 Task: Look for space in Uitenhage, South Africa from 10th July, 2023 to 15th July, 2023 for 7 adults in price range Rs.10000 to Rs.15000. Place can be entire place or shared room with 4 bedrooms having 7 beds and 4 bathrooms. Property type can be house, flat, guest house. Amenities needed are: wifi, TV, free parkinig on premises, gym, breakfast. Booking option can be shelf check-in. Required host language is English.
Action: Mouse moved to (573, 143)
Screenshot: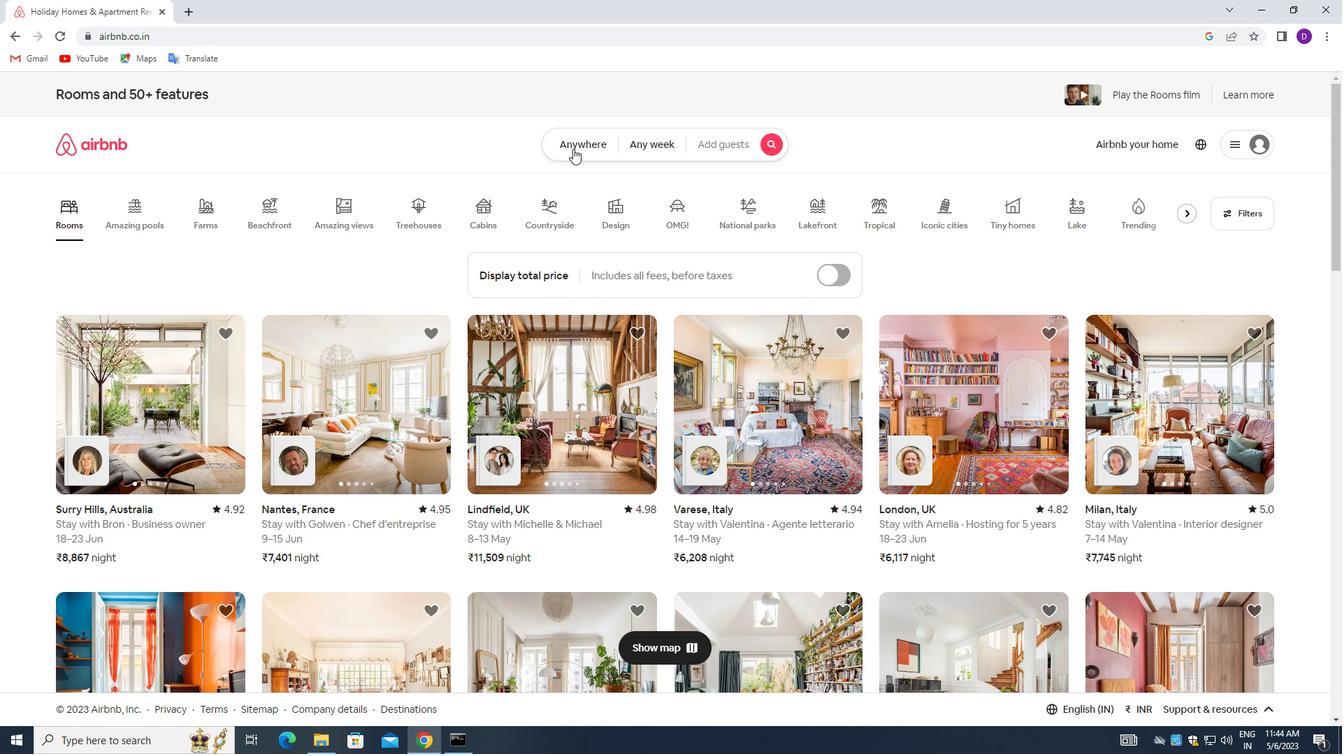 
Action: Mouse pressed left at (573, 143)
Screenshot: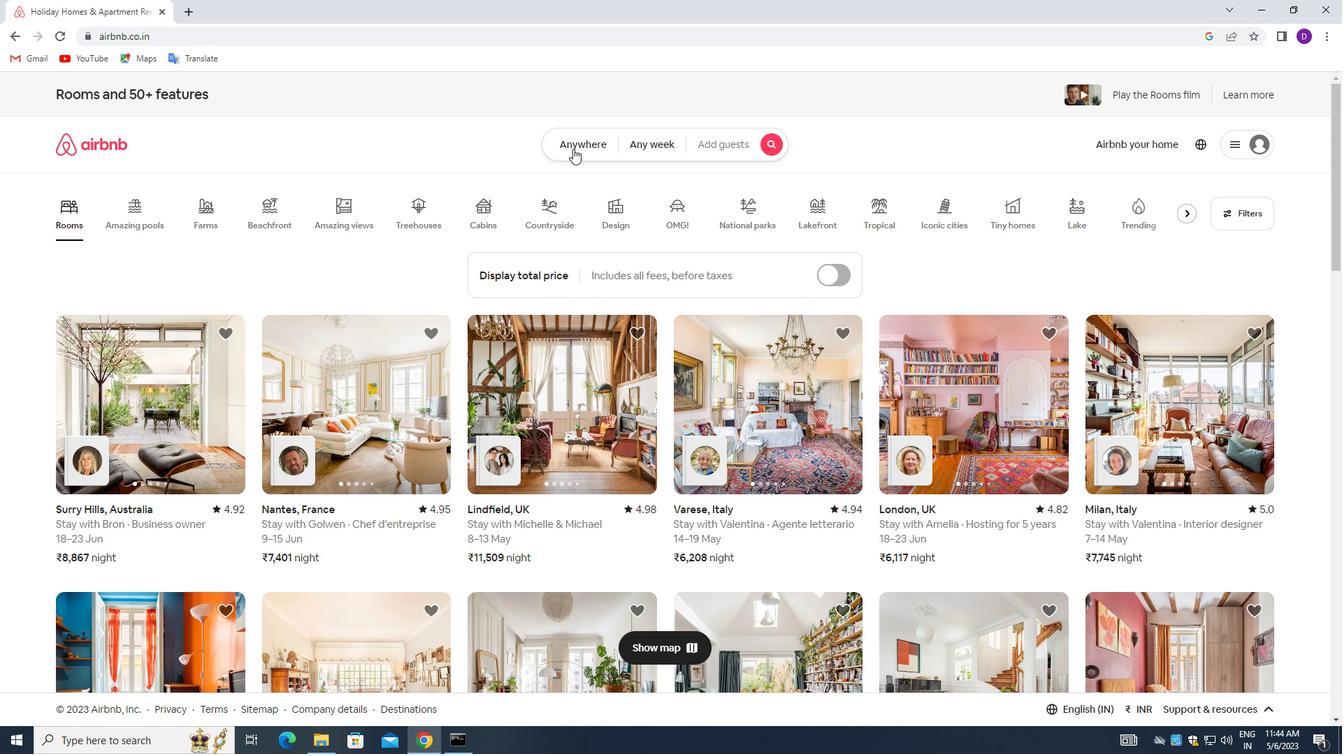
Action: Mouse moved to (555, 194)
Screenshot: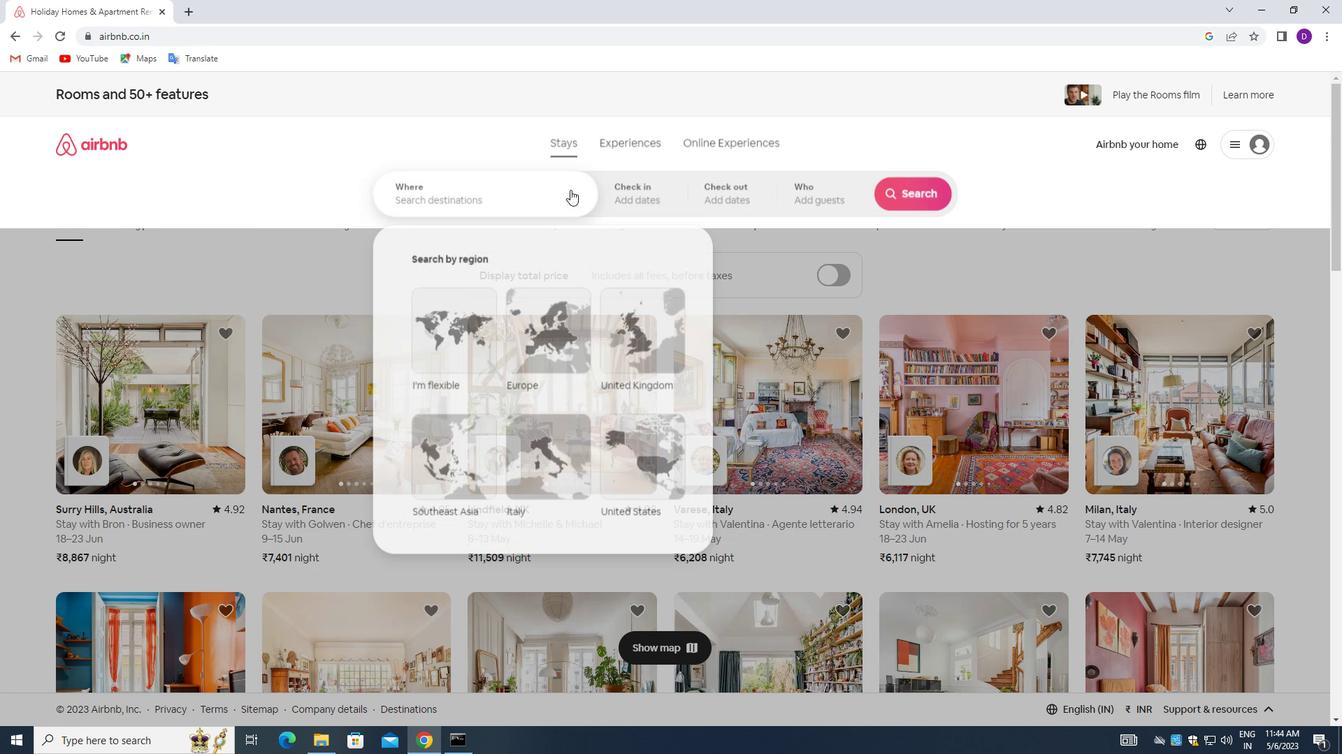 
Action: Mouse pressed left at (555, 194)
Screenshot: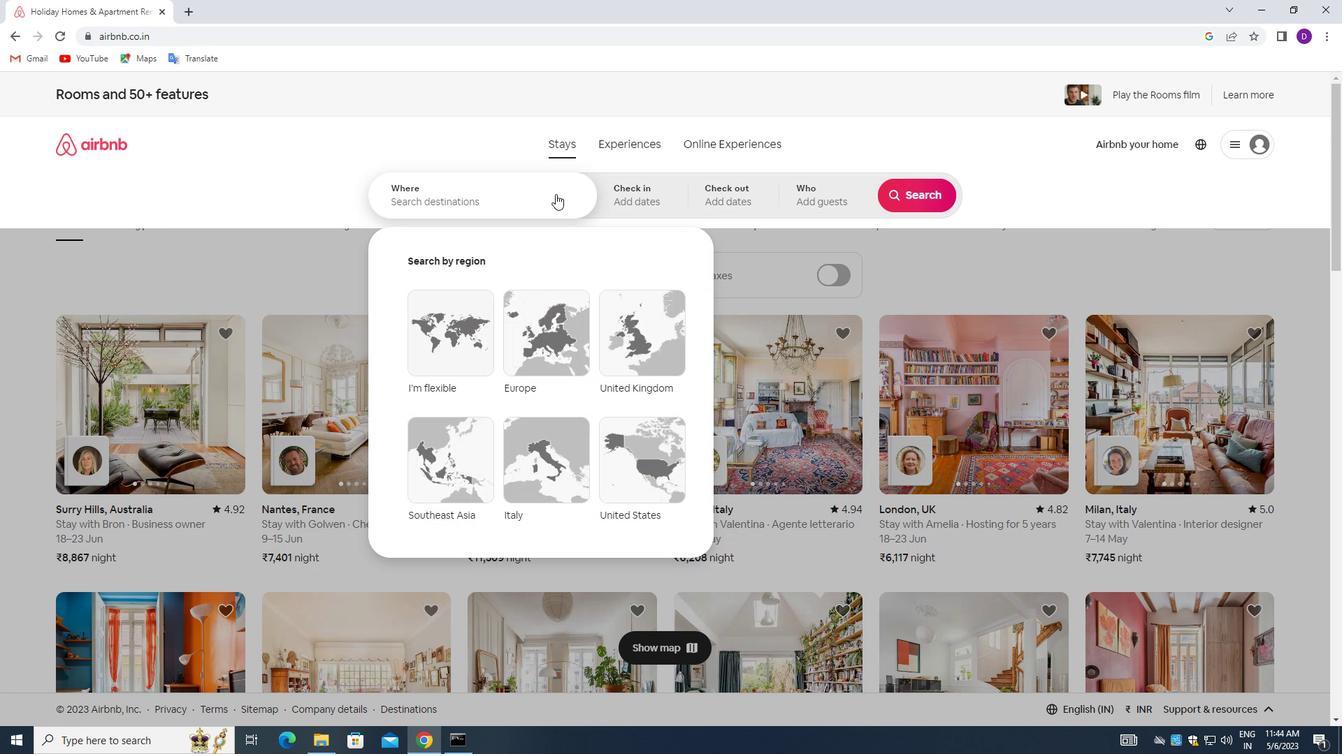 
Action: Mouse moved to (187, 308)
Screenshot: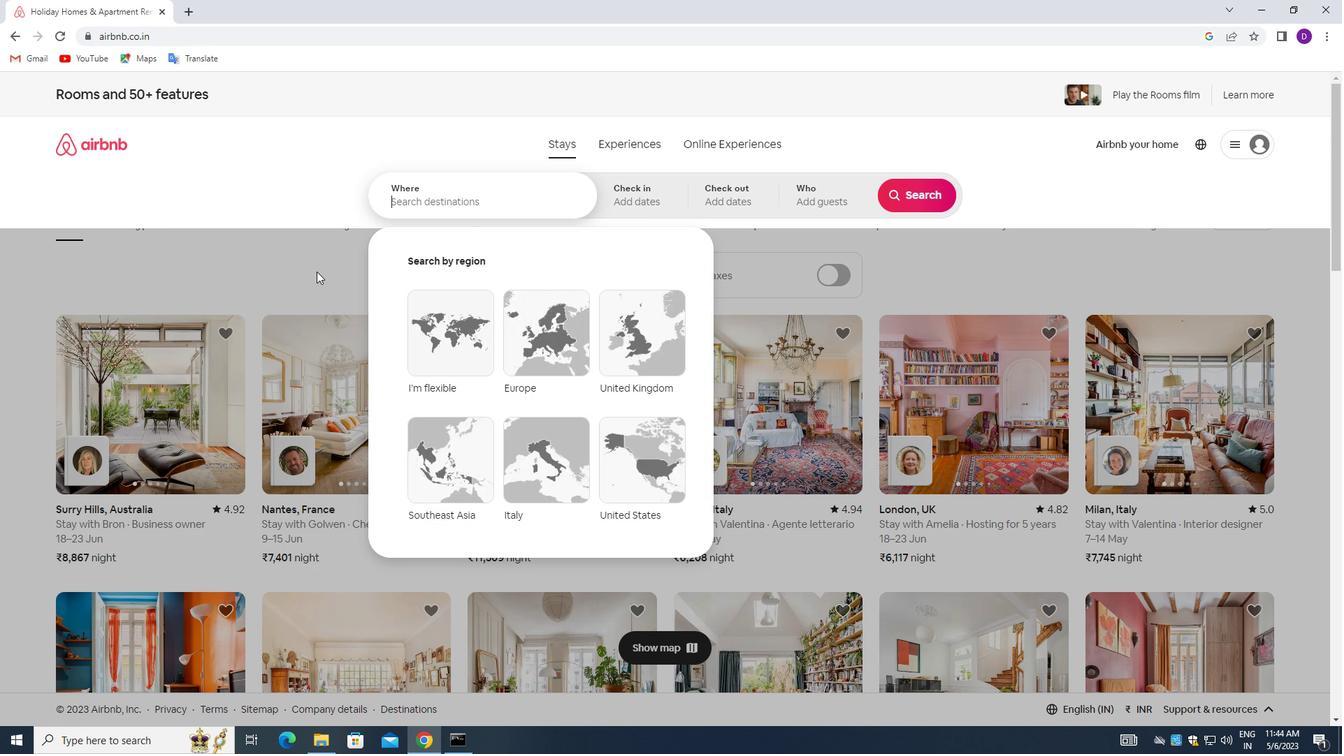 
Action: Key pressed <Key.shift>UITENHAGE,<Key.space><Key.shift><Key.shift><Key.shift><Key.shift><Key.shift_r>SOUTH<Key.space><Key.shift_r>AFRICA<Key.enter>
Screenshot: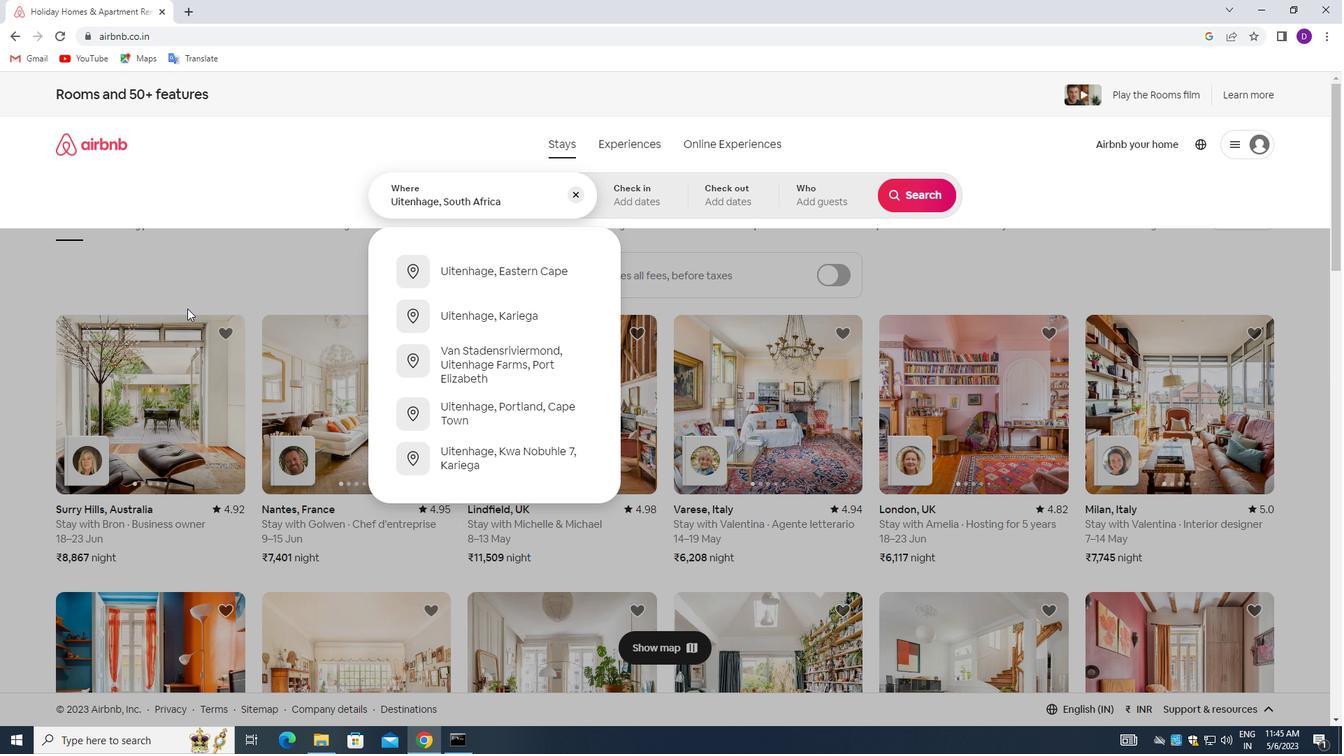 
Action: Mouse moved to (909, 310)
Screenshot: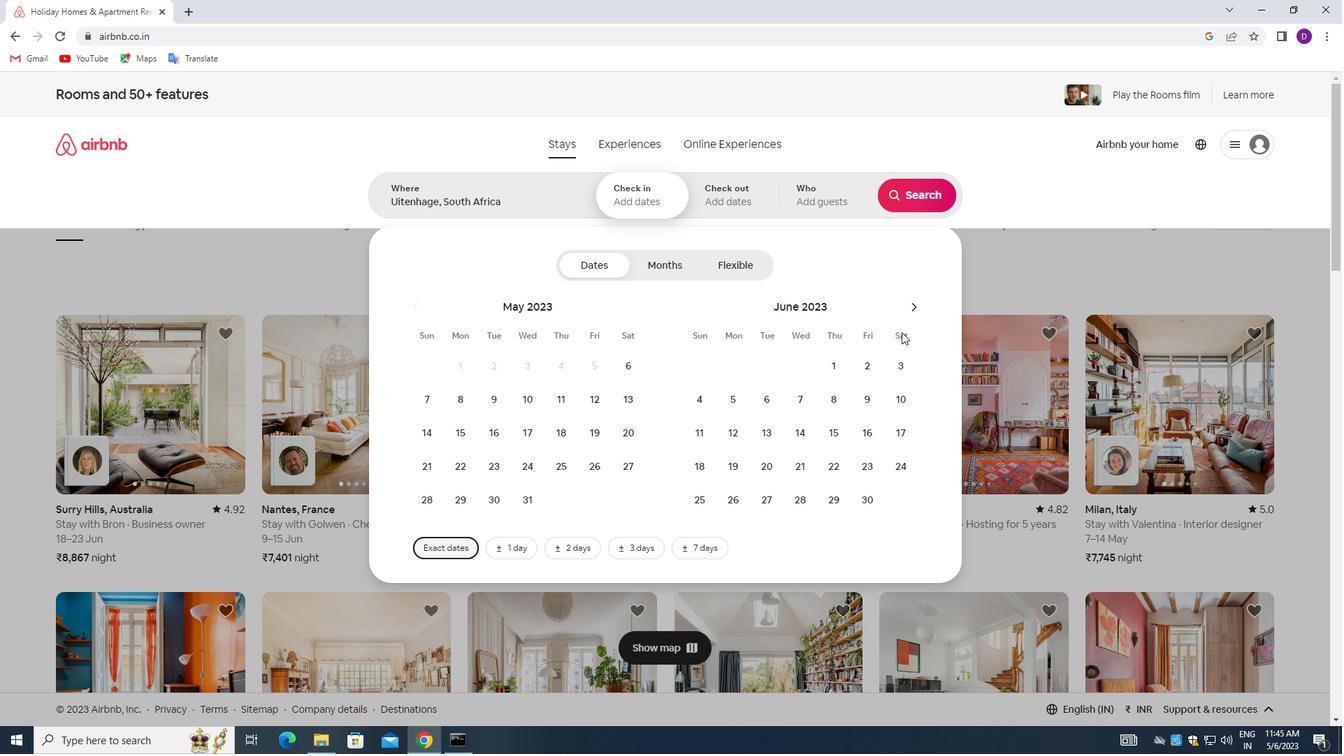 
Action: Mouse pressed left at (909, 310)
Screenshot: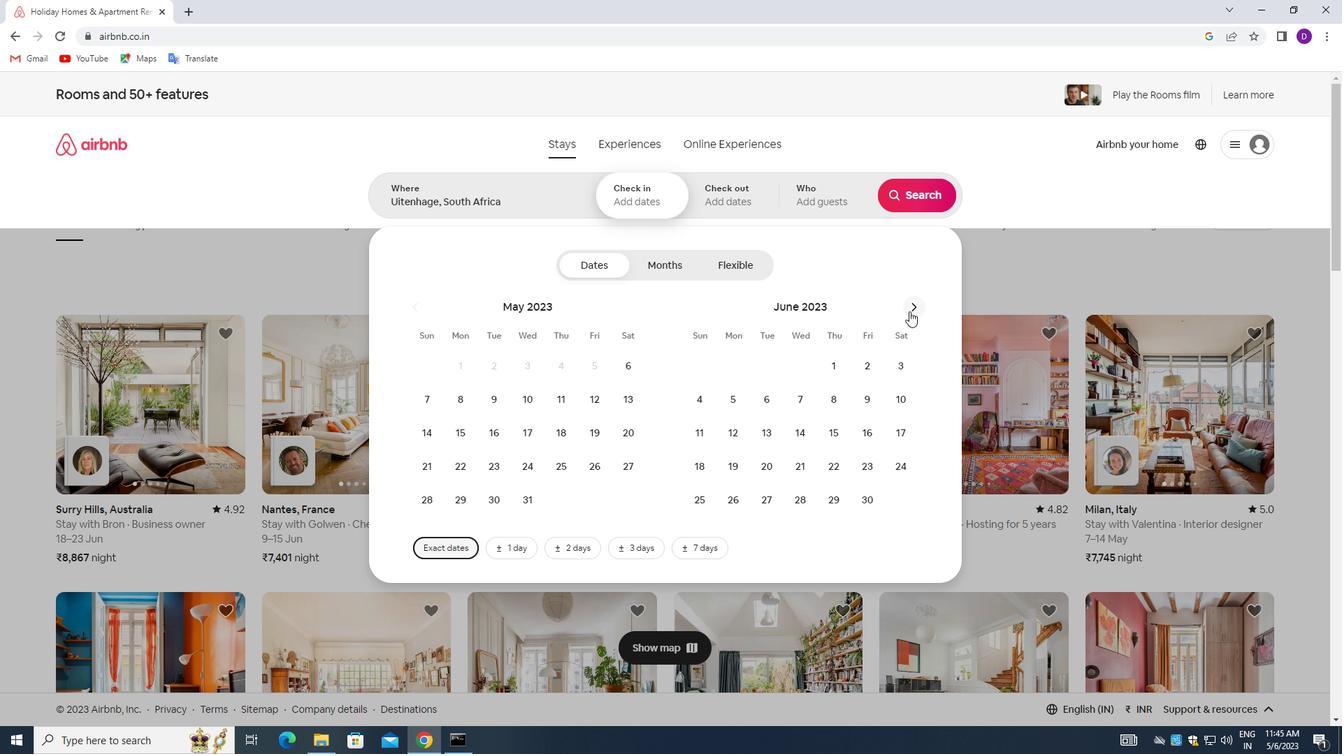 
Action: Mouse moved to (726, 439)
Screenshot: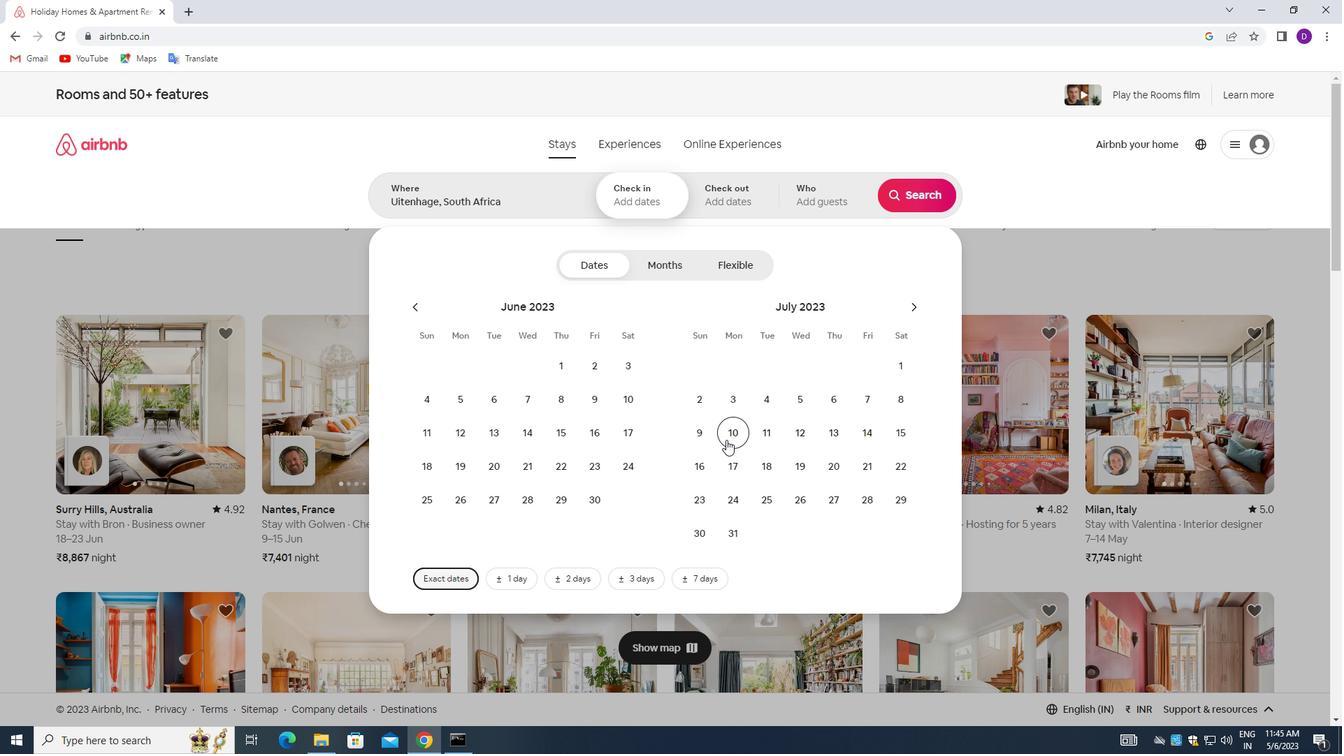 
Action: Mouse pressed left at (726, 439)
Screenshot: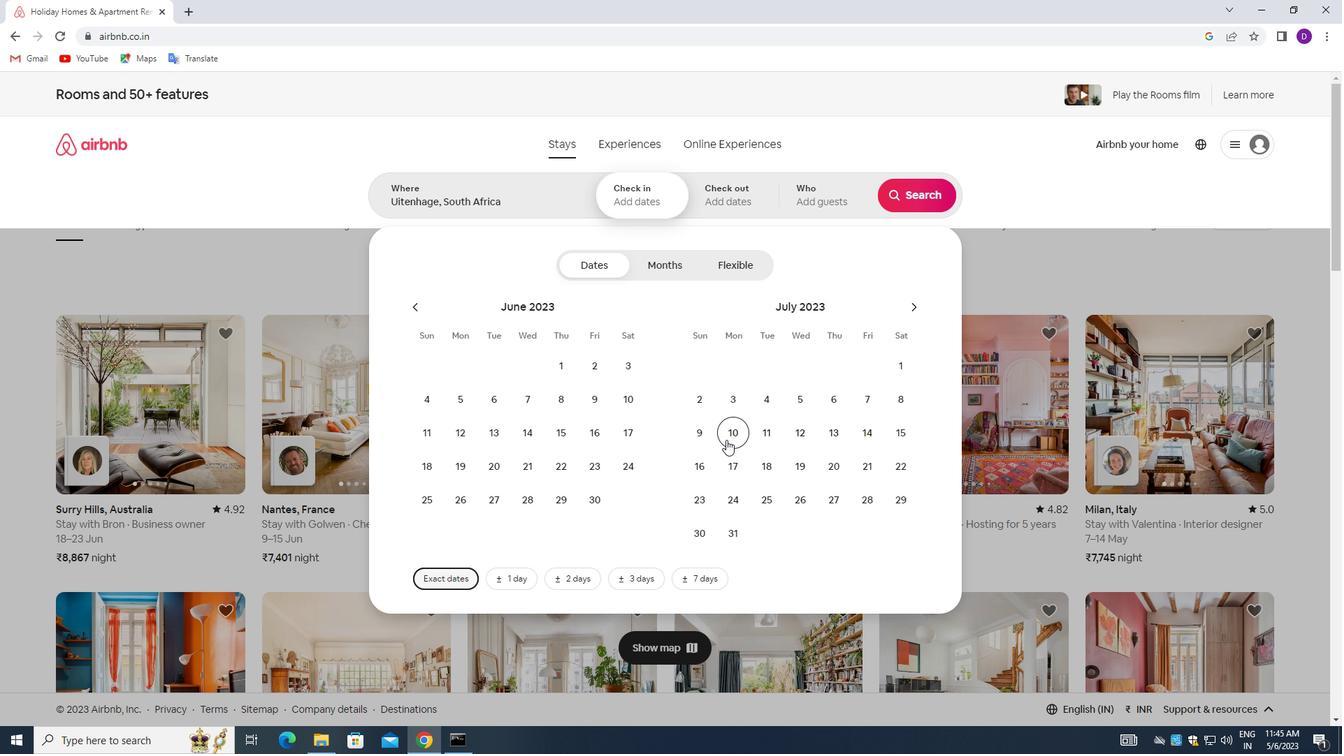 
Action: Mouse moved to (893, 436)
Screenshot: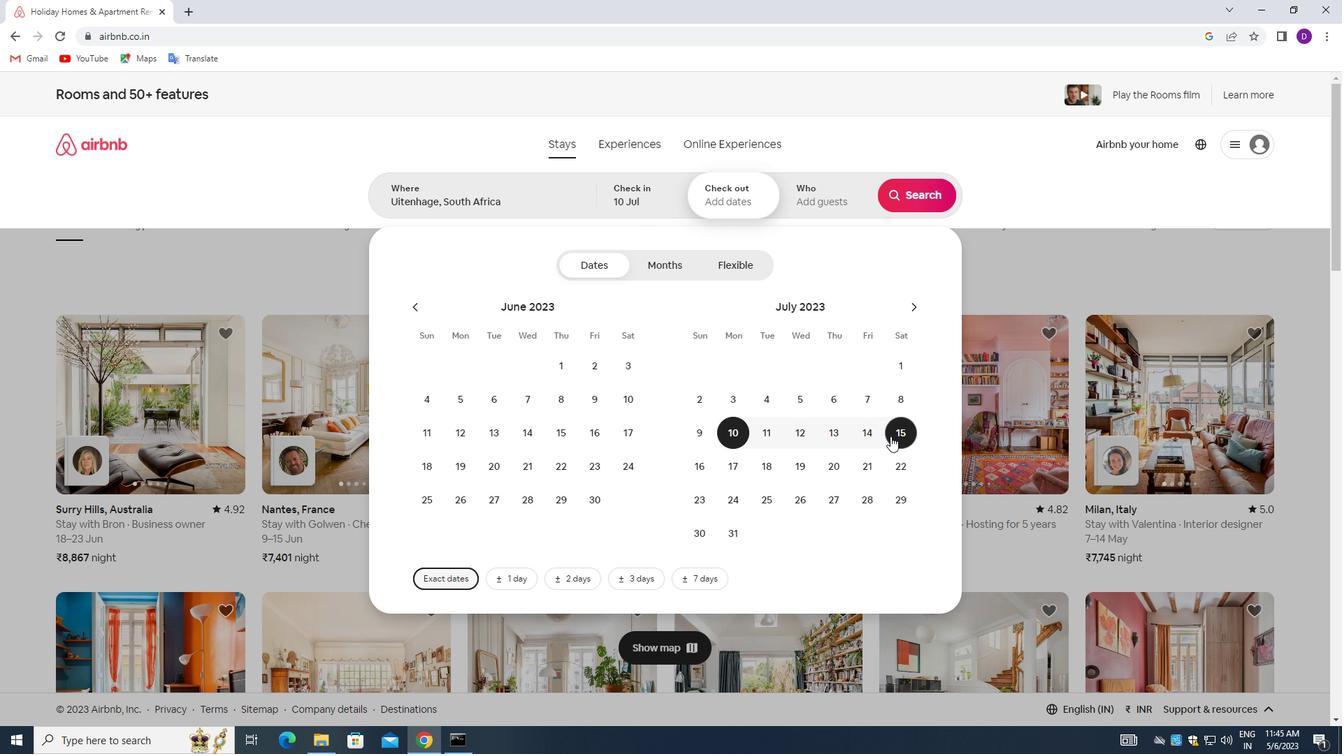 
Action: Mouse pressed left at (893, 436)
Screenshot: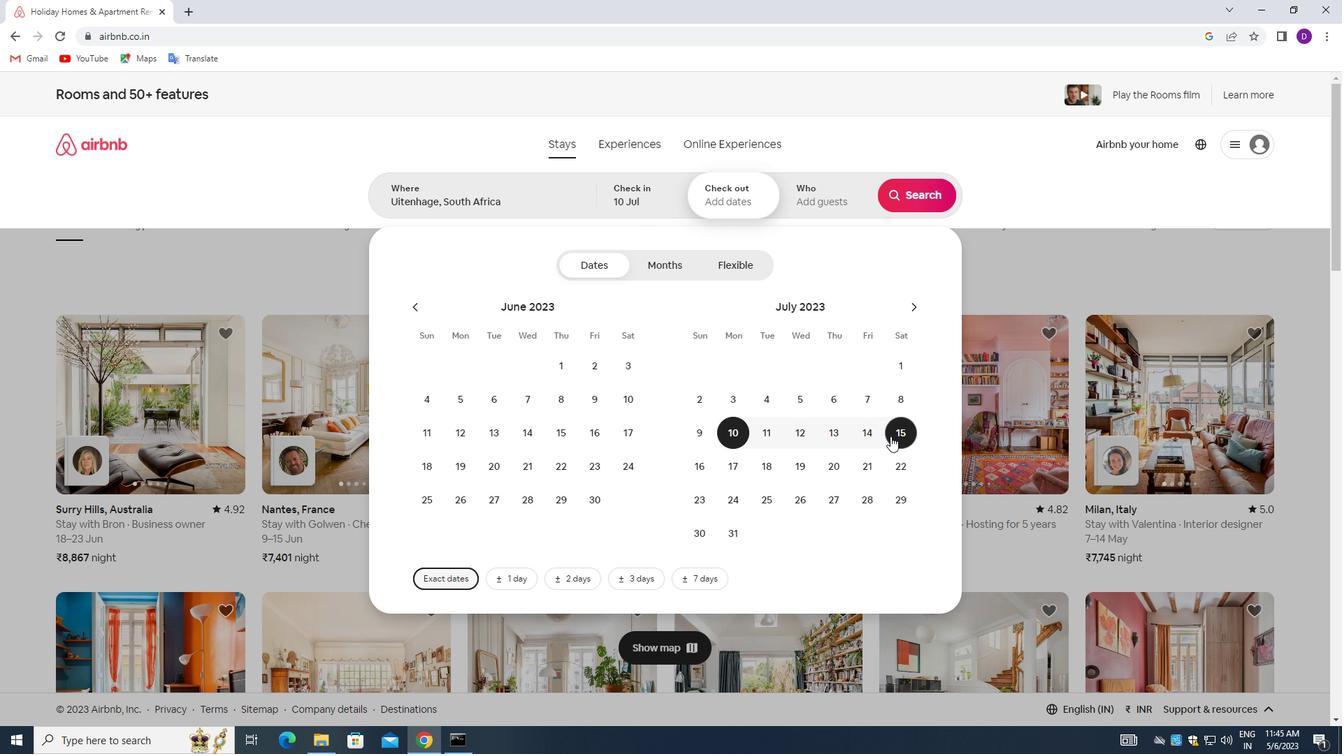 
Action: Mouse moved to (824, 195)
Screenshot: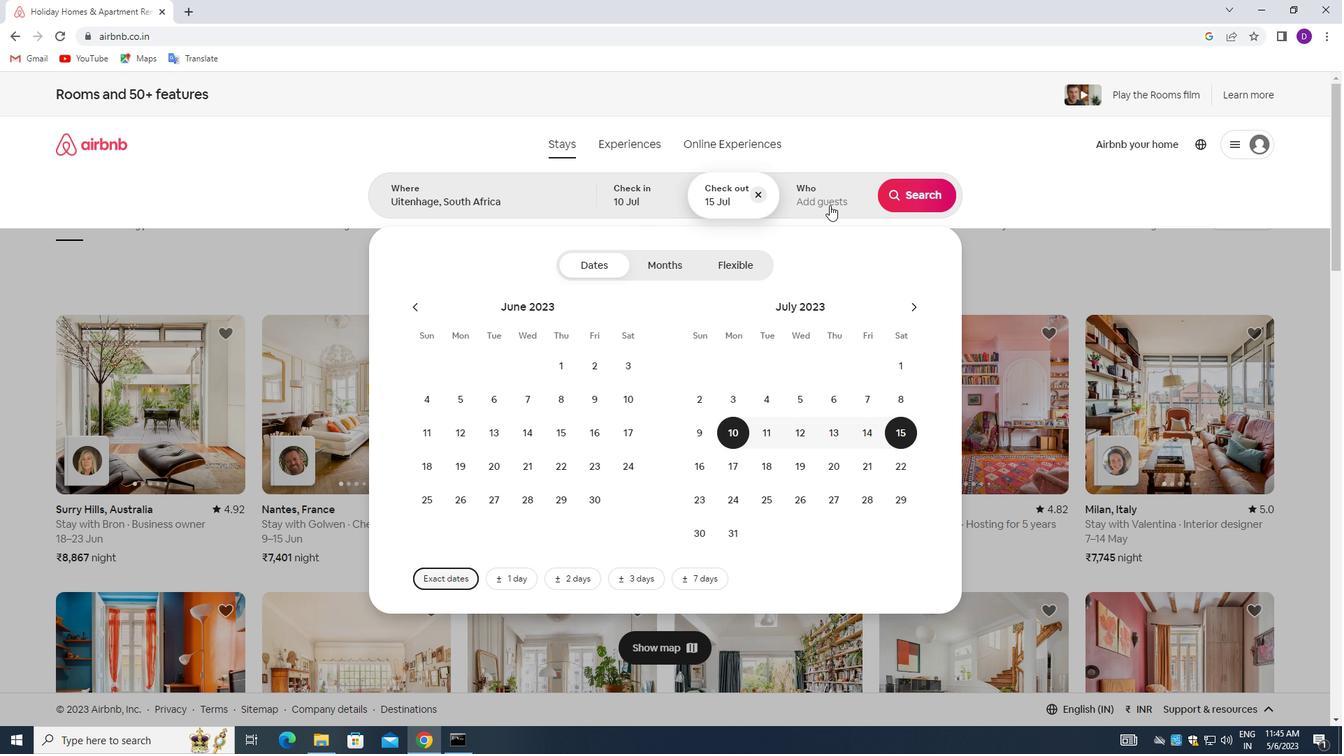 
Action: Mouse pressed left at (824, 195)
Screenshot: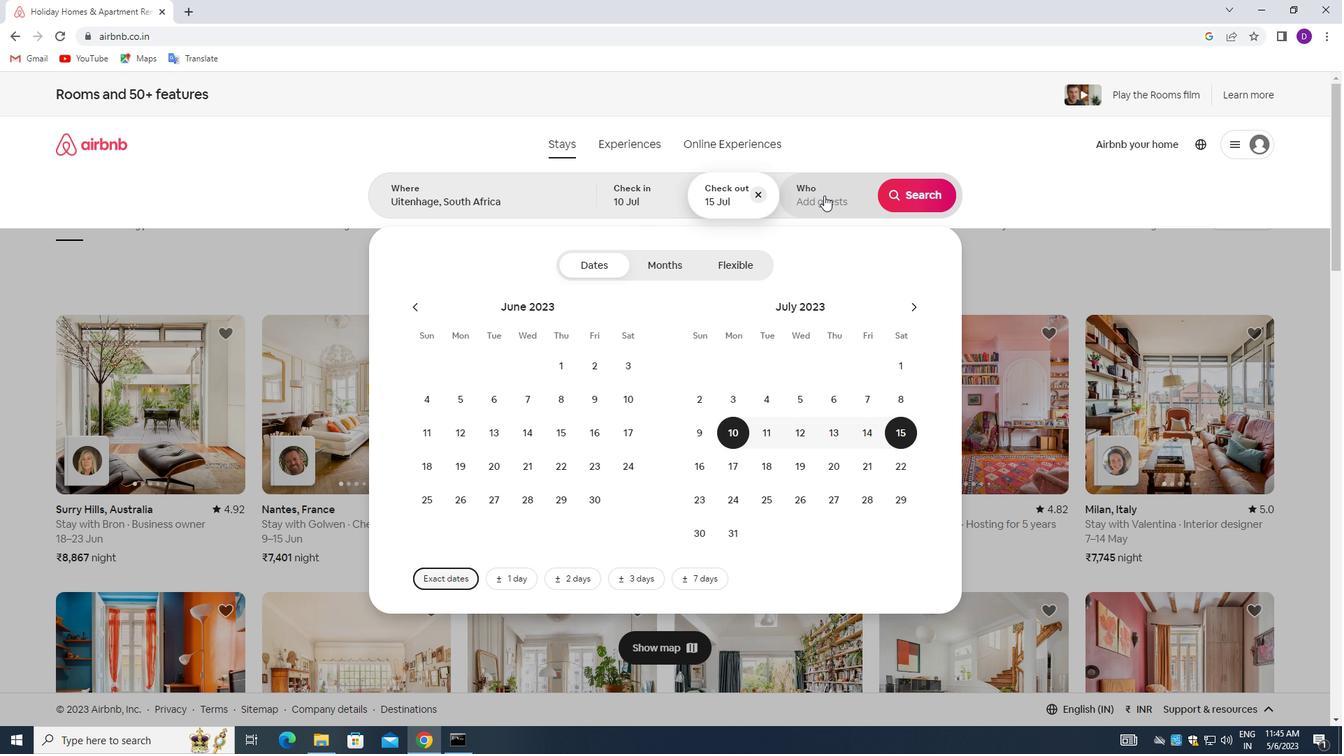 
Action: Mouse moved to (920, 267)
Screenshot: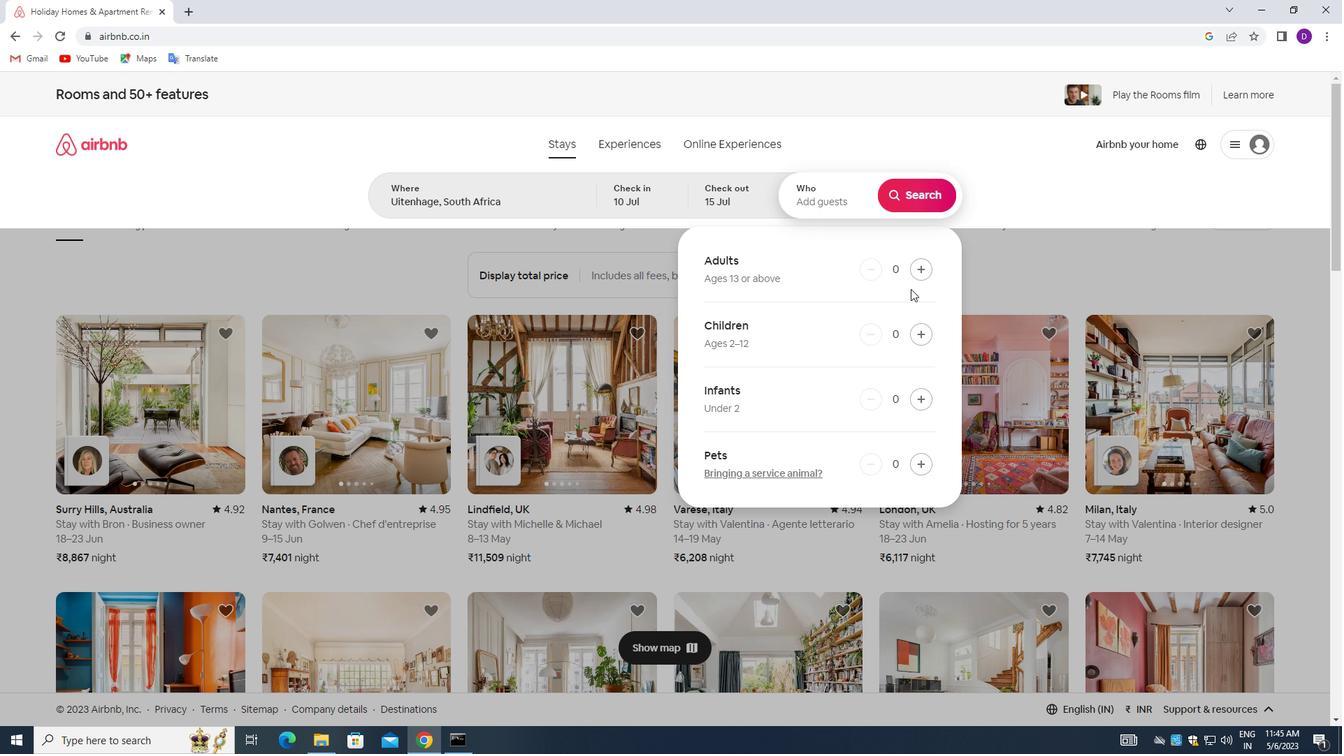 
Action: Mouse pressed left at (920, 267)
Screenshot: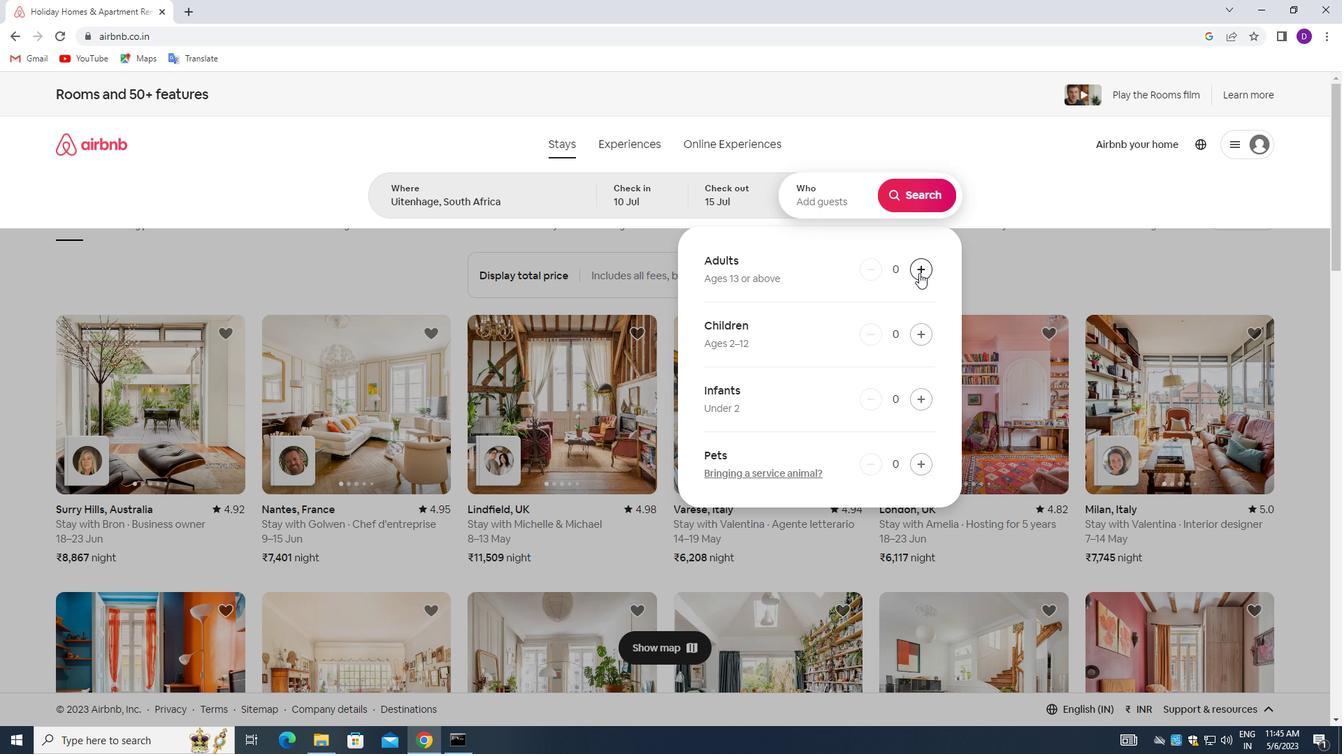 
Action: Mouse pressed left at (920, 267)
Screenshot: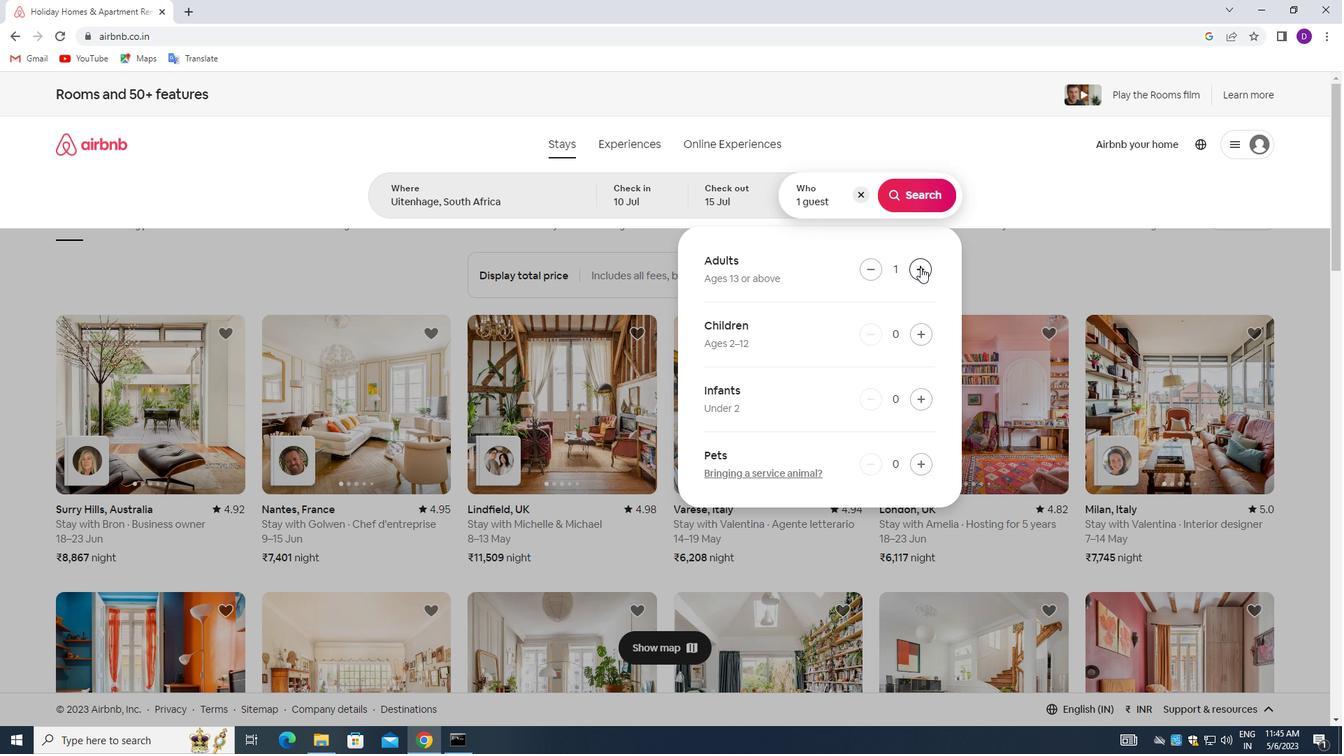 
Action: Mouse pressed left at (920, 267)
Screenshot: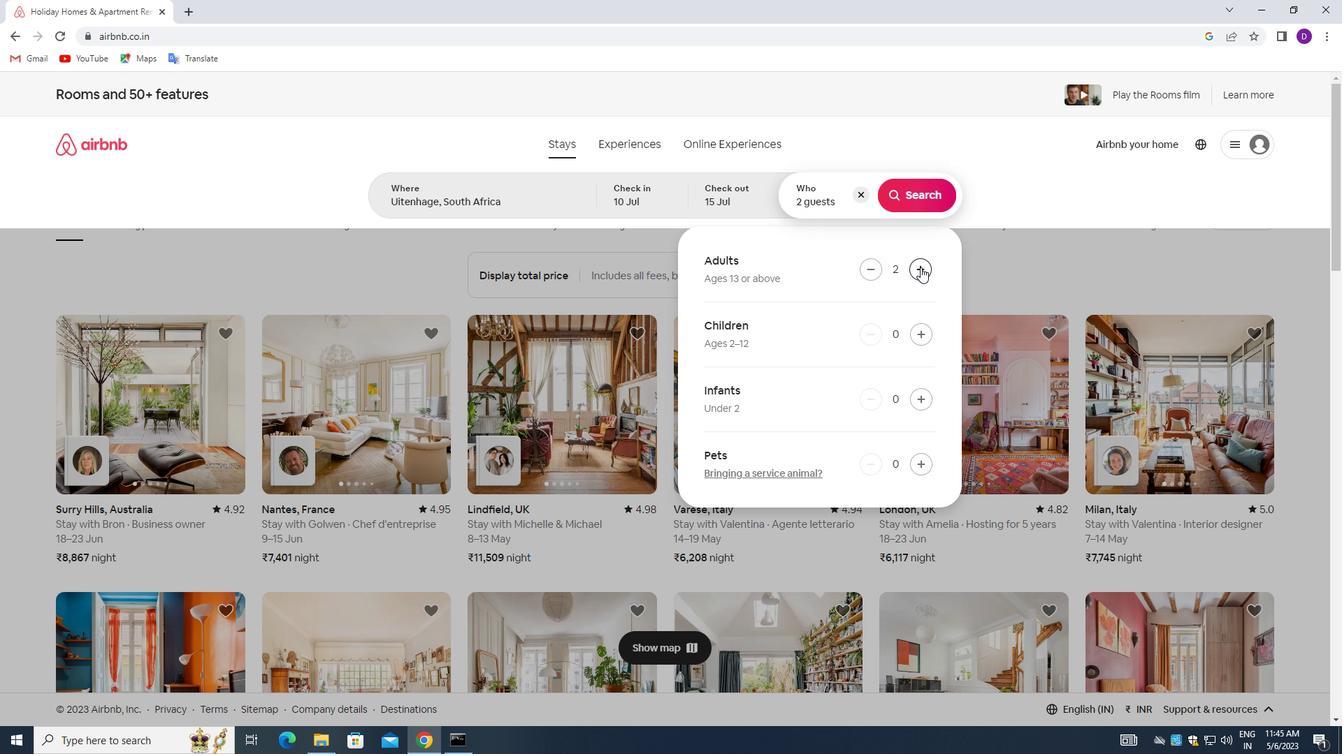 
Action: Mouse pressed left at (920, 267)
Screenshot: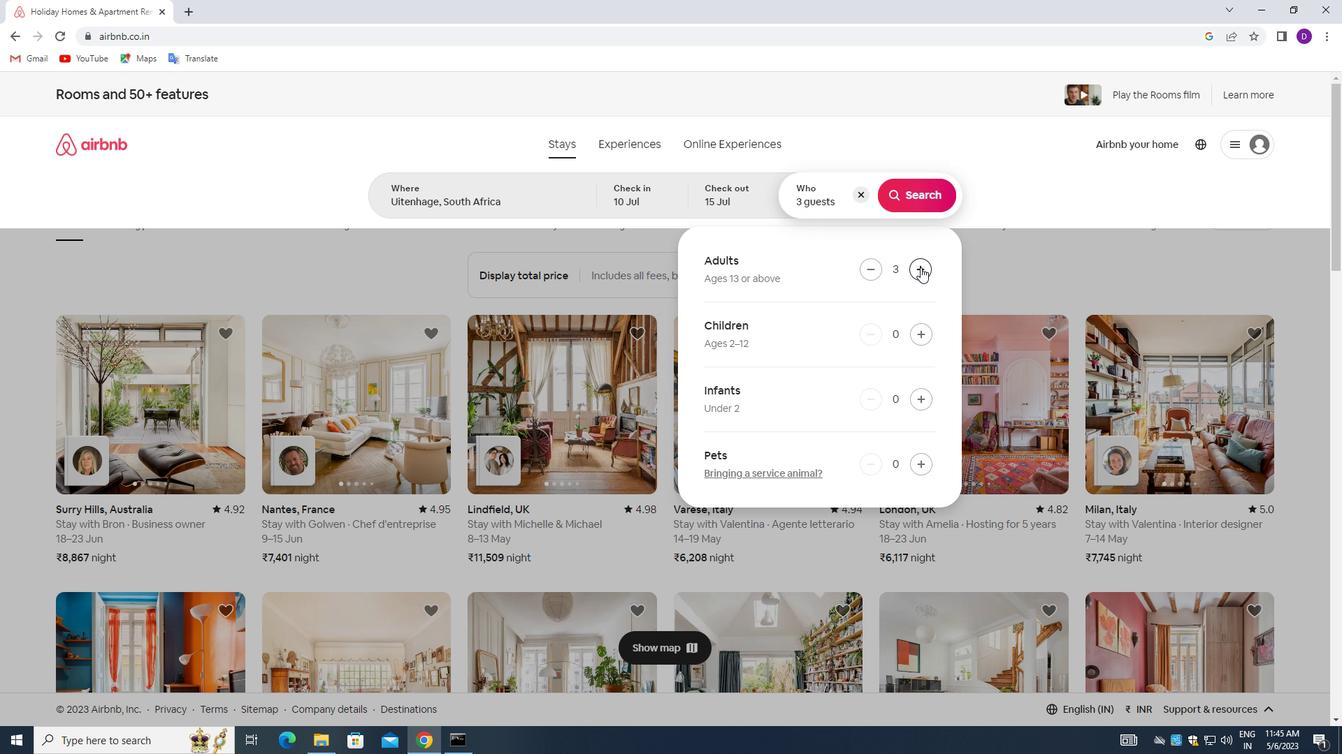 
Action: Mouse pressed left at (920, 267)
Screenshot: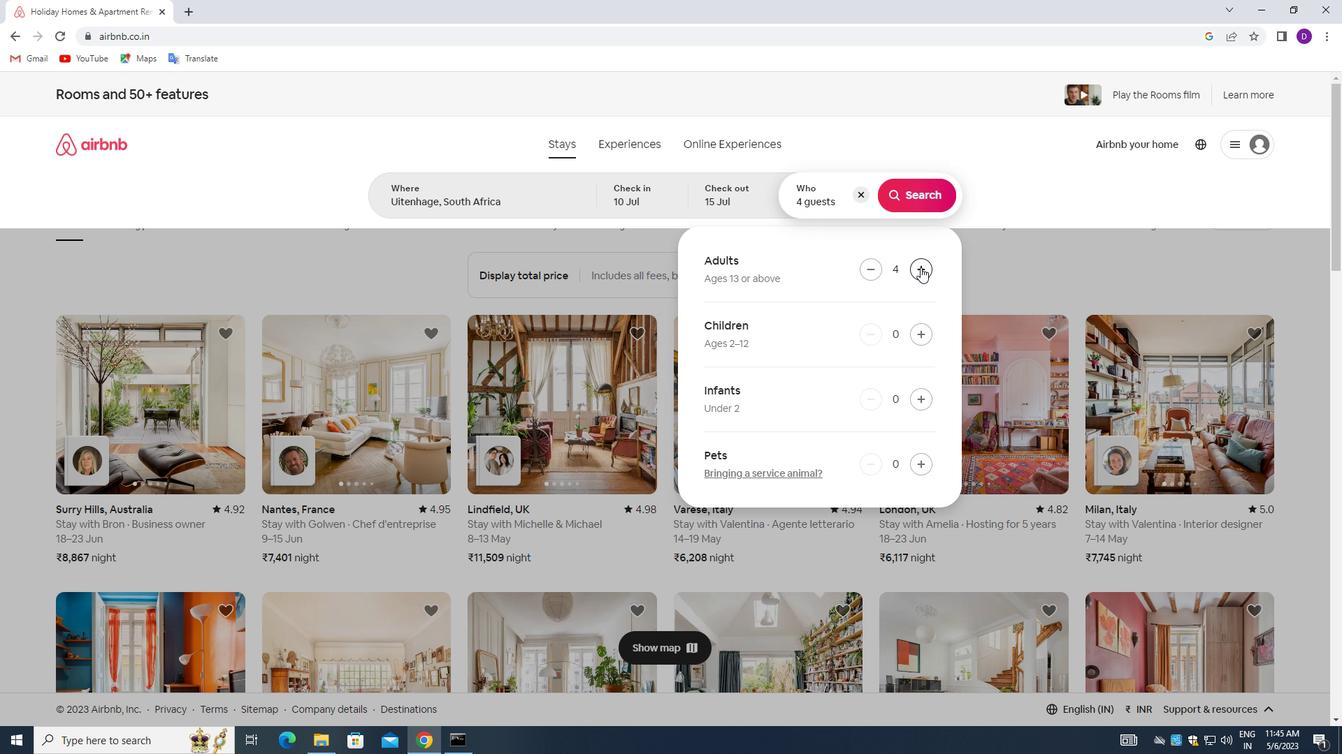 
Action: Mouse pressed left at (920, 267)
Screenshot: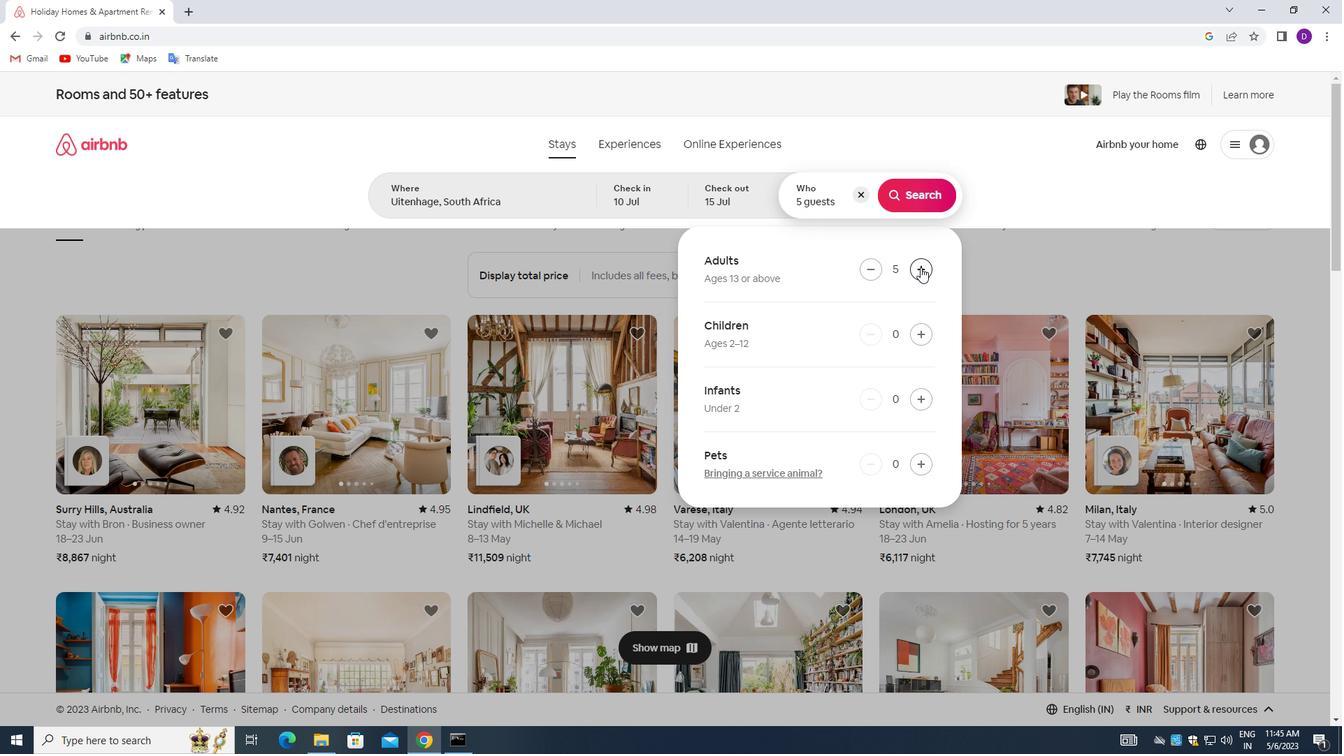 
Action: Mouse pressed left at (920, 267)
Screenshot: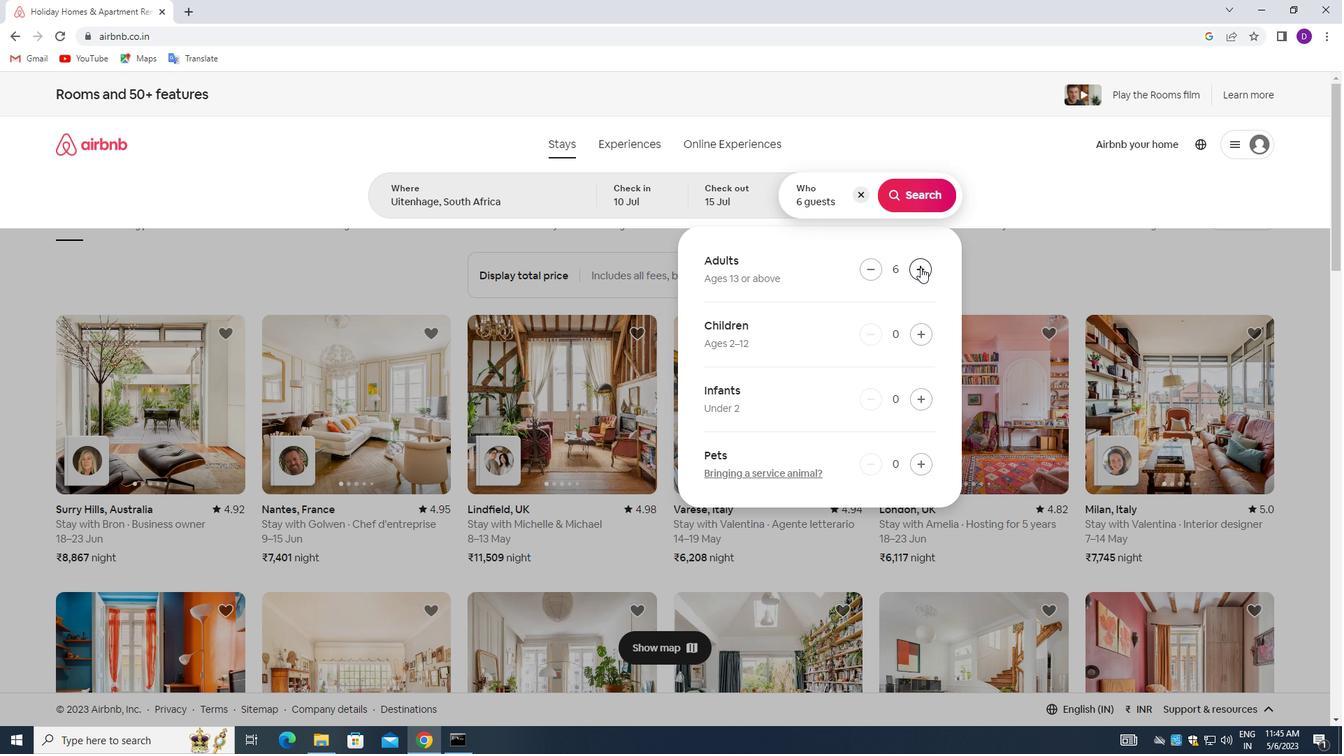 
Action: Mouse moved to (918, 192)
Screenshot: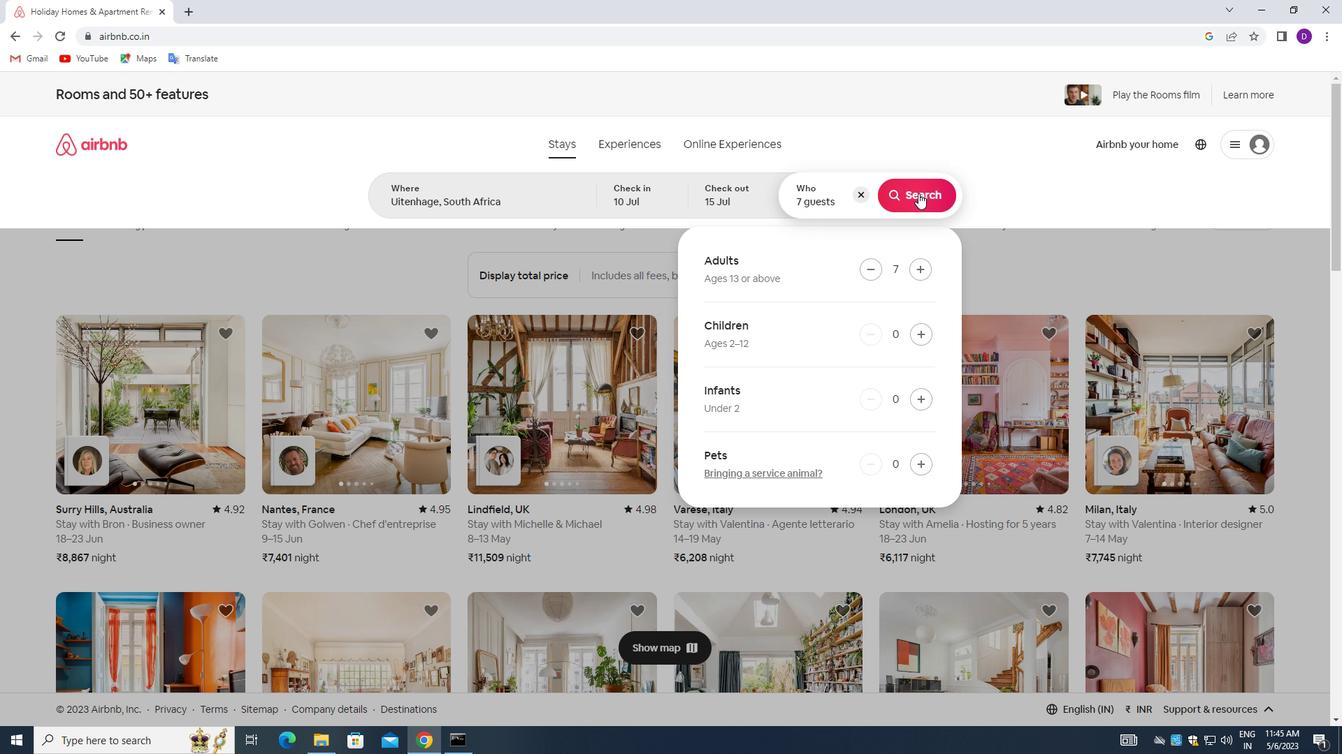 
Action: Mouse pressed left at (918, 192)
Screenshot: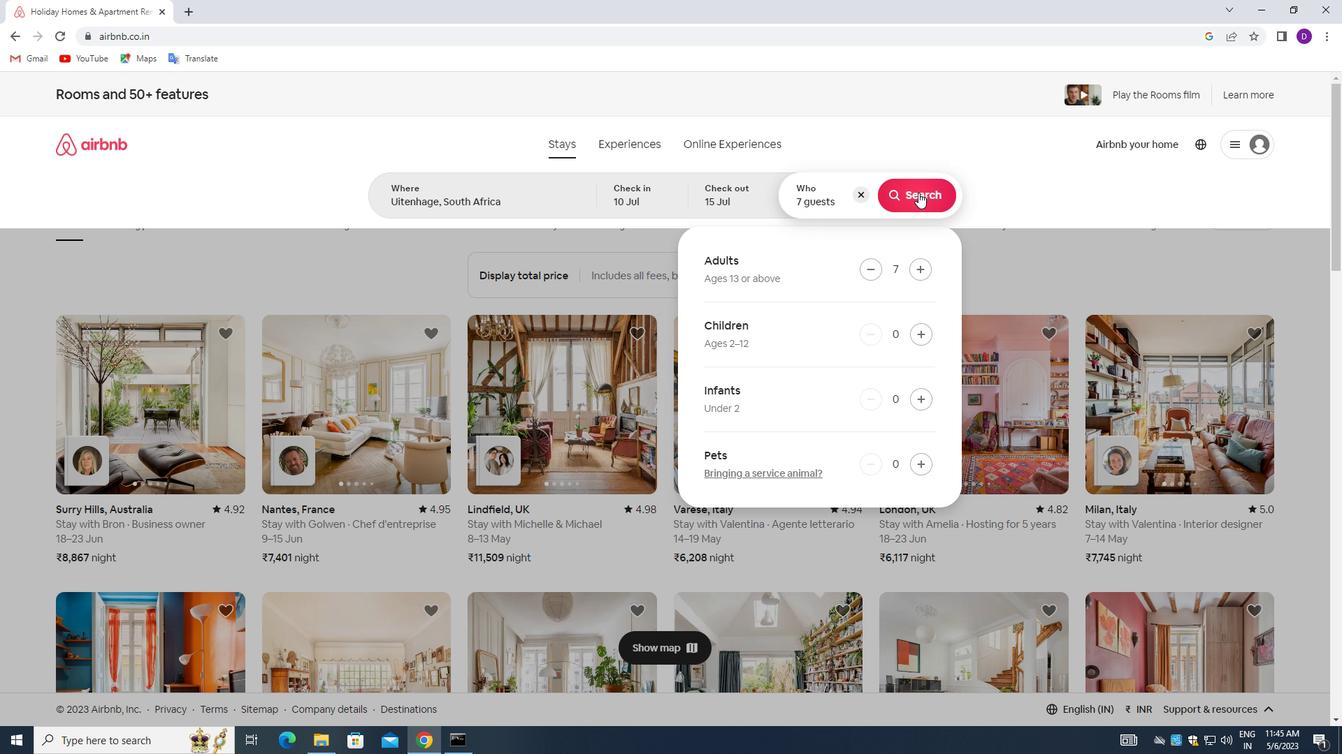 
Action: Mouse moved to (1263, 152)
Screenshot: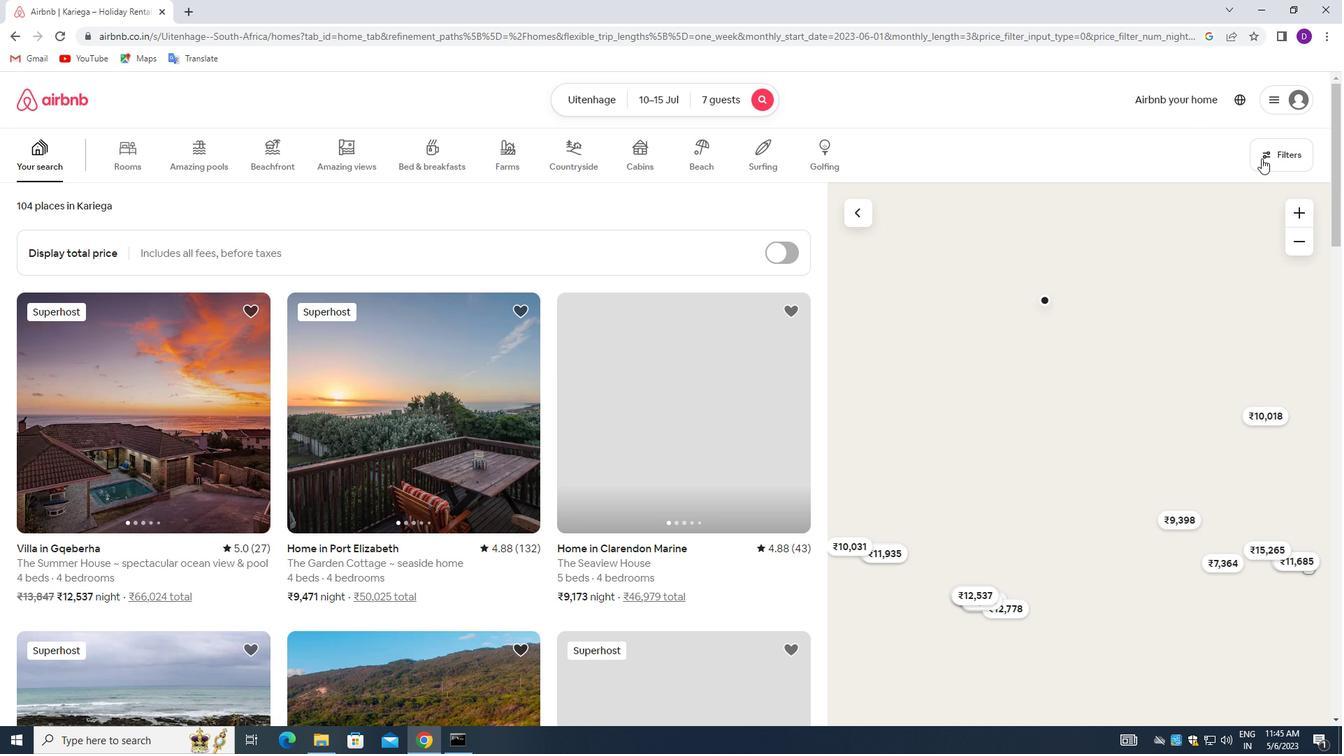 
Action: Mouse pressed left at (1263, 152)
Screenshot: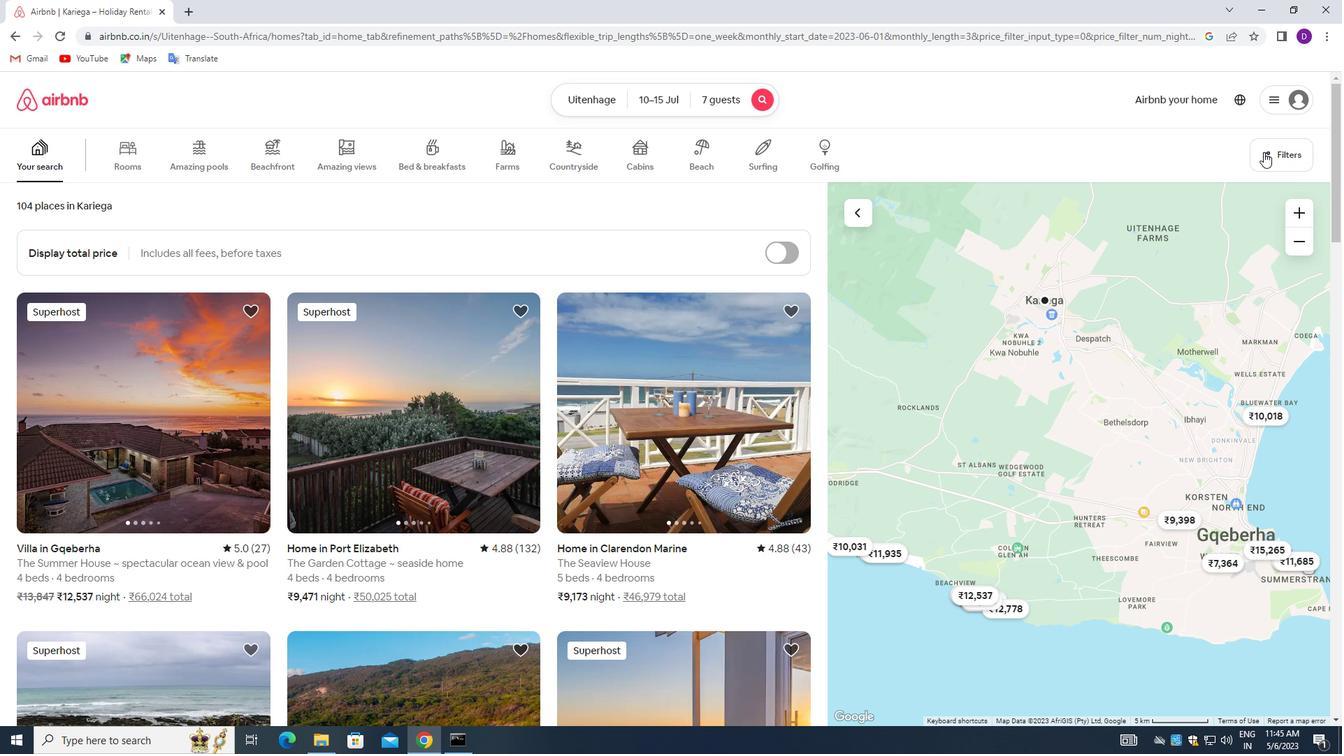 
Action: Mouse moved to (489, 503)
Screenshot: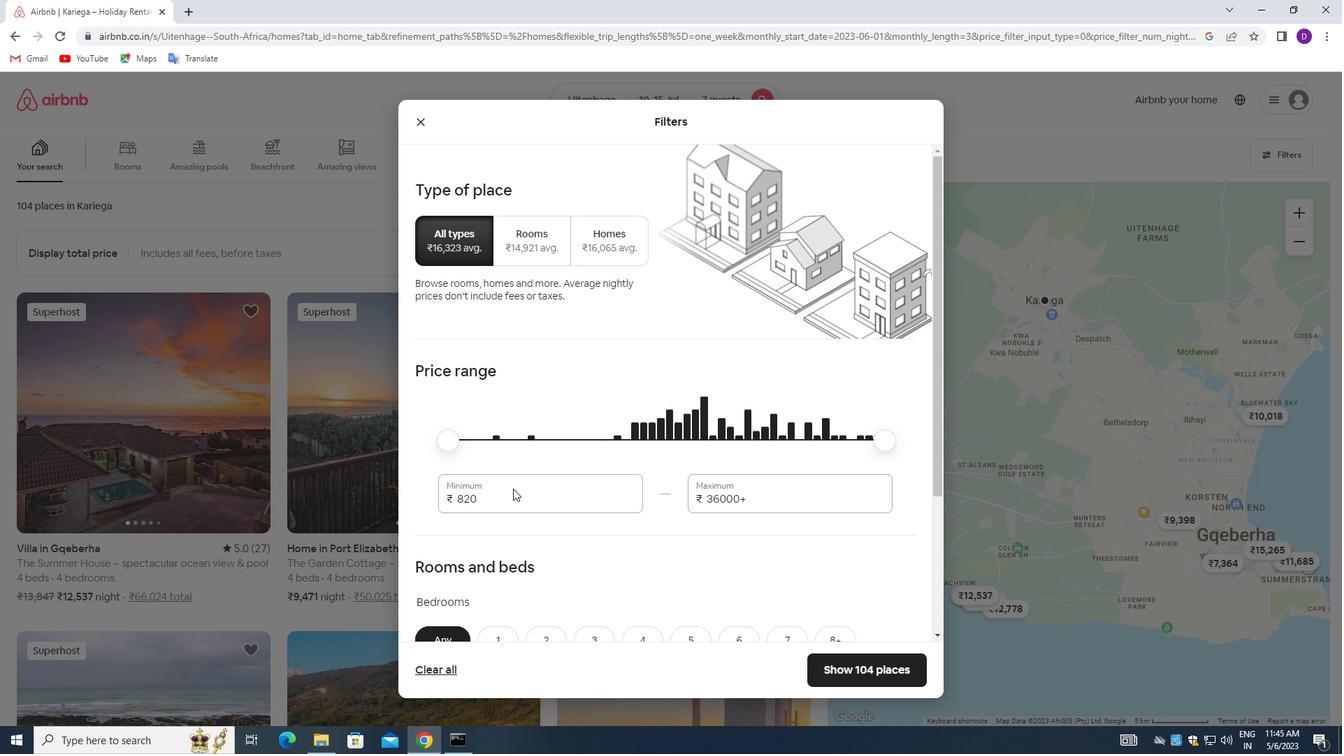
Action: Mouse pressed left at (489, 503)
Screenshot: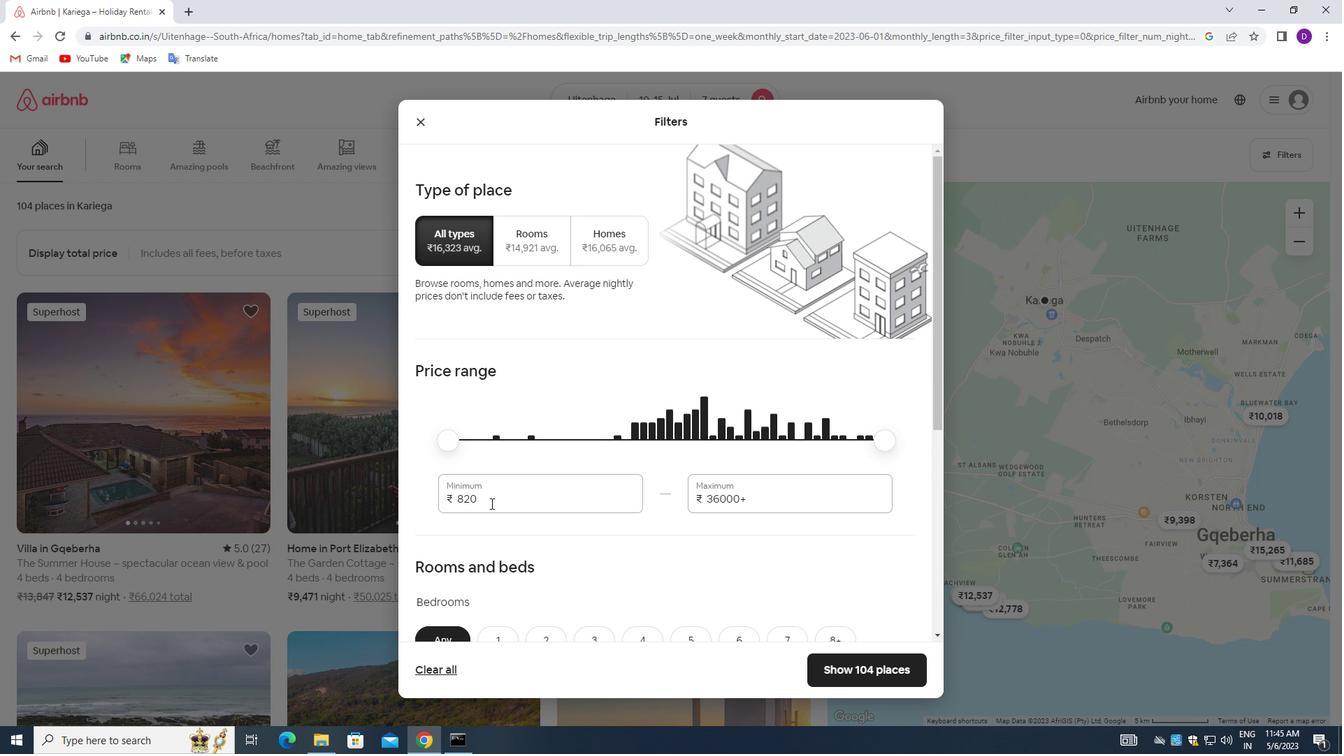 
Action: Mouse pressed left at (489, 503)
Screenshot: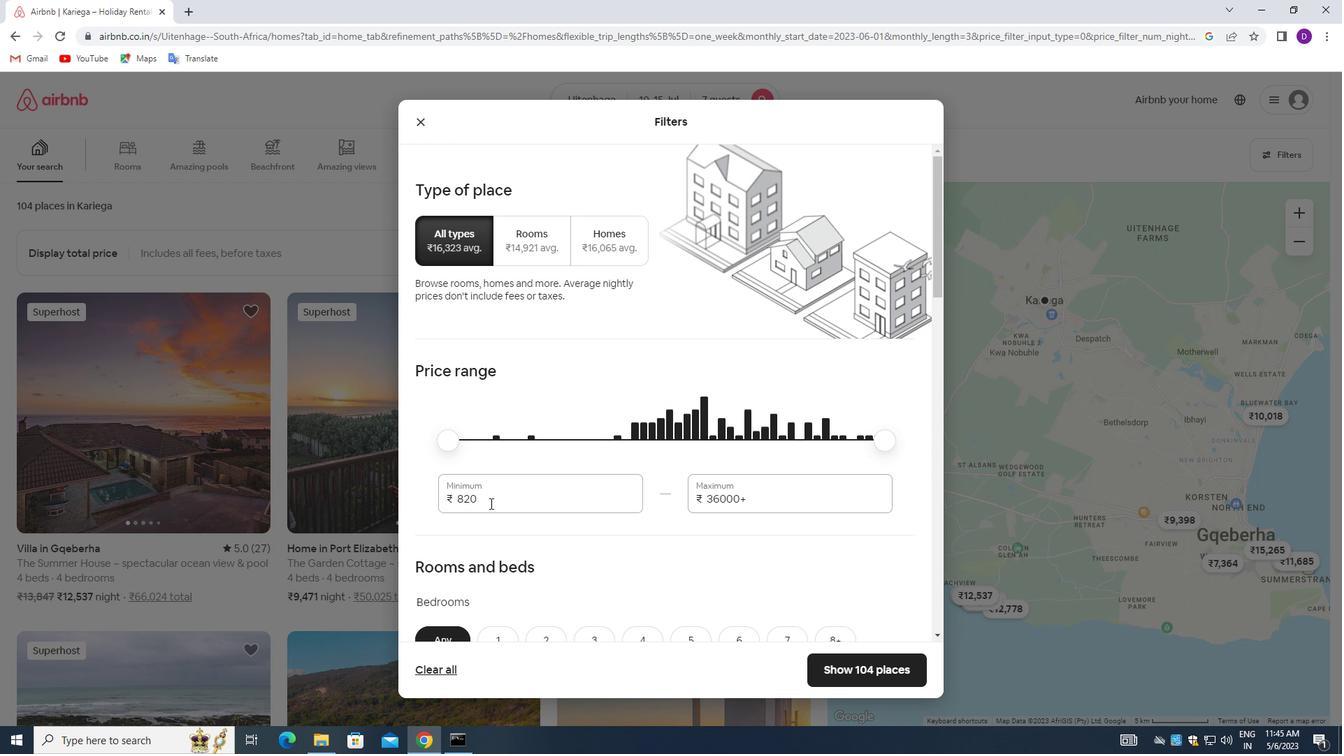 
Action: Key pressed 10000<Key.tab>15000
Screenshot: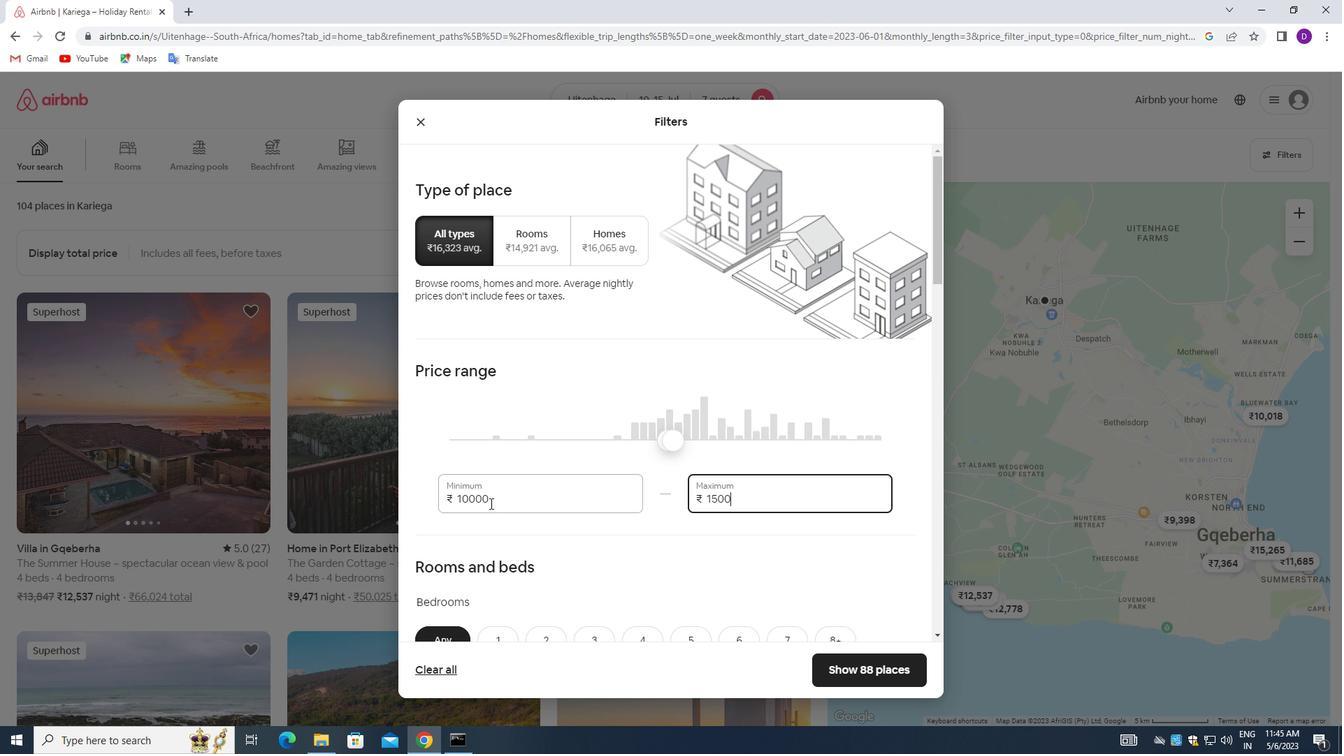 
Action: Mouse moved to (614, 479)
Screenshot: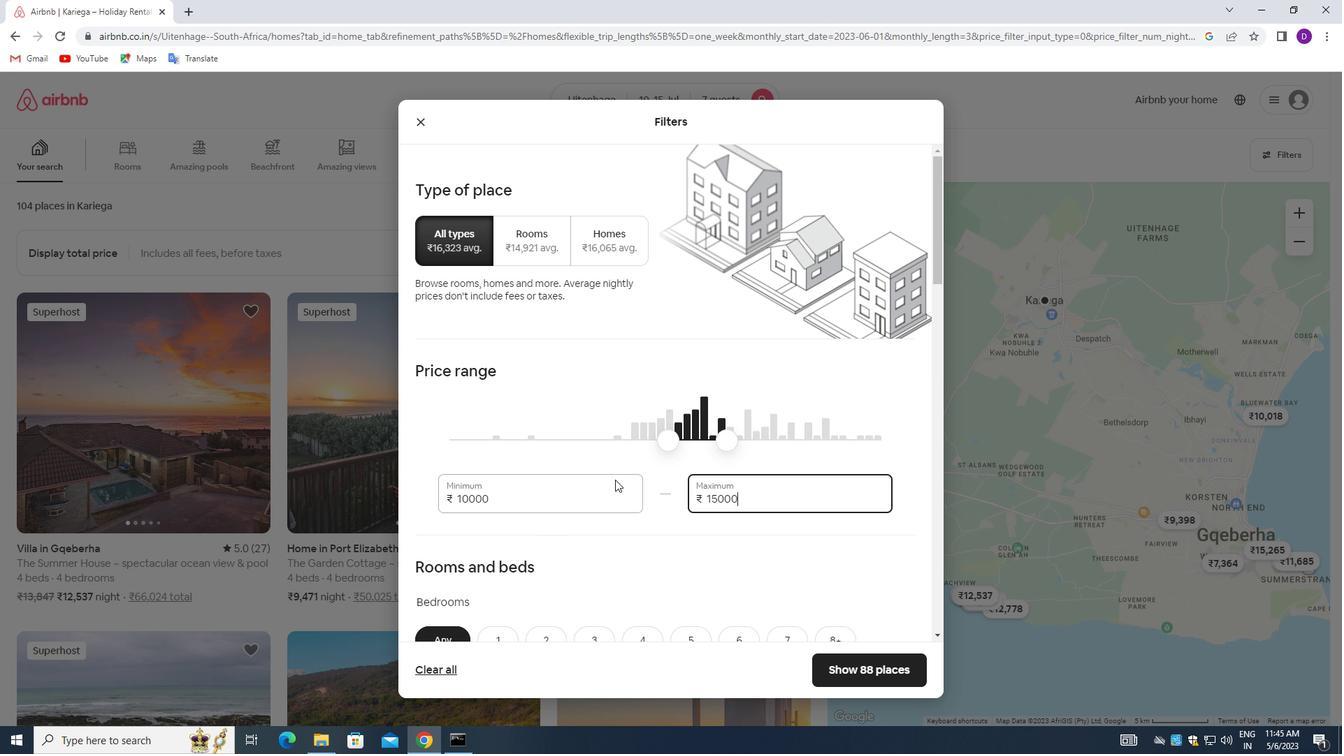 
Action: Mouse scrolled (614, 478) with delta (0, 0)
Screenshot: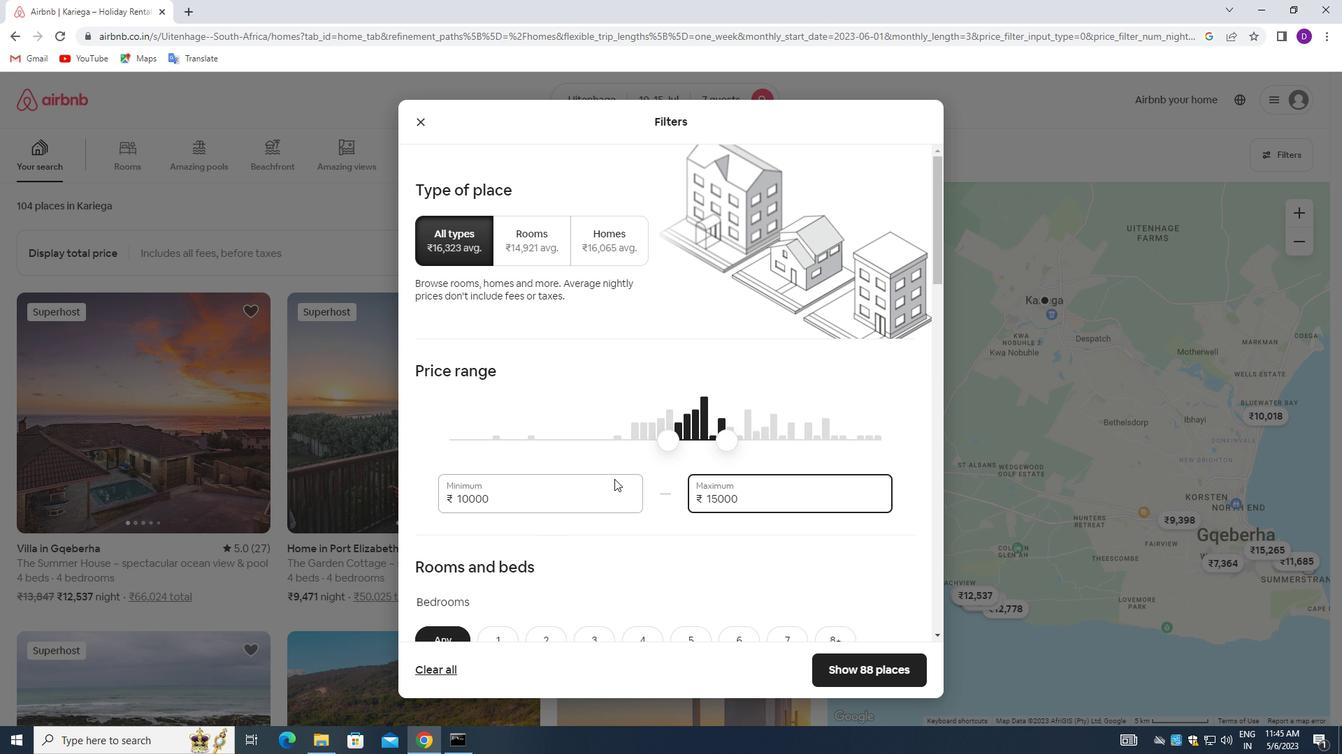 
Action: Mouse scrolled (614, 478) with delta (0, 0)
Screenshot: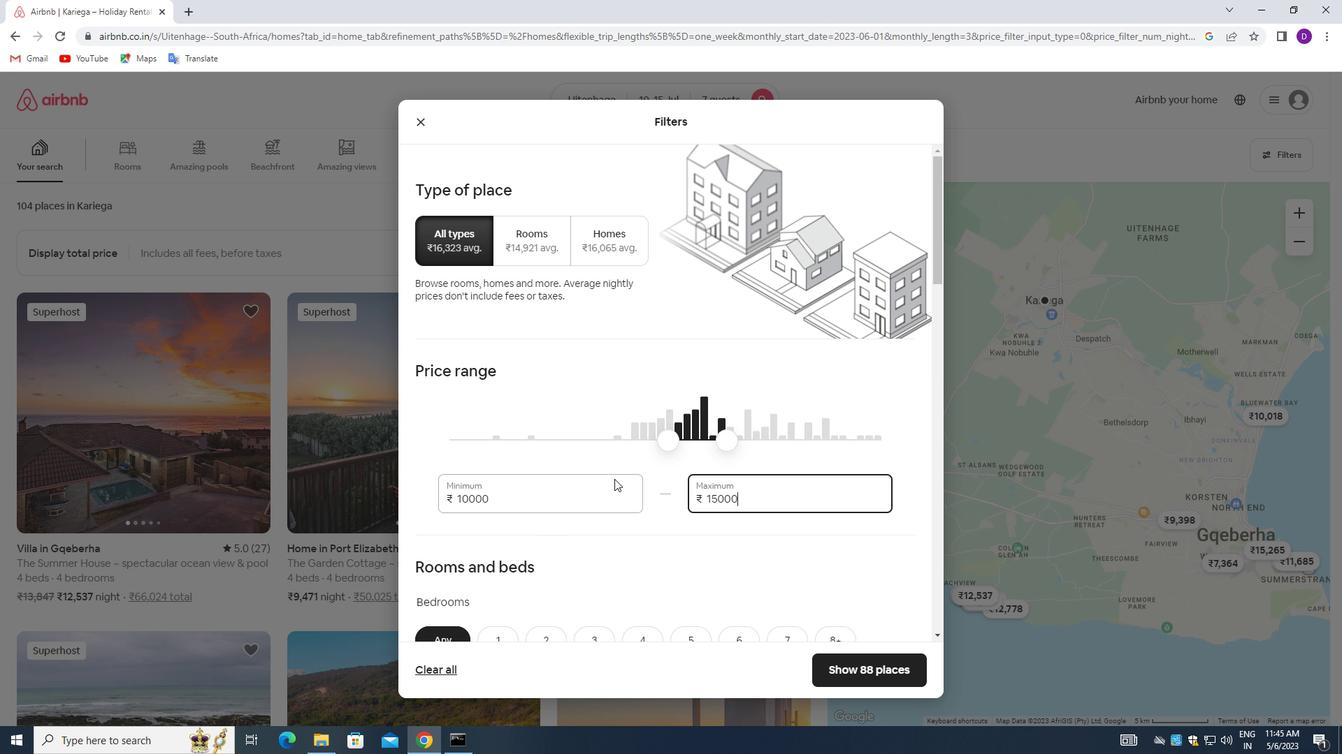 
Action: Mouse scrolled (614, 478) with delta (0, 0)
Screenshot: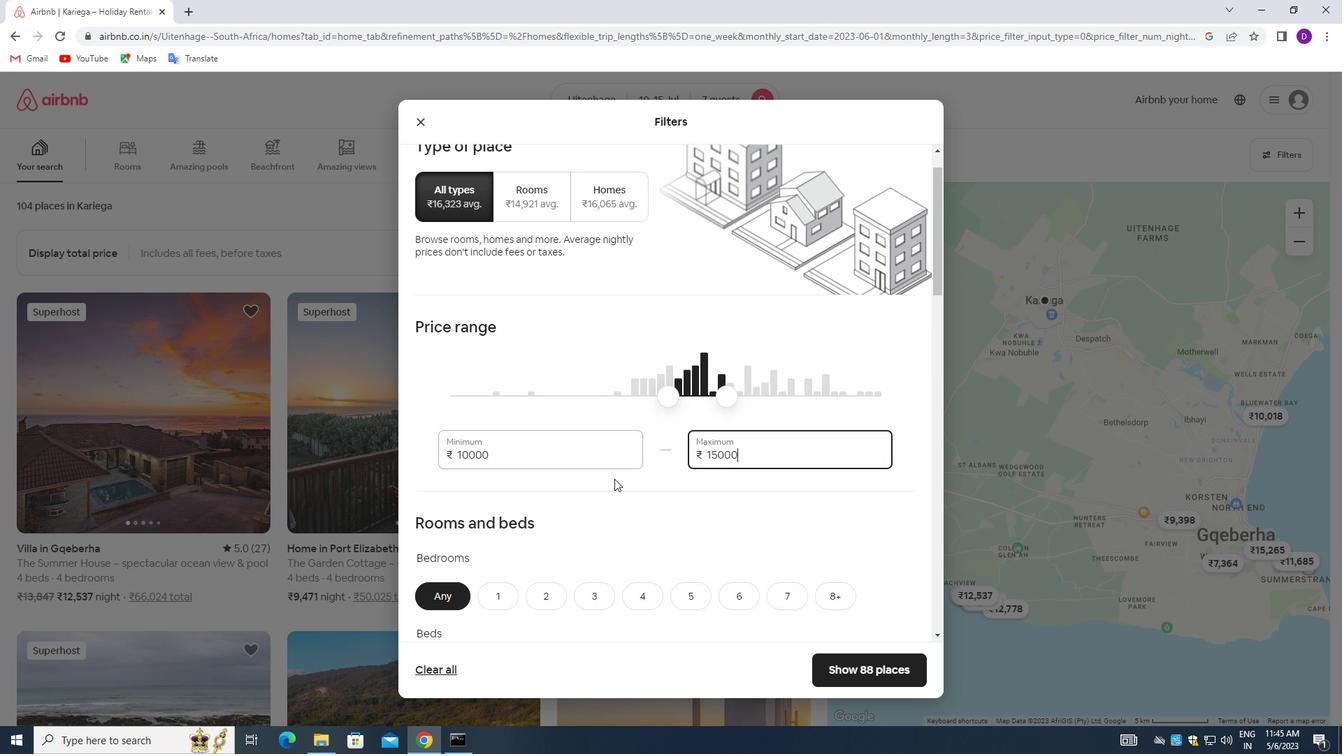 
Action: Mouse scrolled (614, 478) with delta (0, 0)
Screenshot: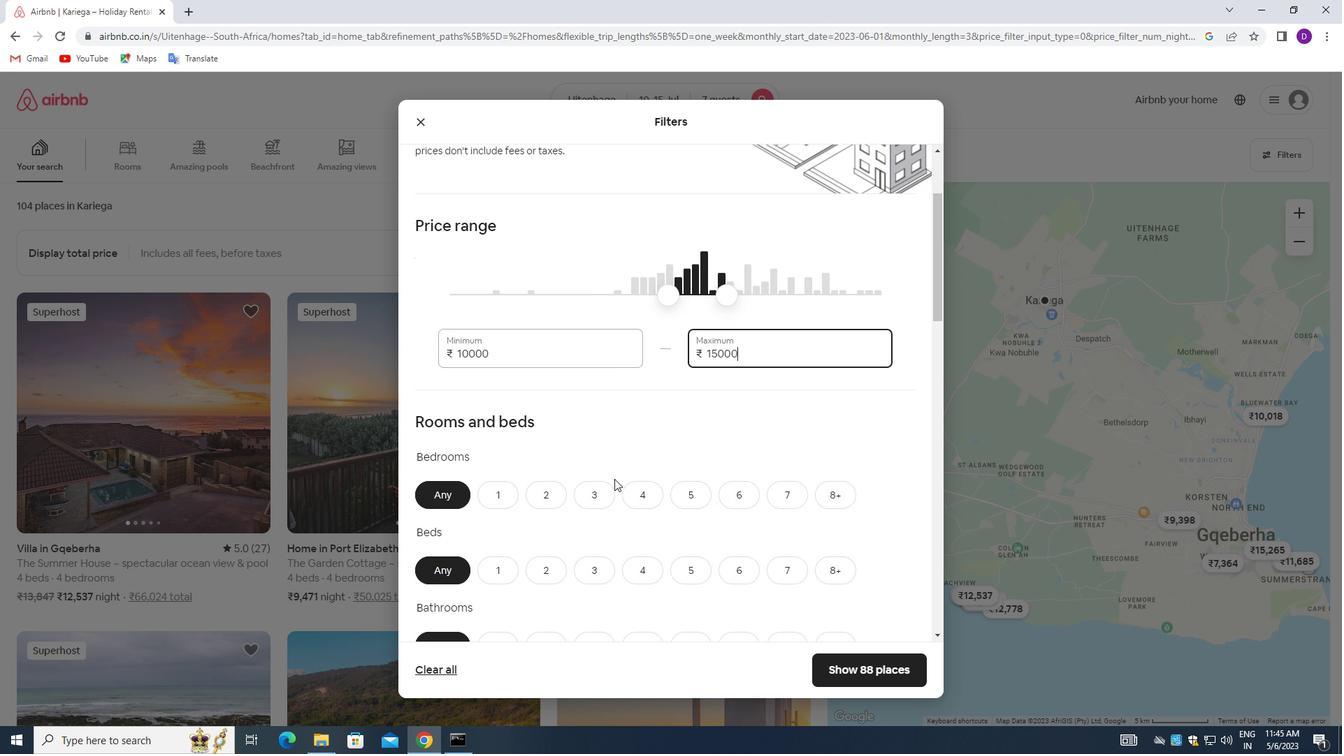 
Action: Mouse moved to (648, 371)
Screenshot: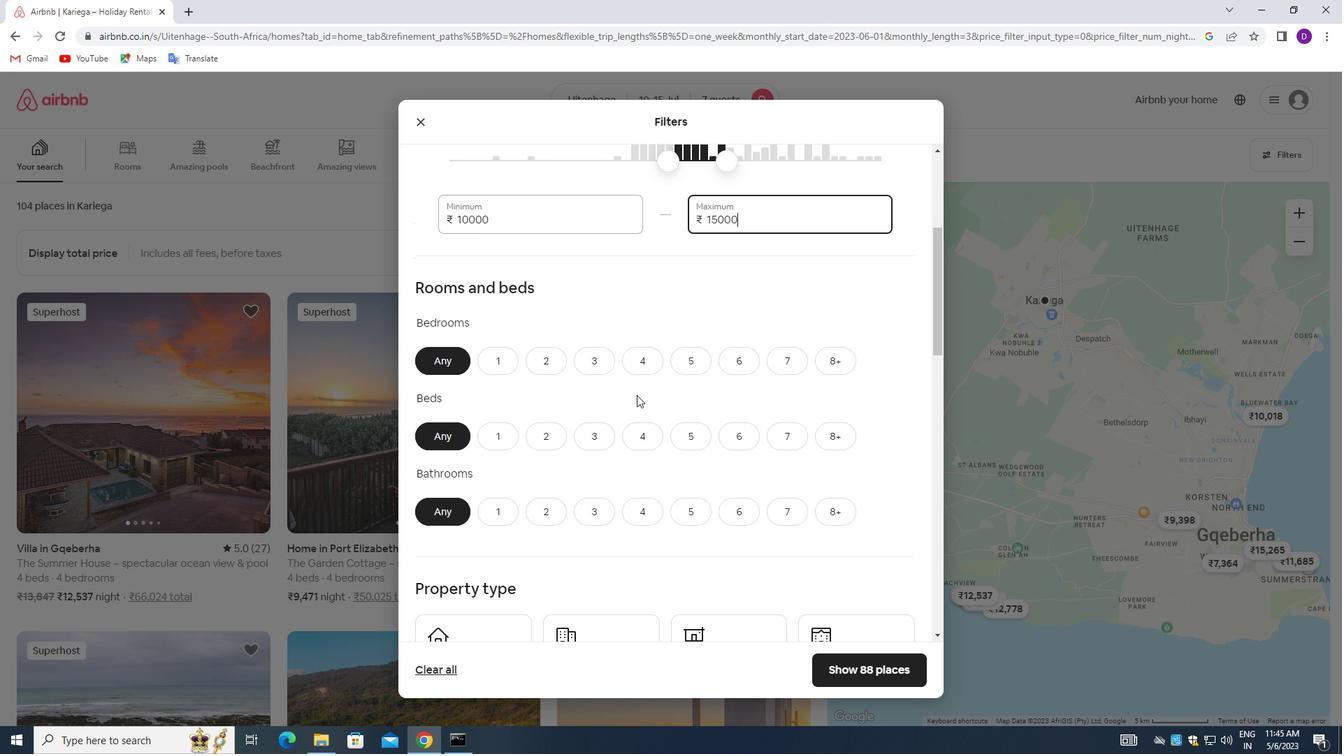 
Action: Mouse pressed left at (648, 371)
Screenshot: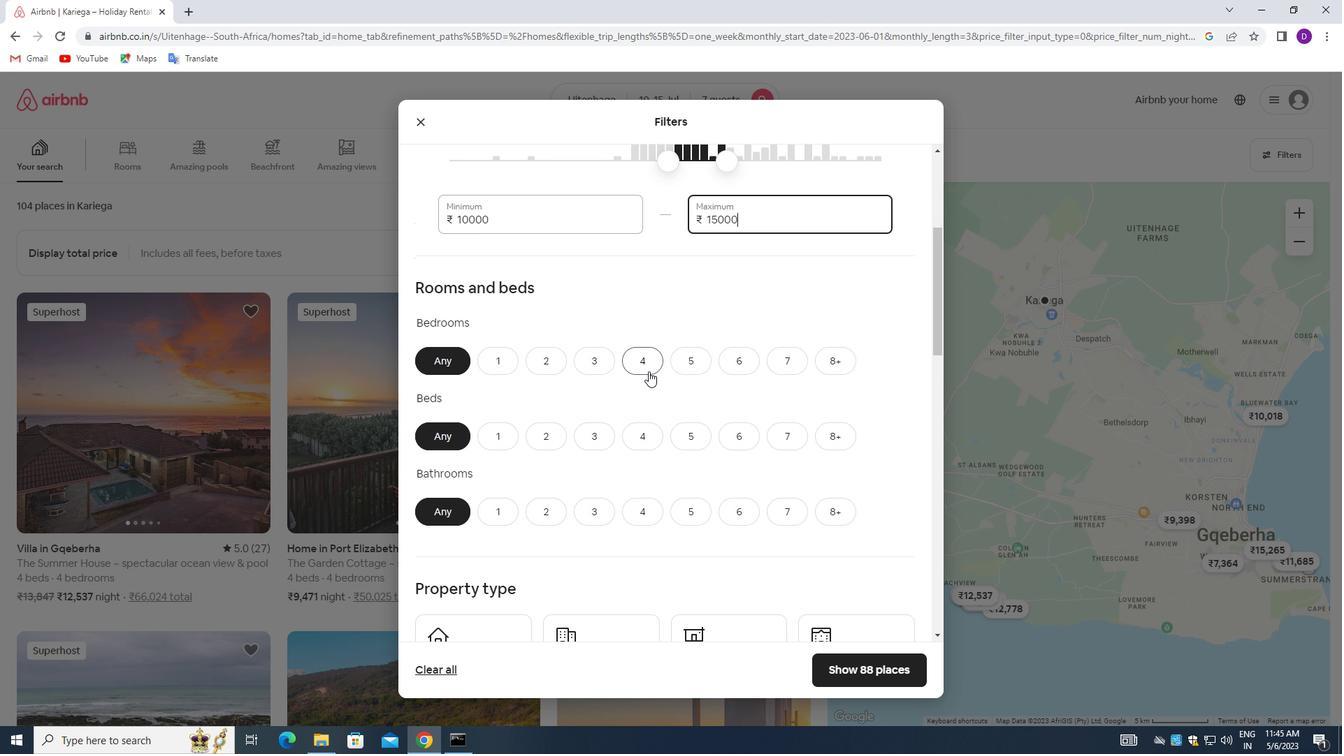 
Action: Mouse moved to (773, 425)
Screenshot: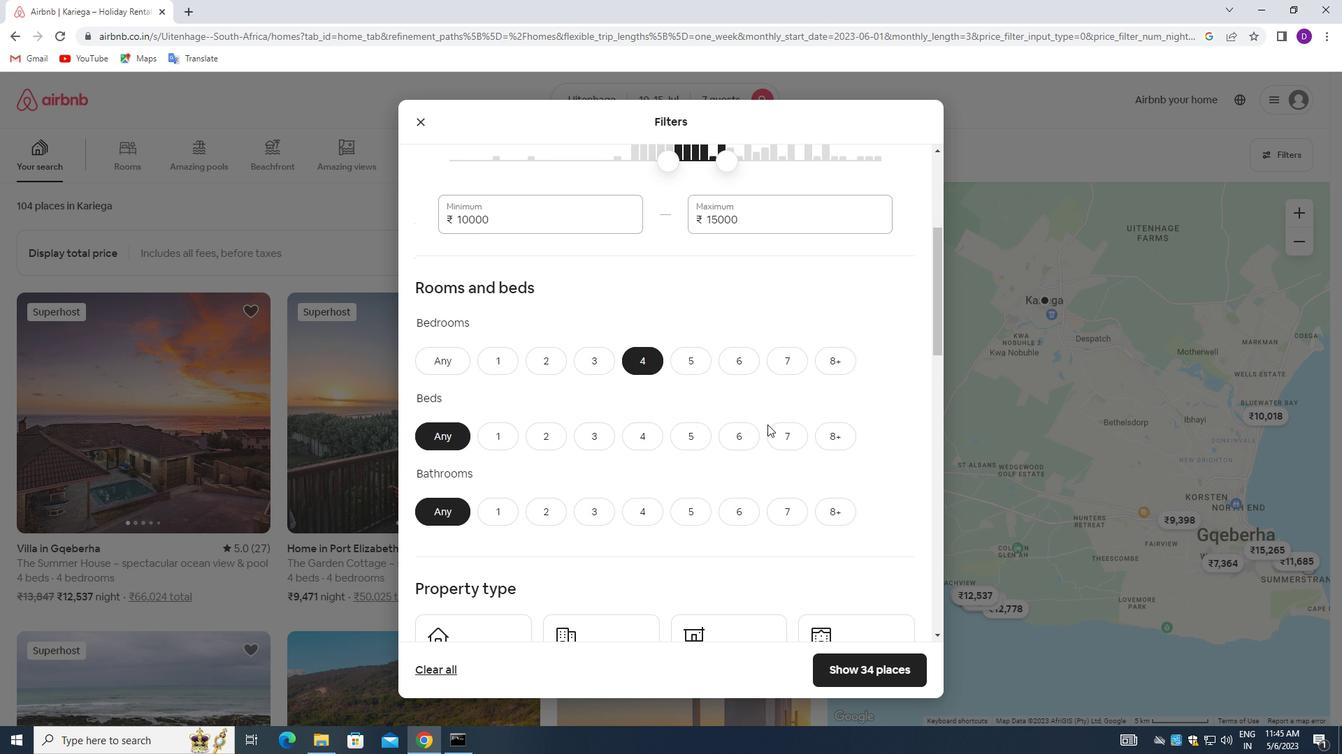 
Action: Mouse pressed left at (773, 425)
Screenshot: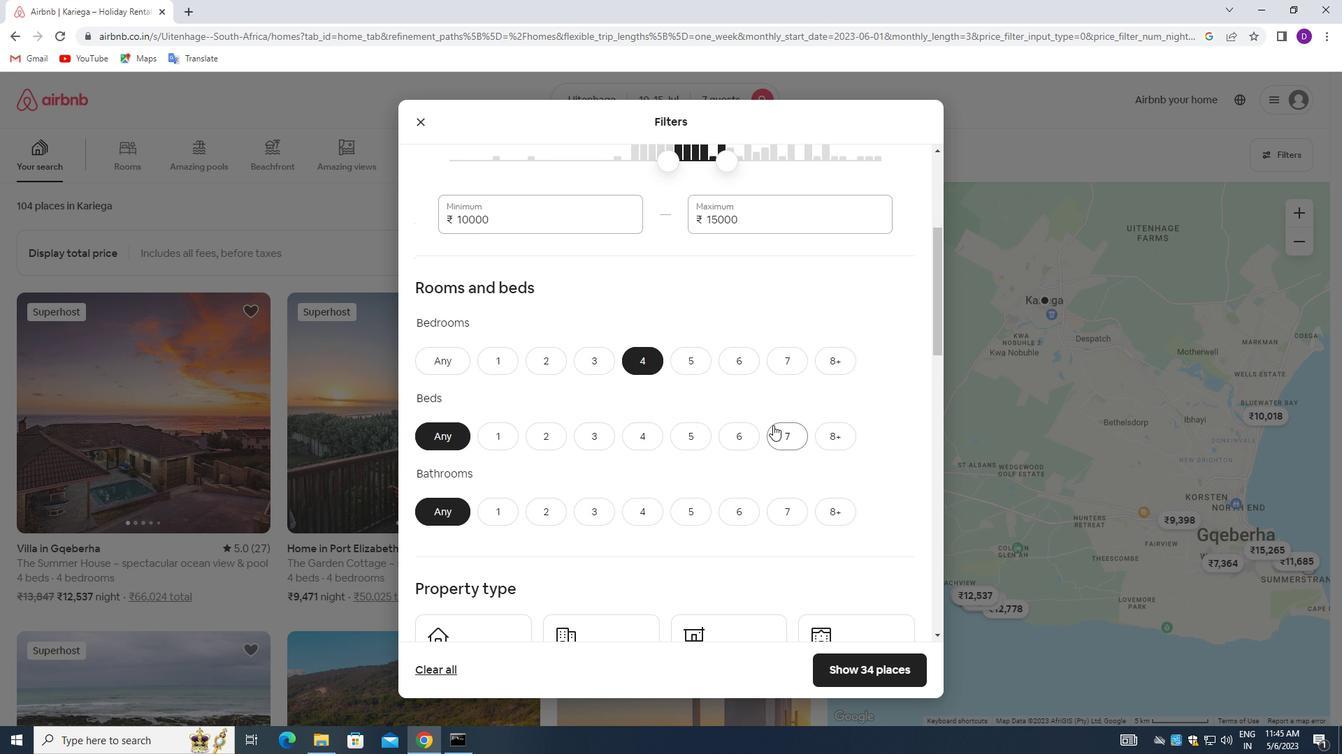 
Action: Mouse moved to (627, 511)
Screenshot: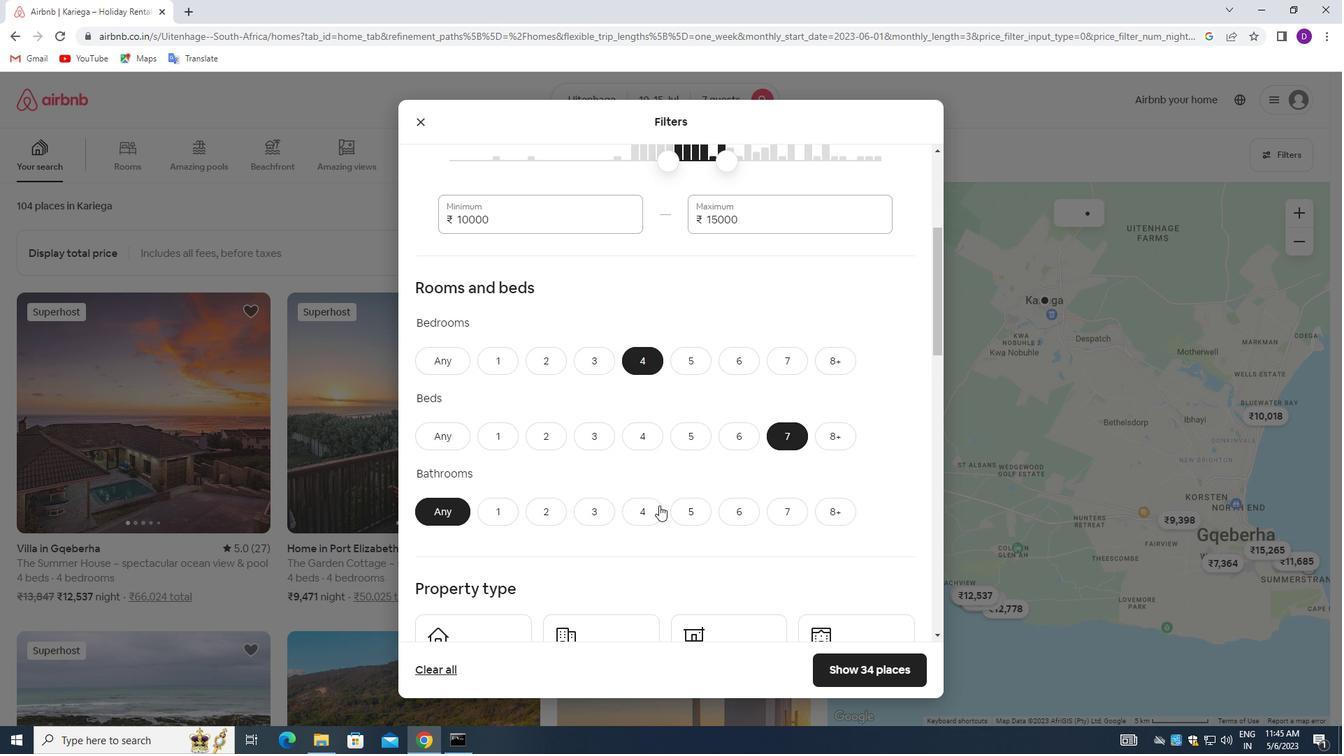 
Action: Mouse pressed left at (627, 511)
Screenshot: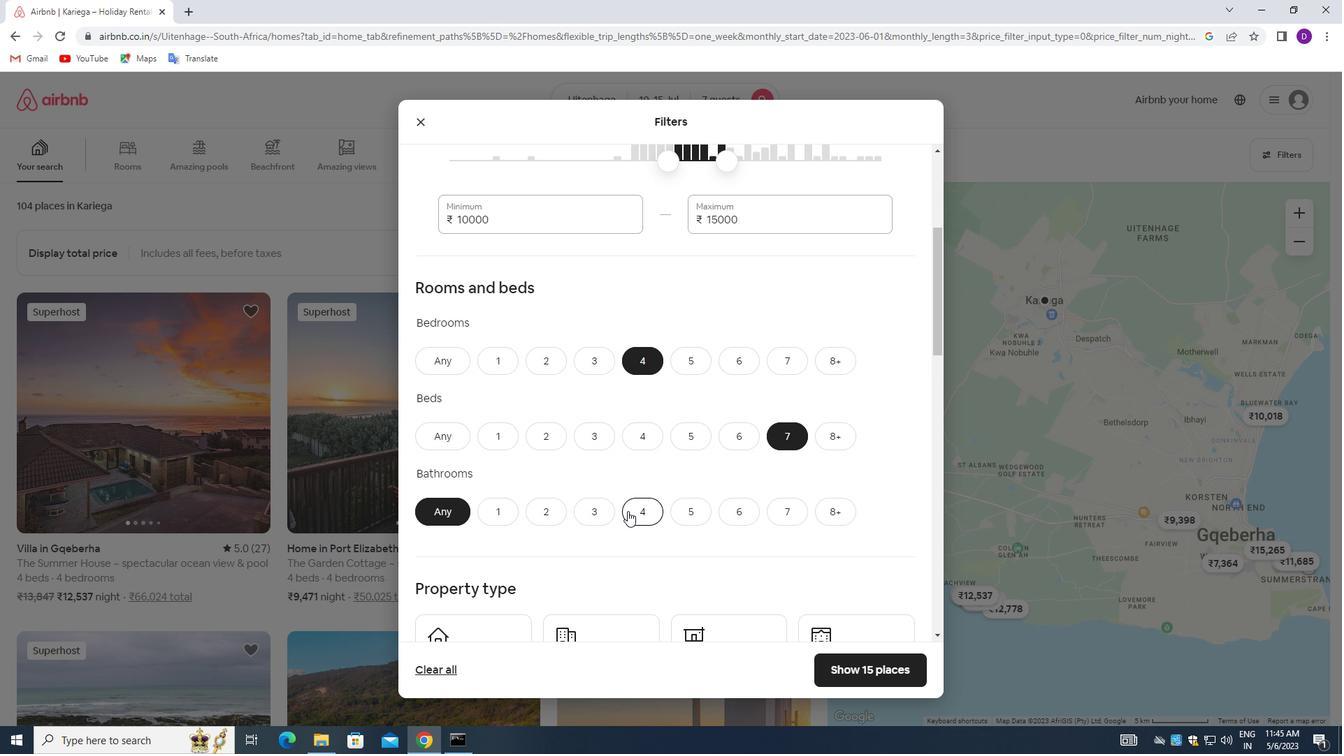 
Action: Mouse moved to (657, 454)
Screenshot: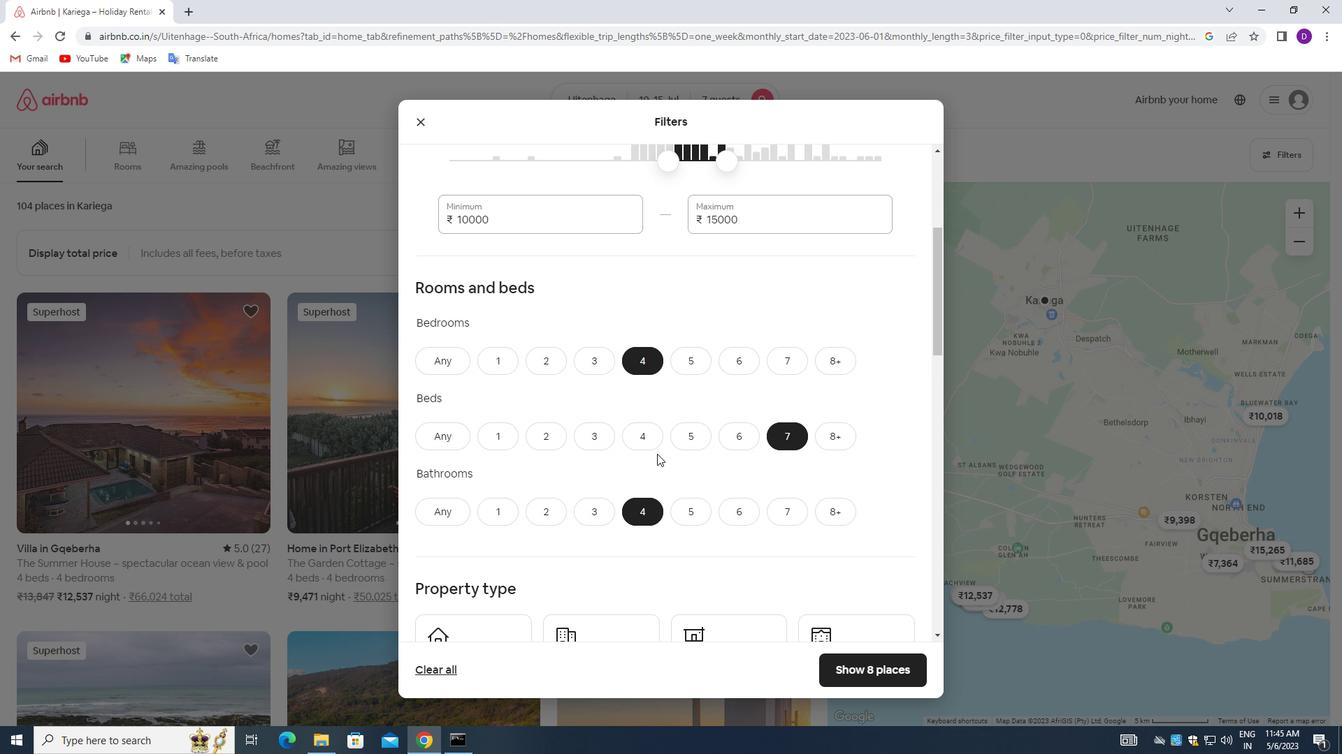 
Action: Mouse scrolled (657, 453) with delta (0, 0)
Screenshot: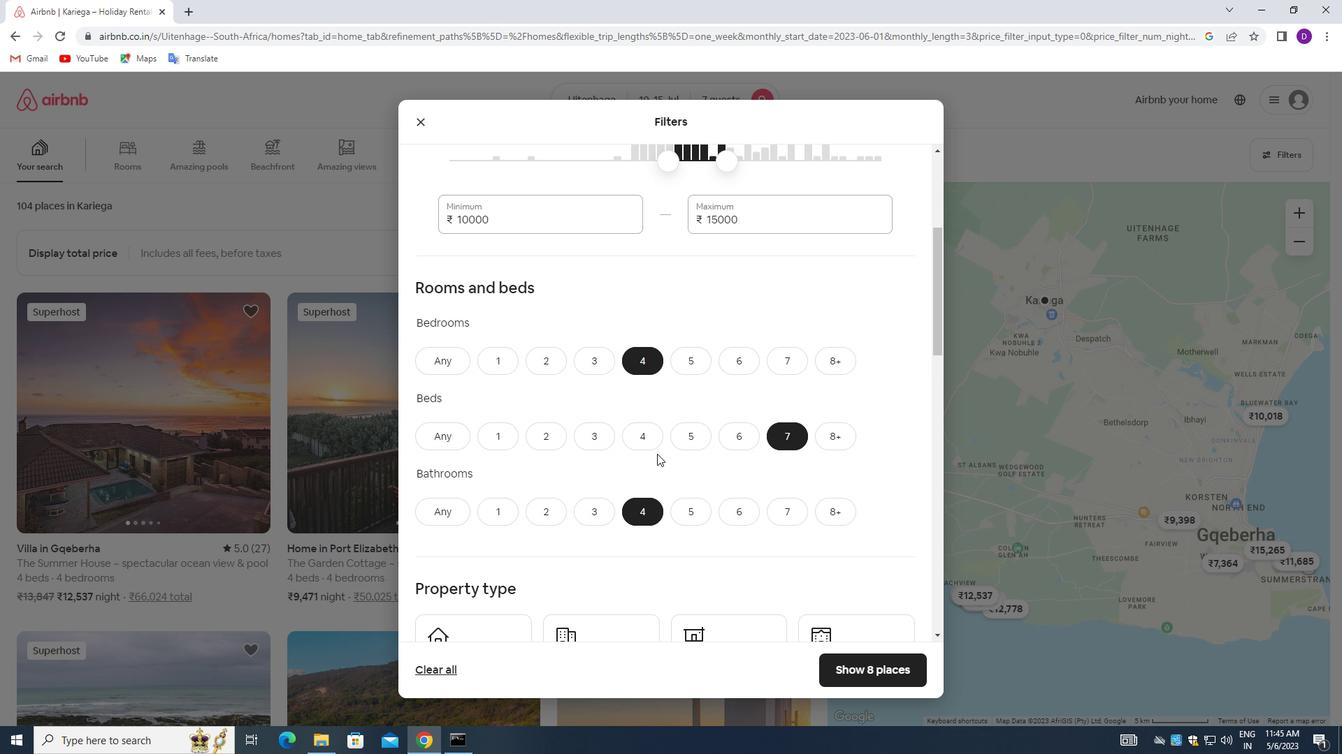 
Action: Mouse moved to (657, 454)
Screenshot: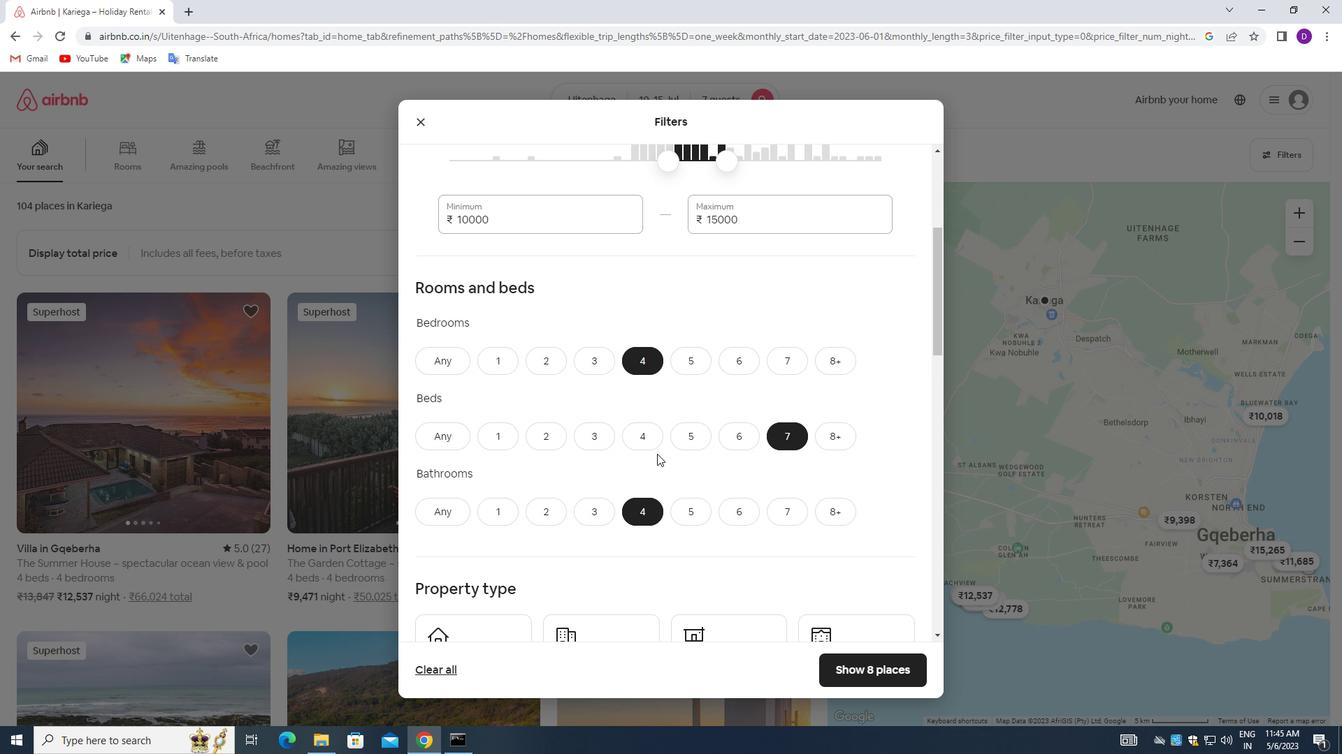 
Action: Mouse scrolled (657, 453) with delta (0, 0)
Screenshot: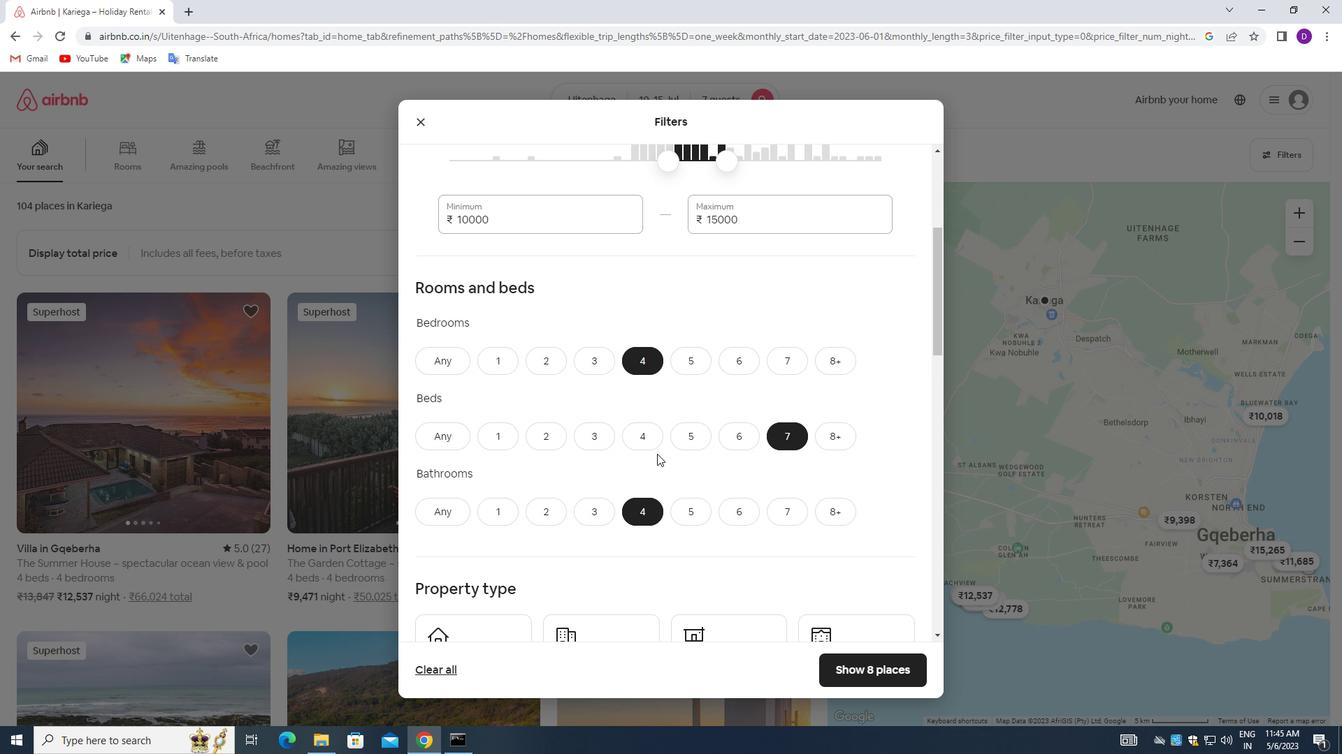 
Action: Mouse scrolled (657, 453) with delta (0, 0)
Screenshot: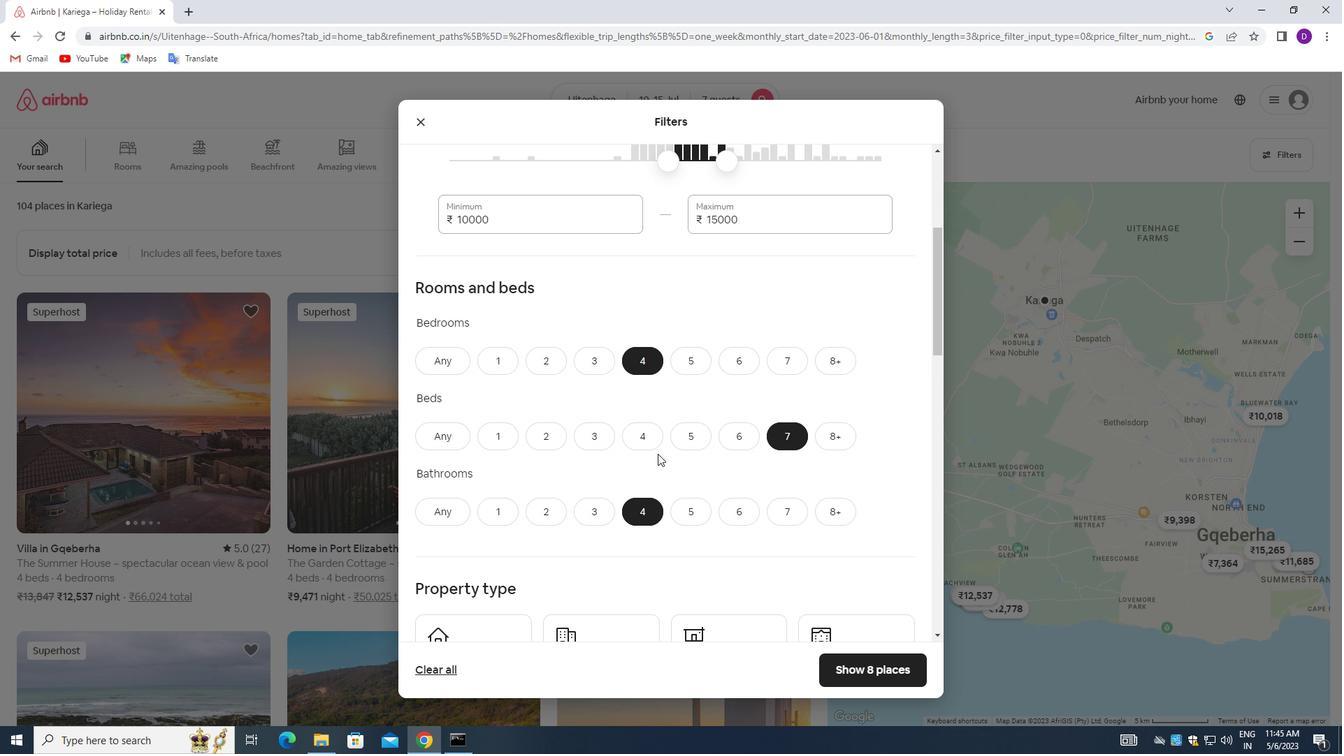 
Action: Mouse moved to (497, 449)
Screenshot: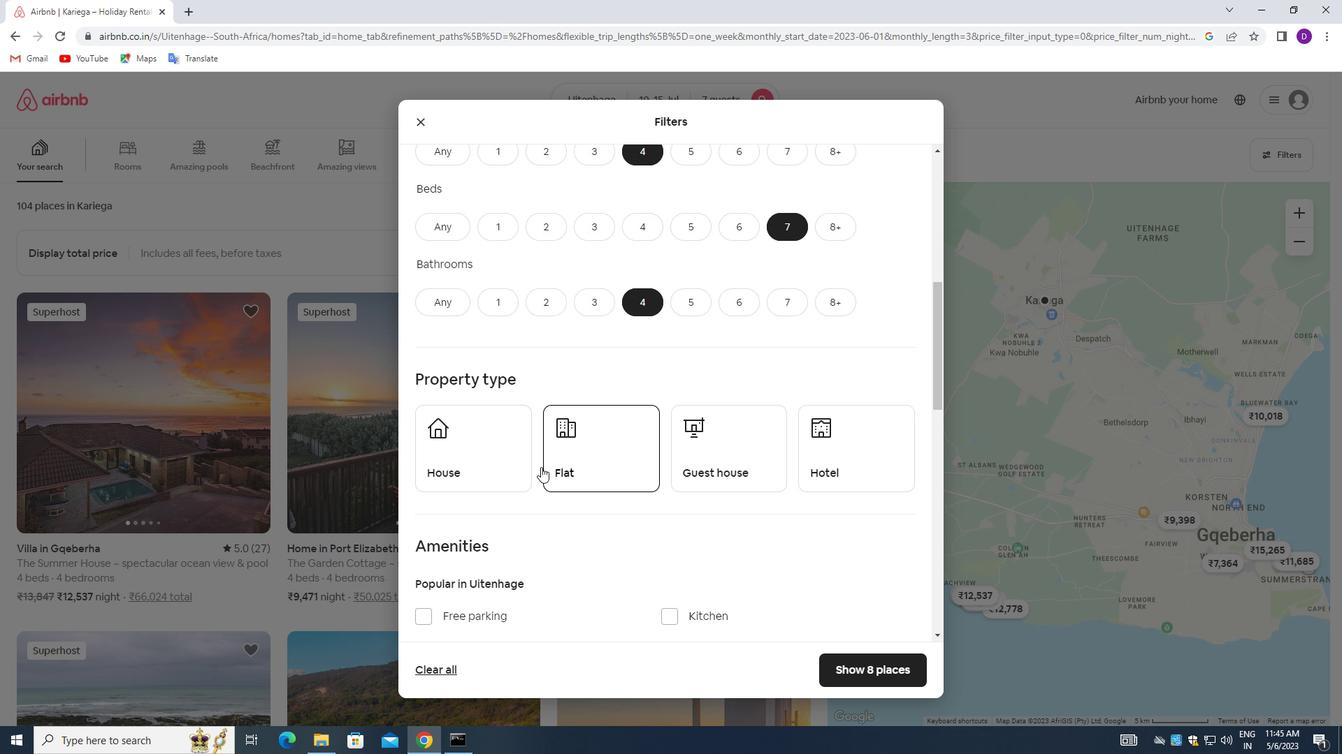 
Action: Mouse pressed left at (497, 449)
Screenshot: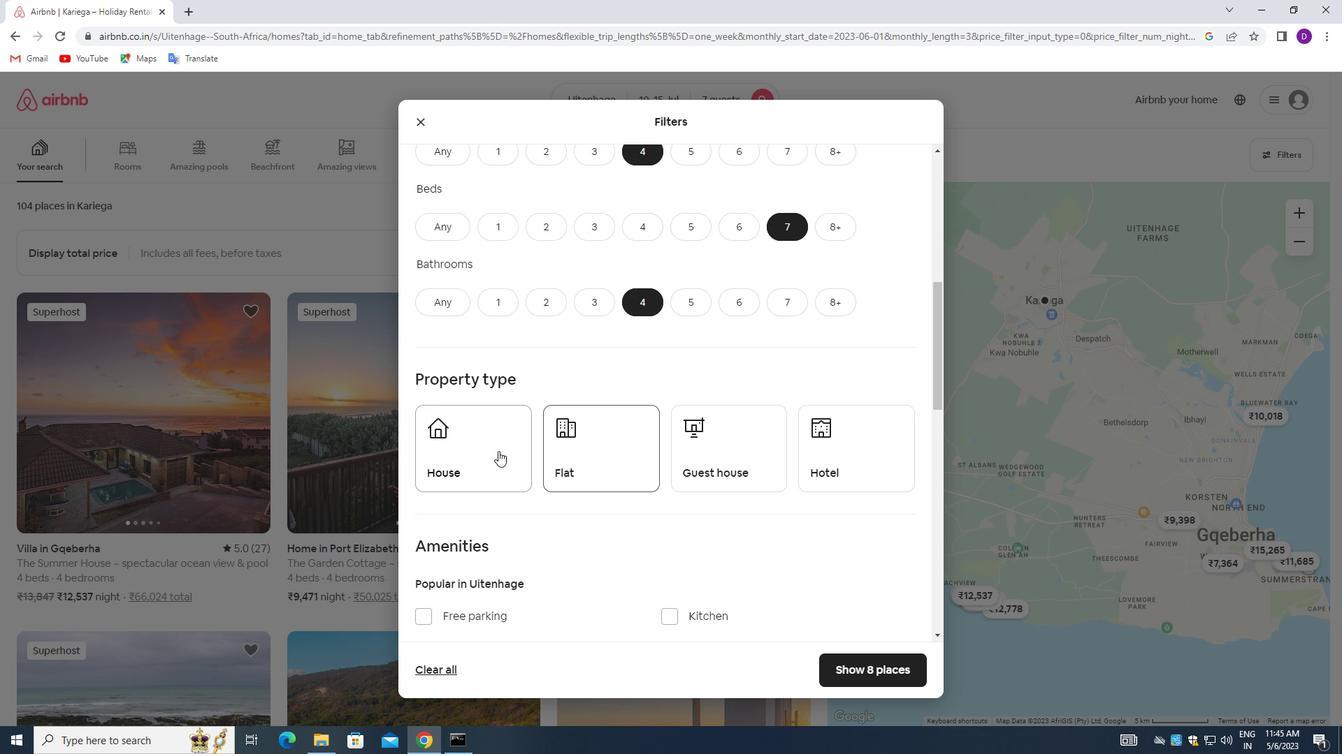 
Action: Mouse moved to (631, 461)
Screenshot: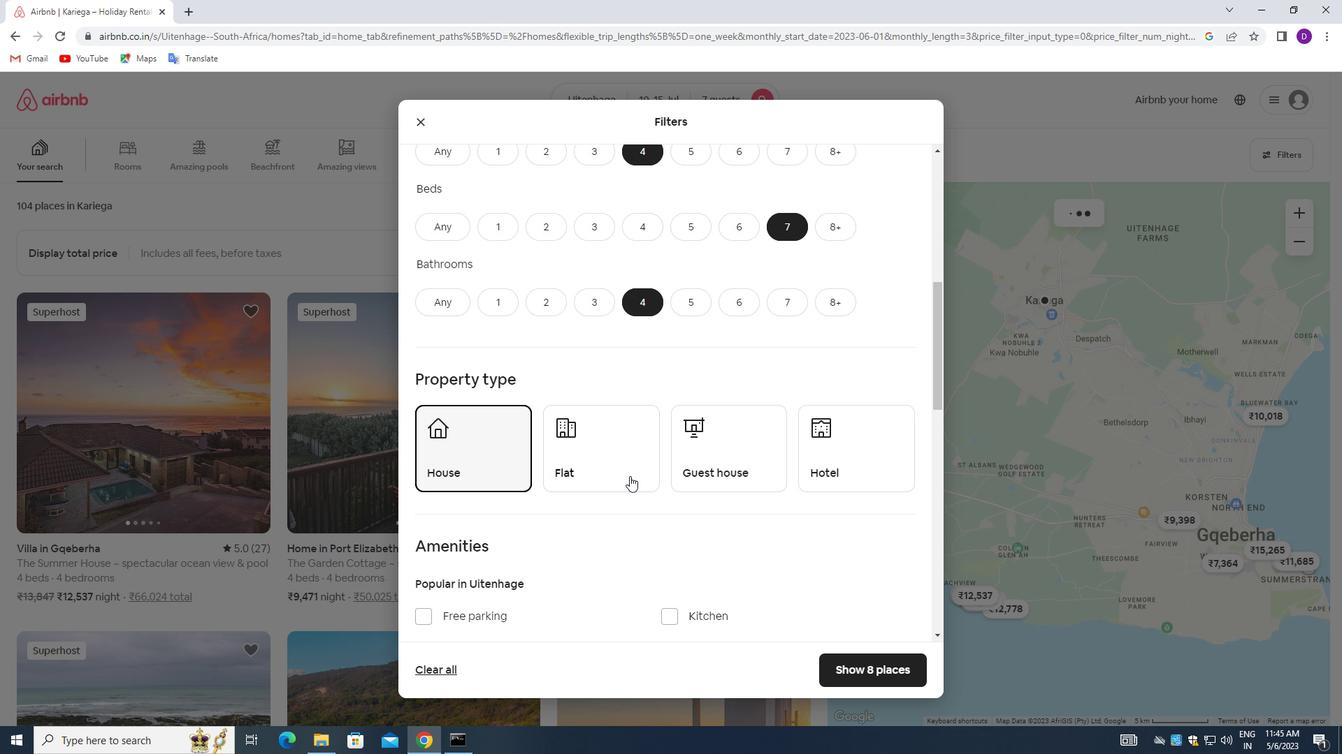 
Action: Mouse pressed left at (631, 461)
Screenshot: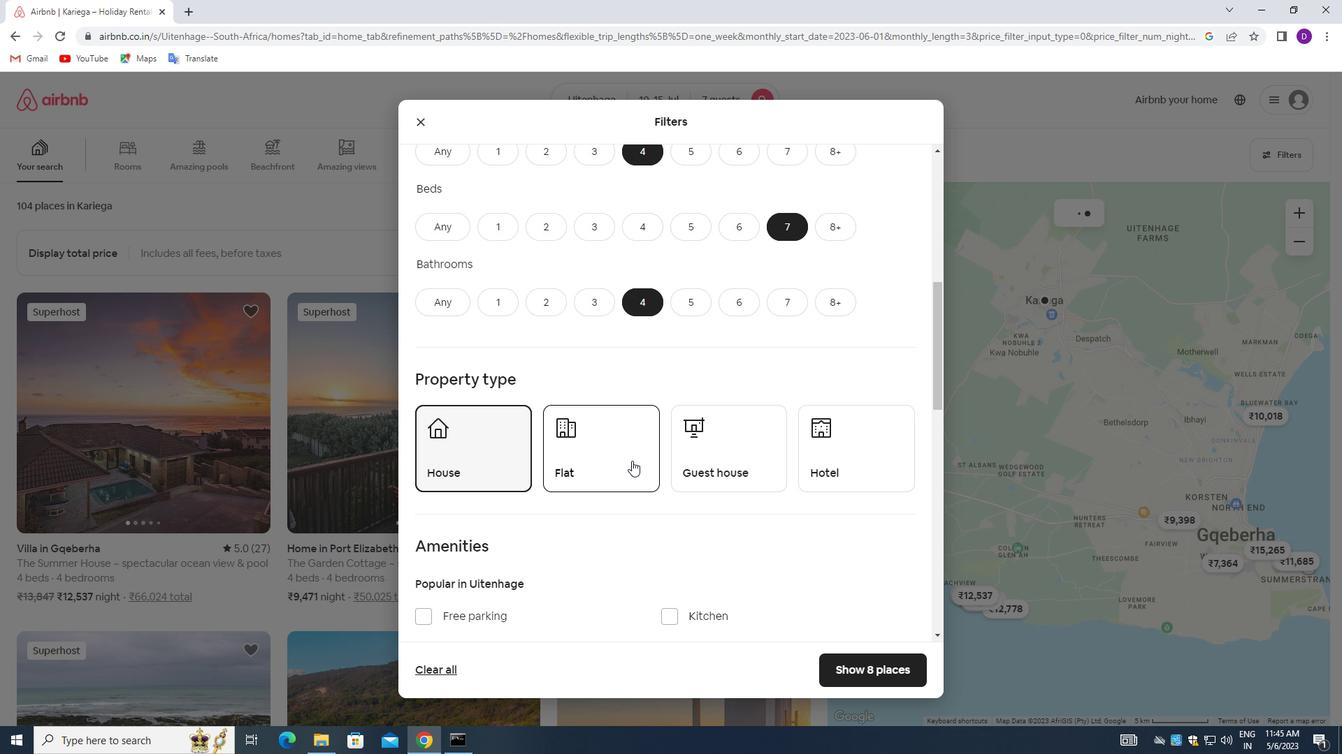 
Action: Mouse moved to (719, 452)
Screenshot: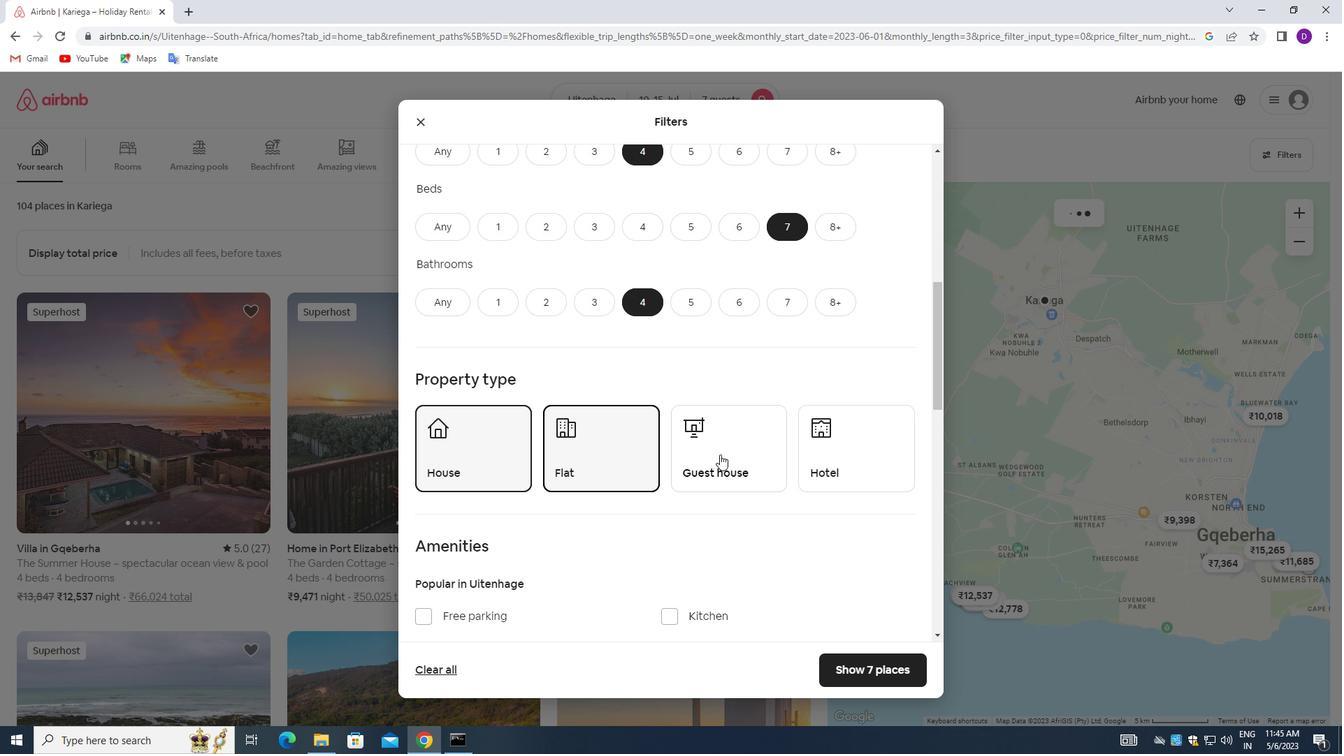 
Action: Mouse pressed left at (719, 452)
Screenshot: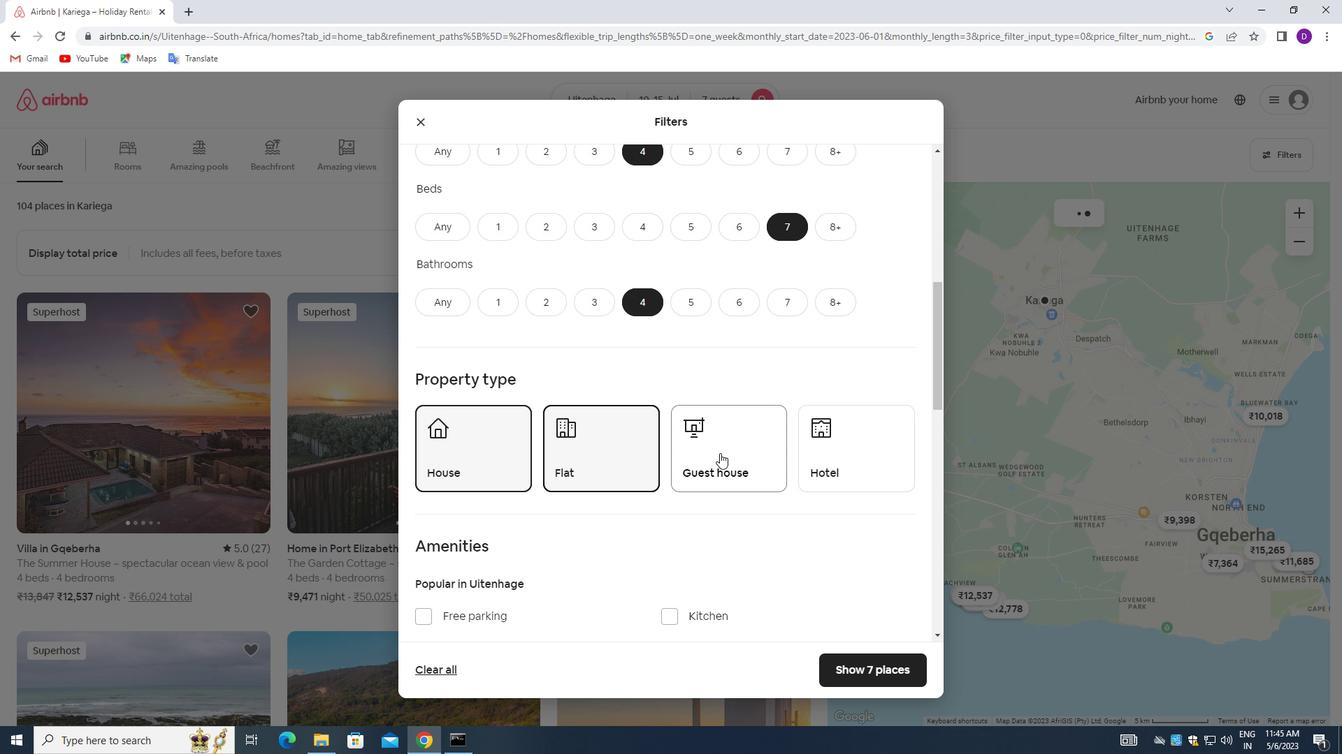 
Action: Mouse moved to (721, 473)
Screenshot: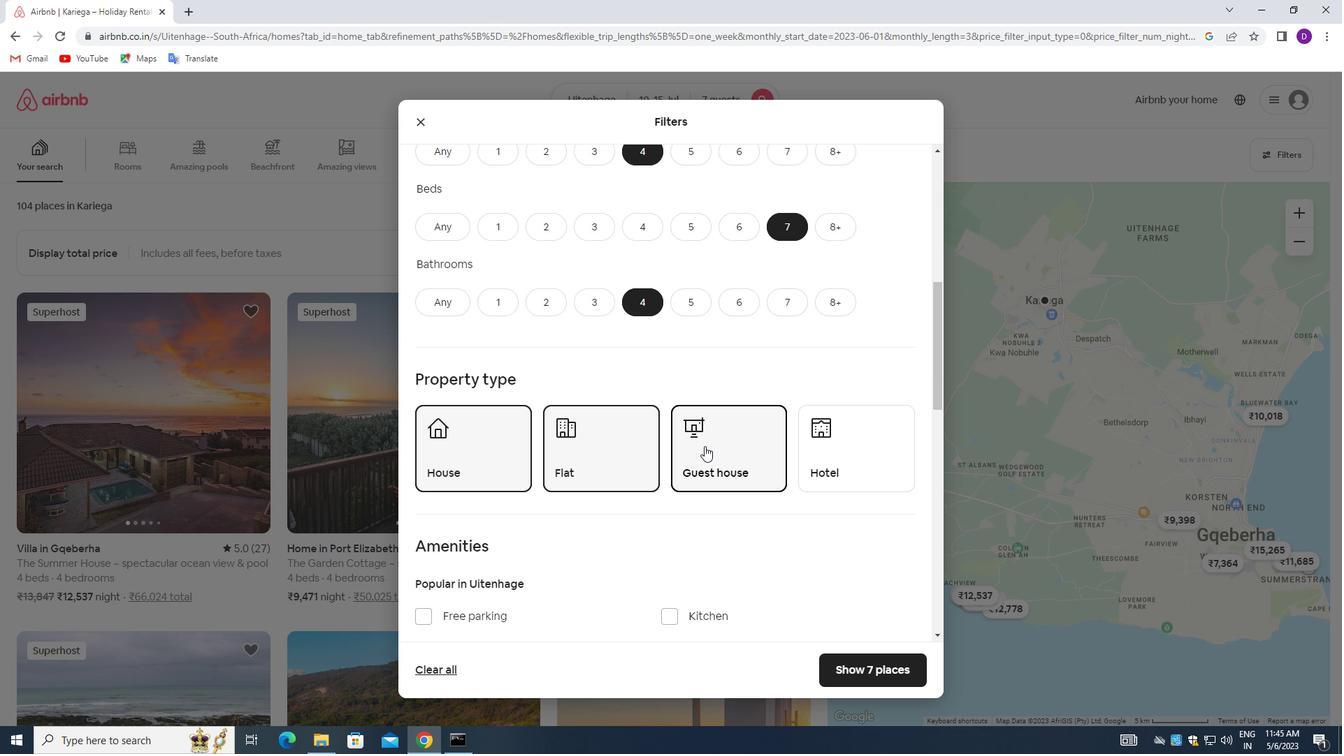 
Action: Mouse scrolled (721, 473) with delta (0, 0)
Screenshot: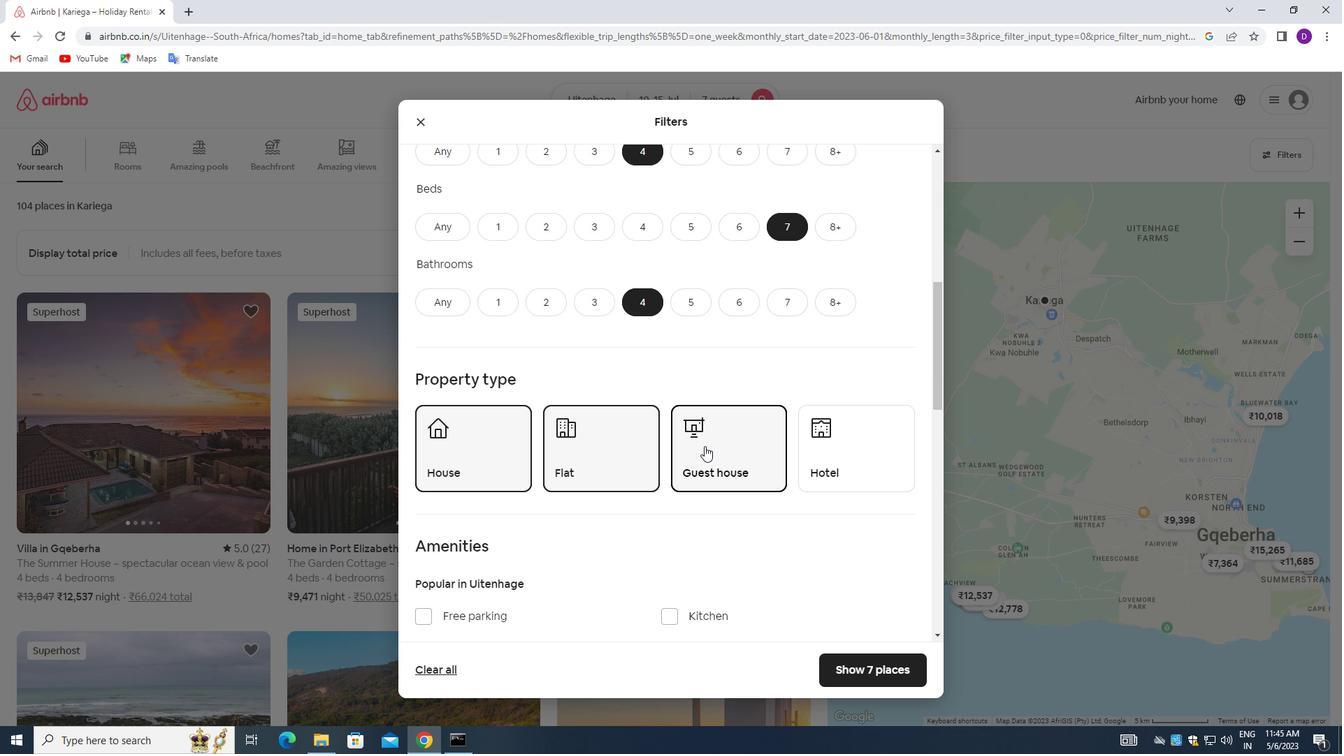 
Action: Mouse moved to (722, 475)
Screenshot: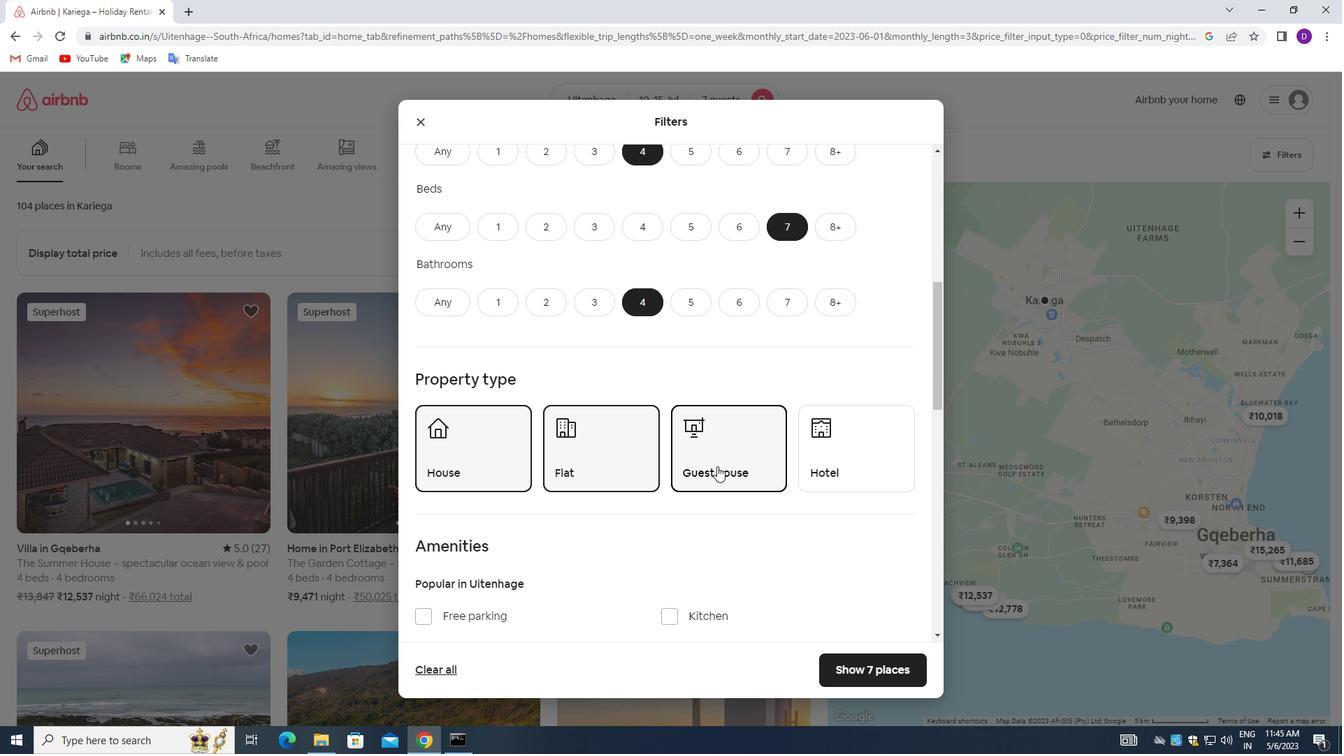 
Action: Mouse scrolled (722, 474) with delta (0, 0)
Screenshot: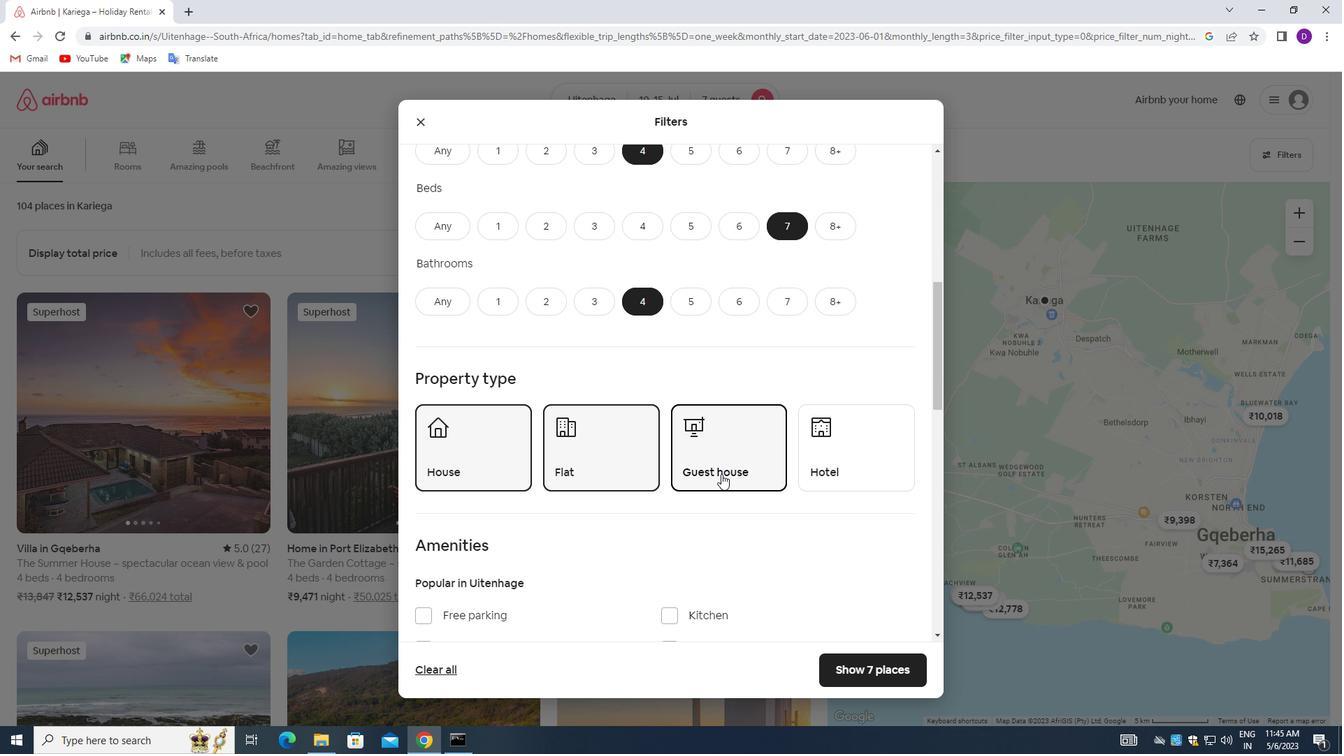 
Action: Mouse moved to (729, 422)
Screenshot: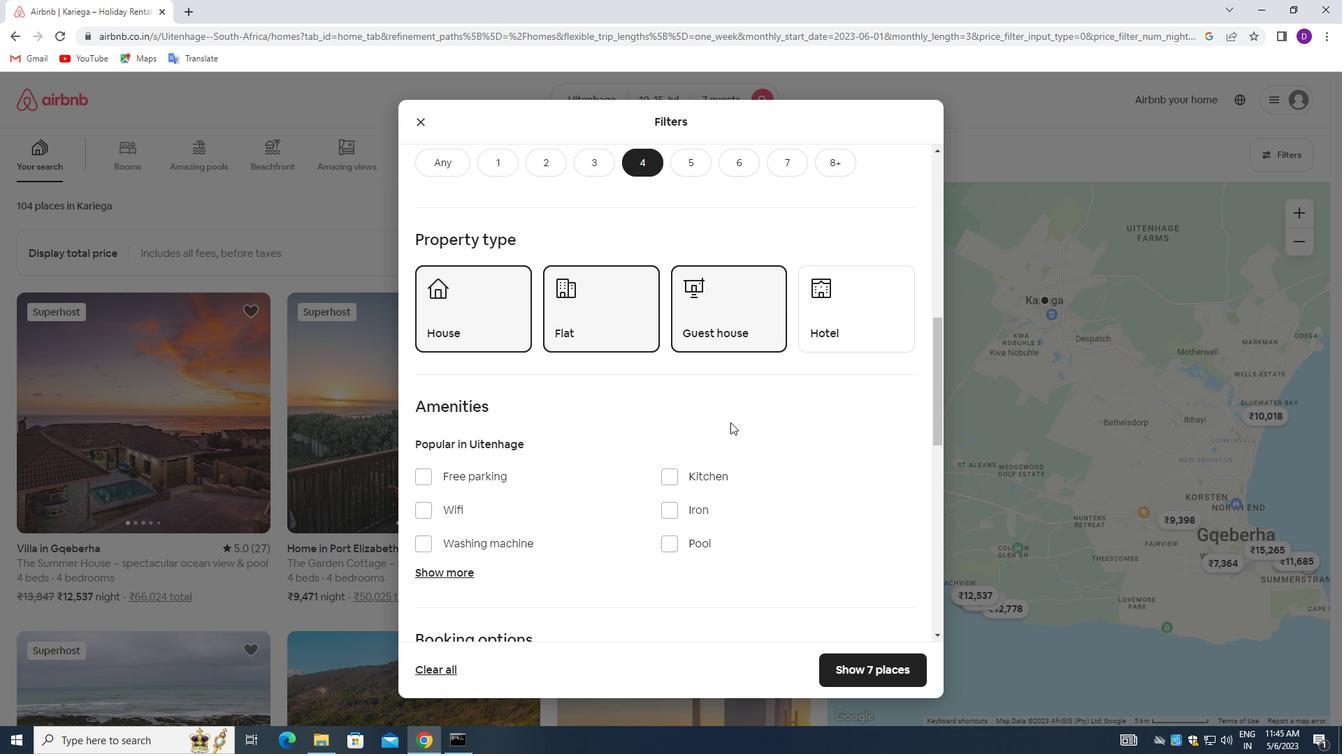 
Action: Mouse scrolled (729, 421) with delta (0, 0)
Screenshot: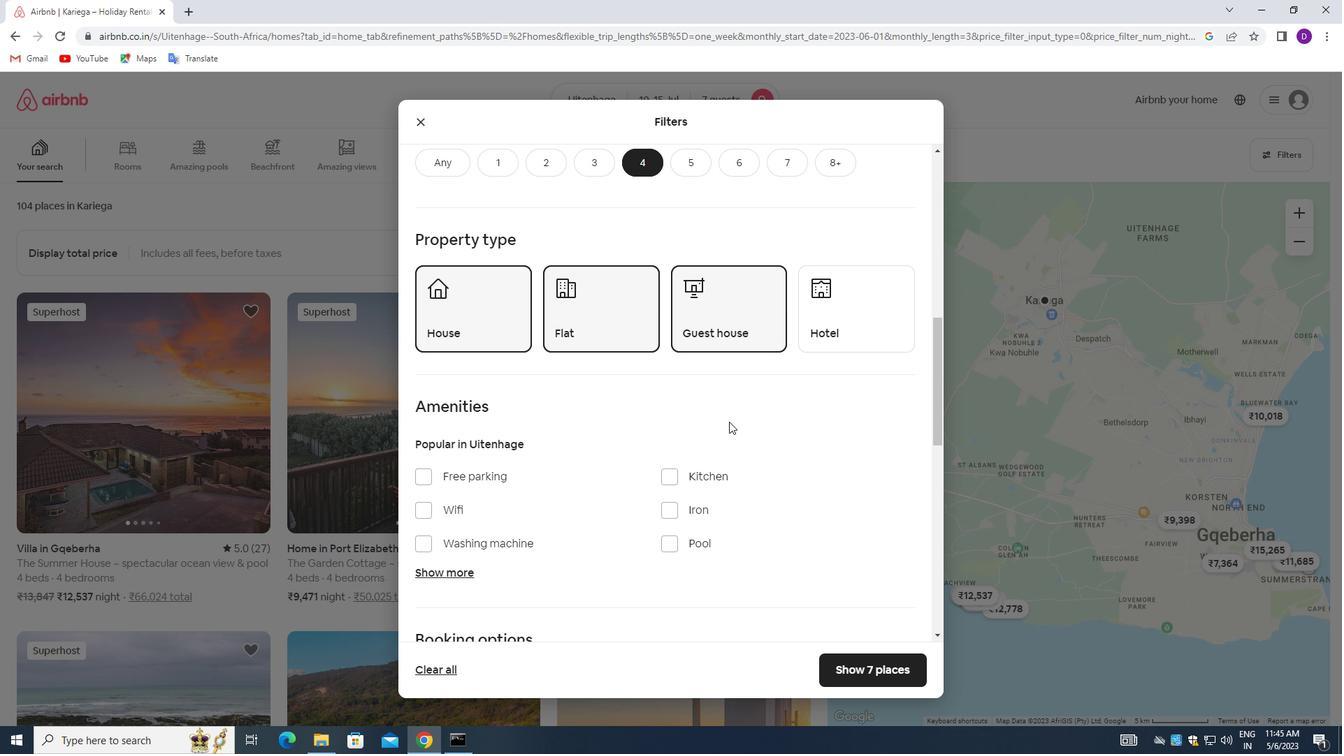 
Action: Mouse moved to (752, 415)
Screenshot: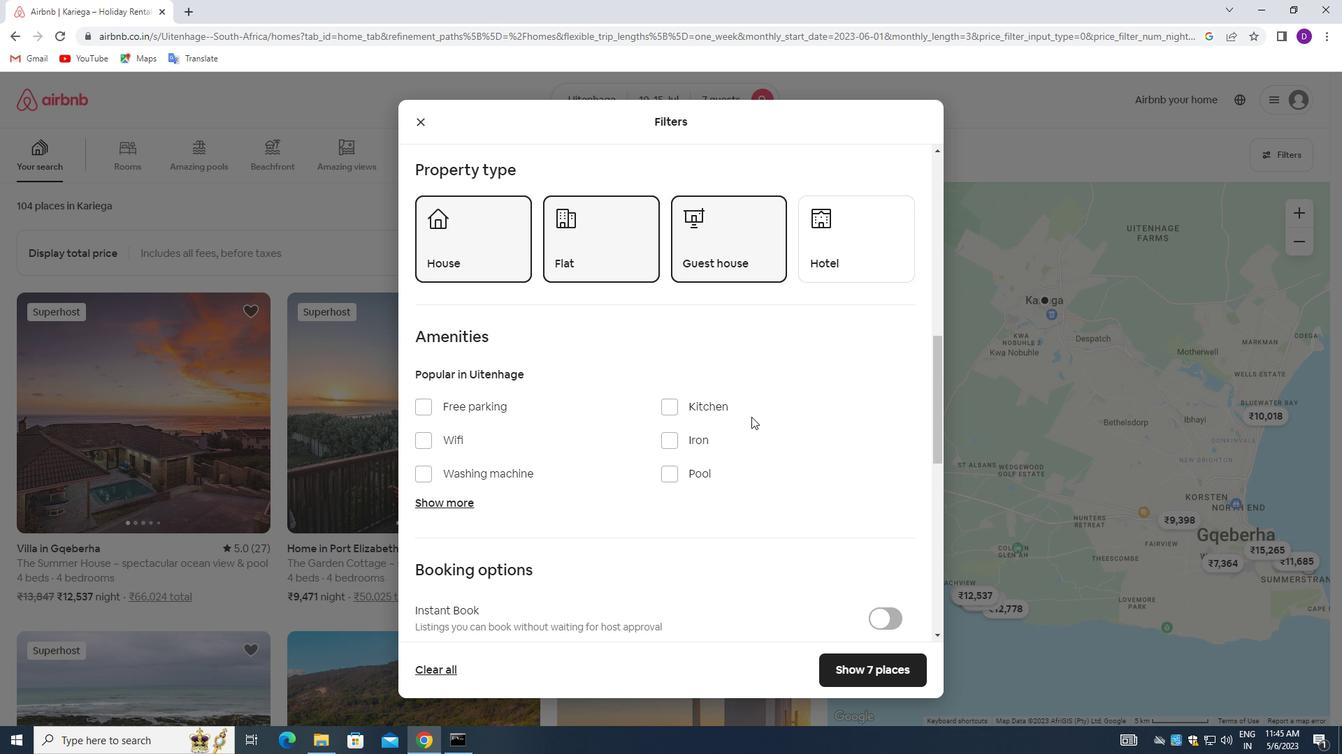 
Action: Mouse scrolled (752, 415) with delta (0, 0)
Screenshot: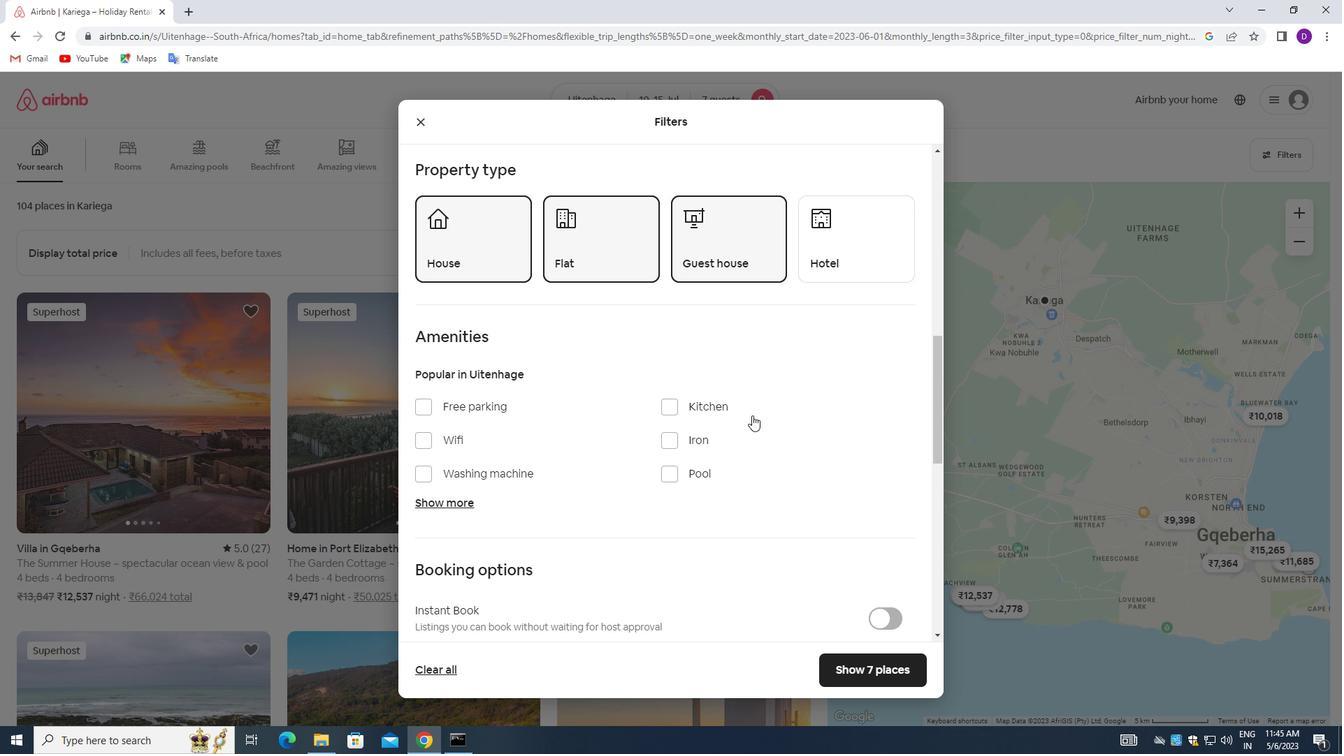 
Action: Mouse moved to (422, 340)
Screenshot: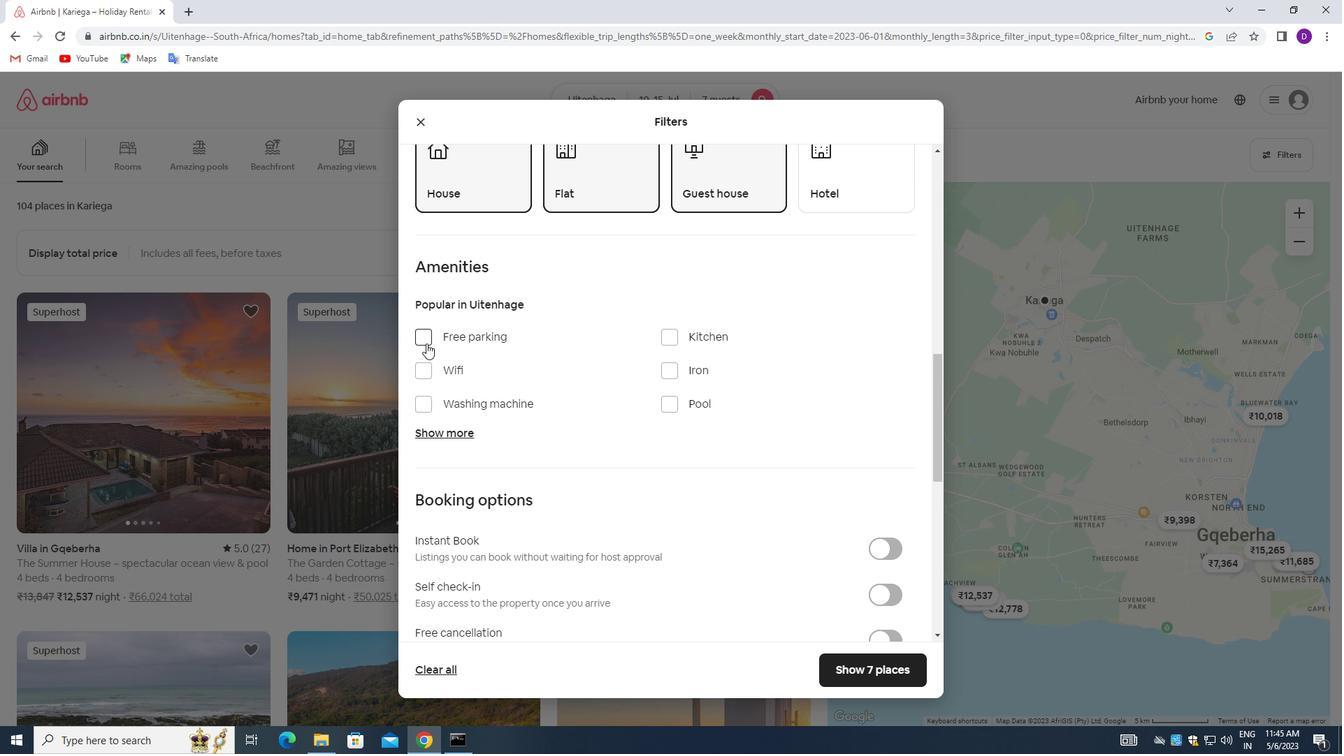 
Action: Mouse pressed left at (422, 340)
Screenshot: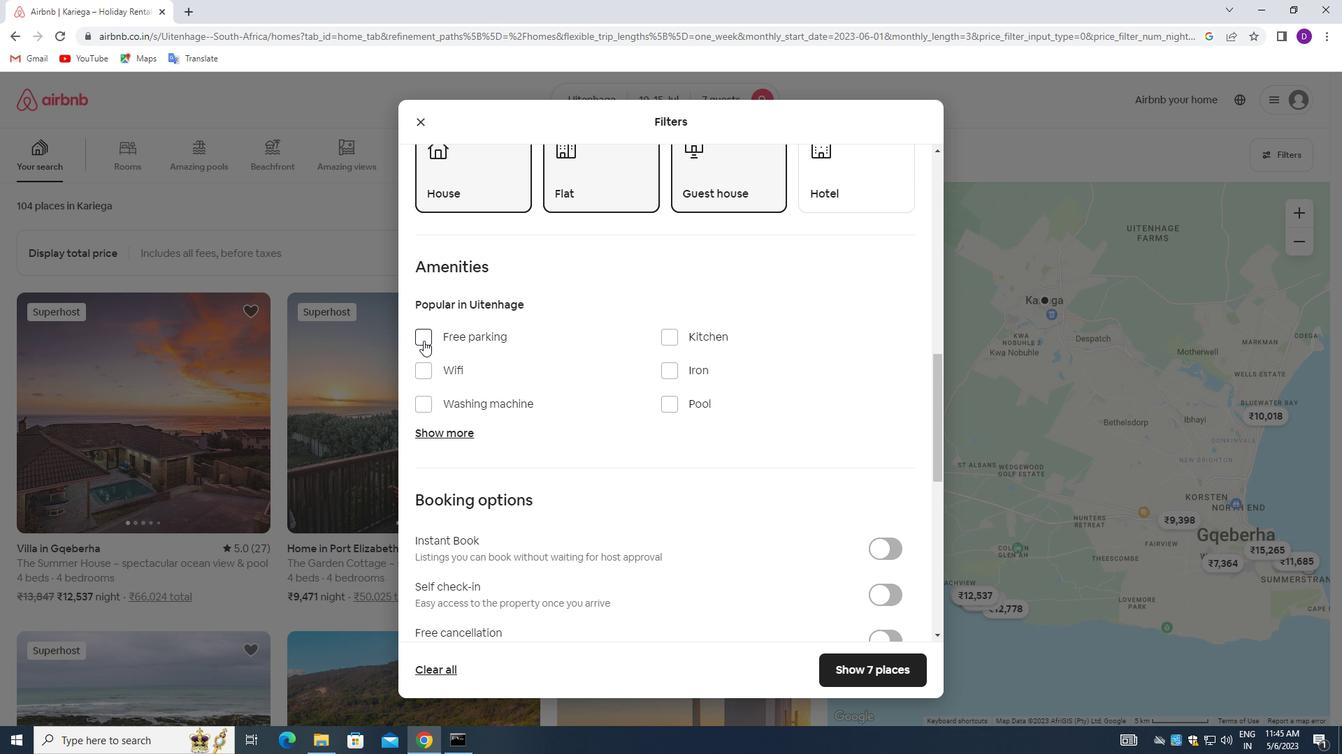 
Action: Mouse moved to (427, 369)
Screenshot: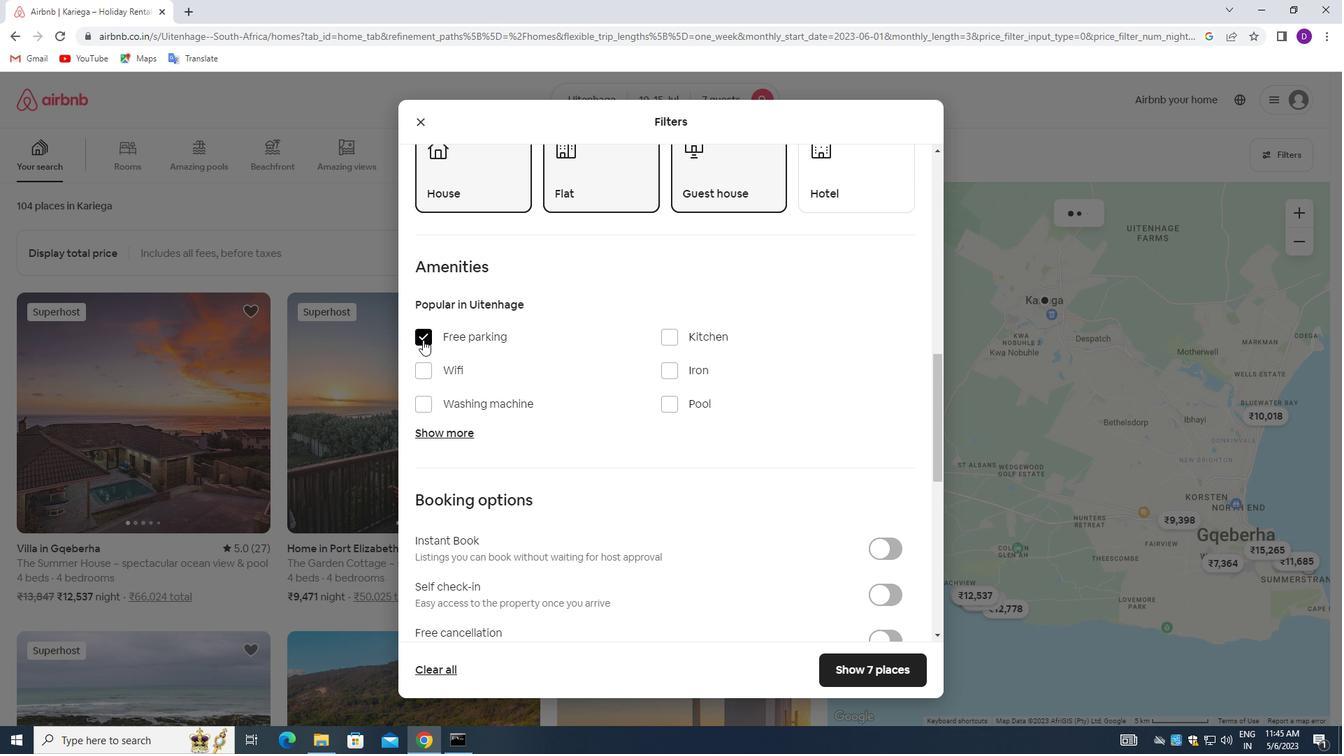 
Action: Mouse pressed left at (427, 369)
Screenshot: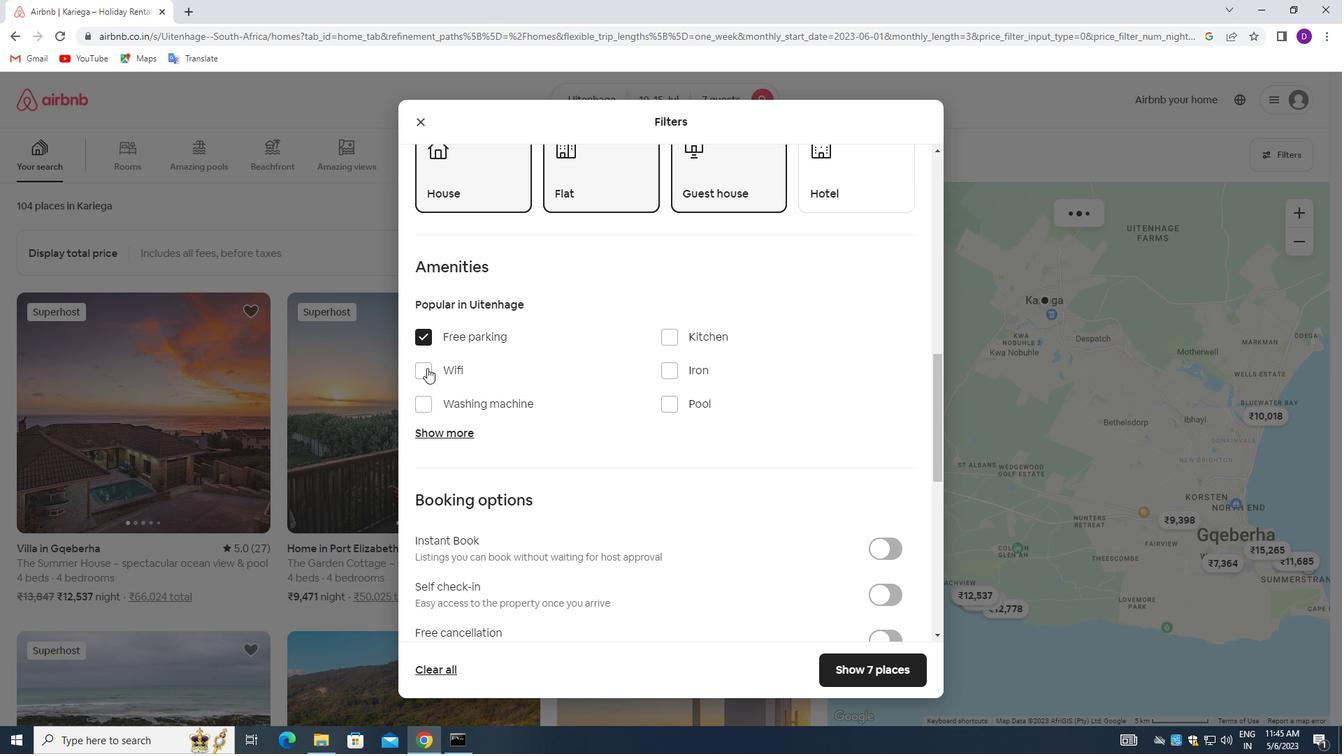 
Action: Mouse moved to (445, 431)
Screenshot: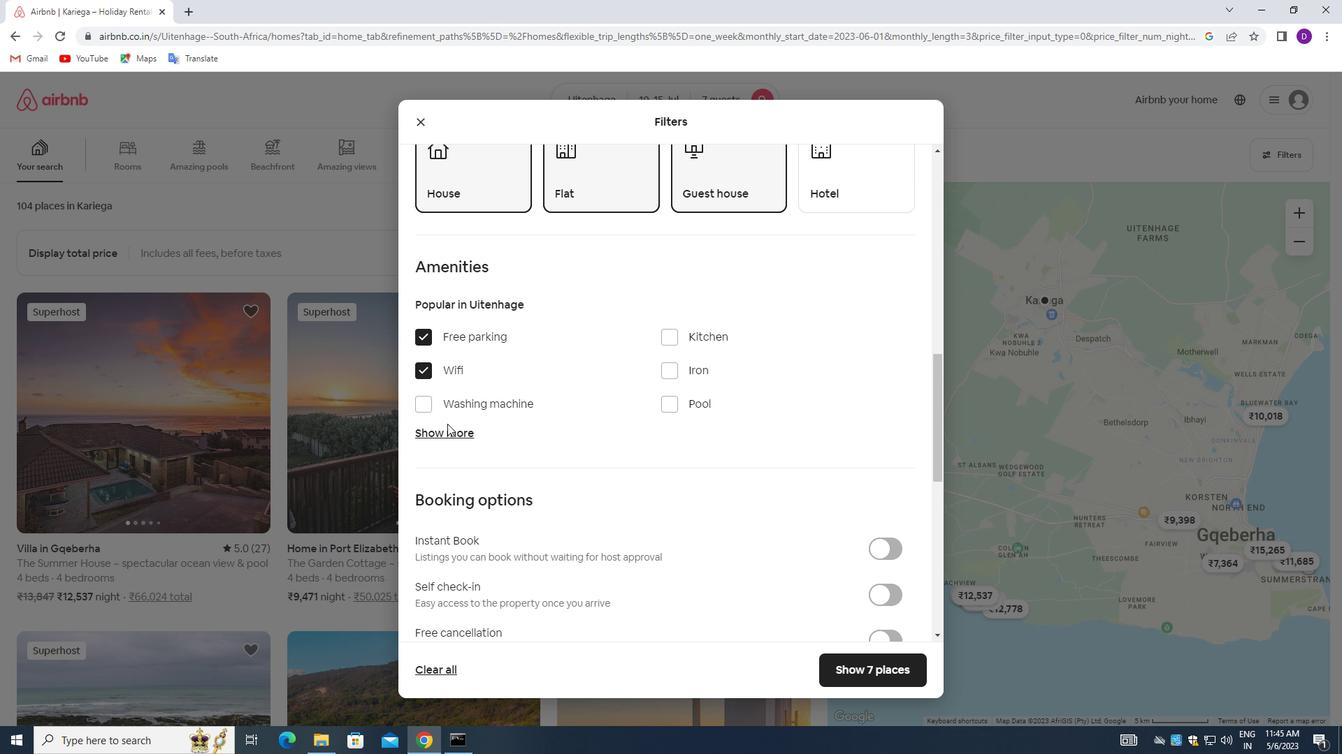 
Action: Mouse pressed left at (445, 431)
Screenshot: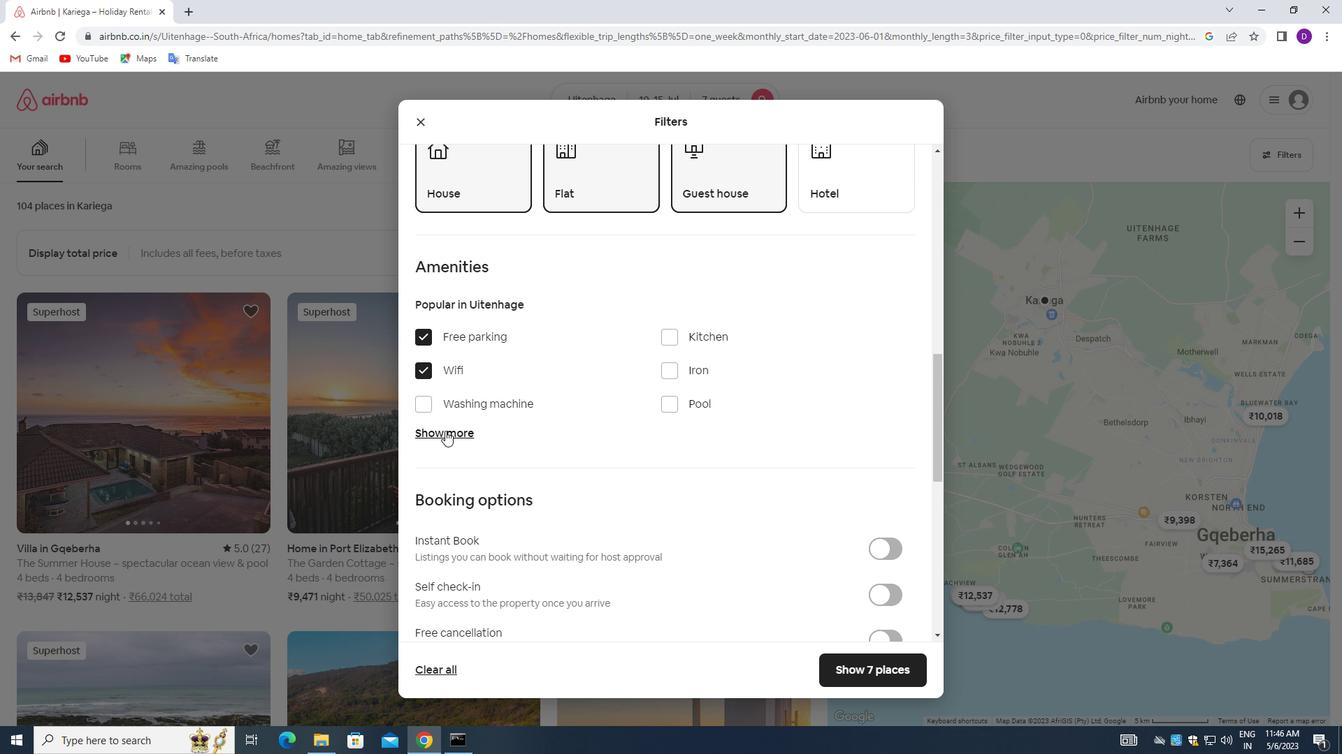 
Action: Mouse moved to (548, 447)
Screenshot: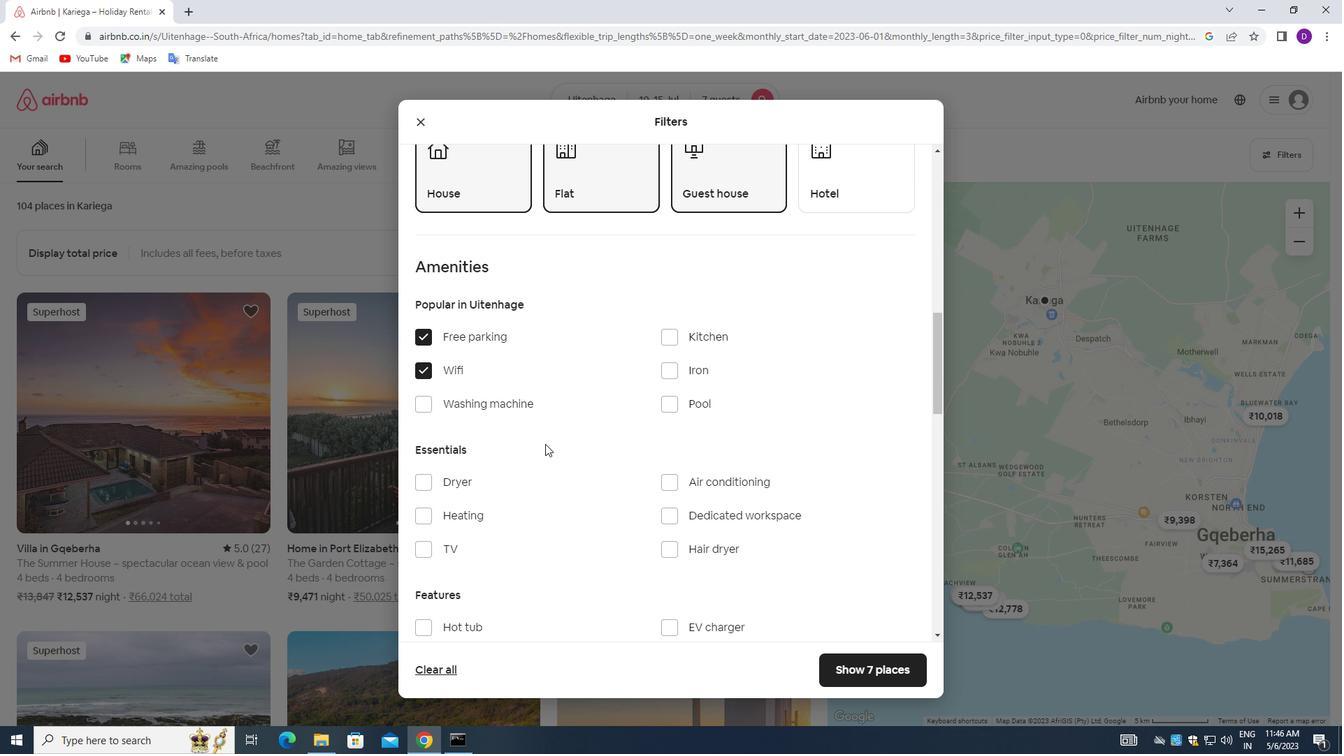 
Action: Mouse scrolled (548, 446) with delta (0, 0)
Screenshot: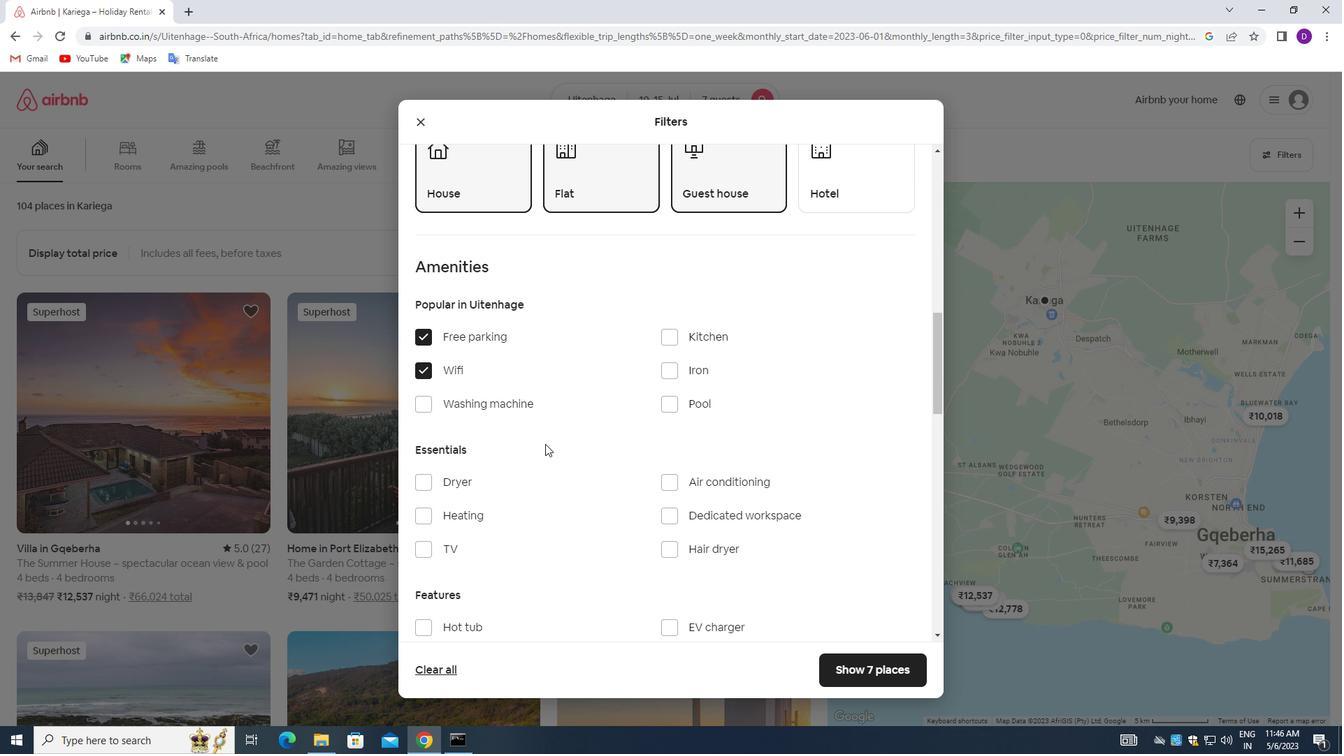 
Action: Mouse moved to (550, 448)
Screenshot: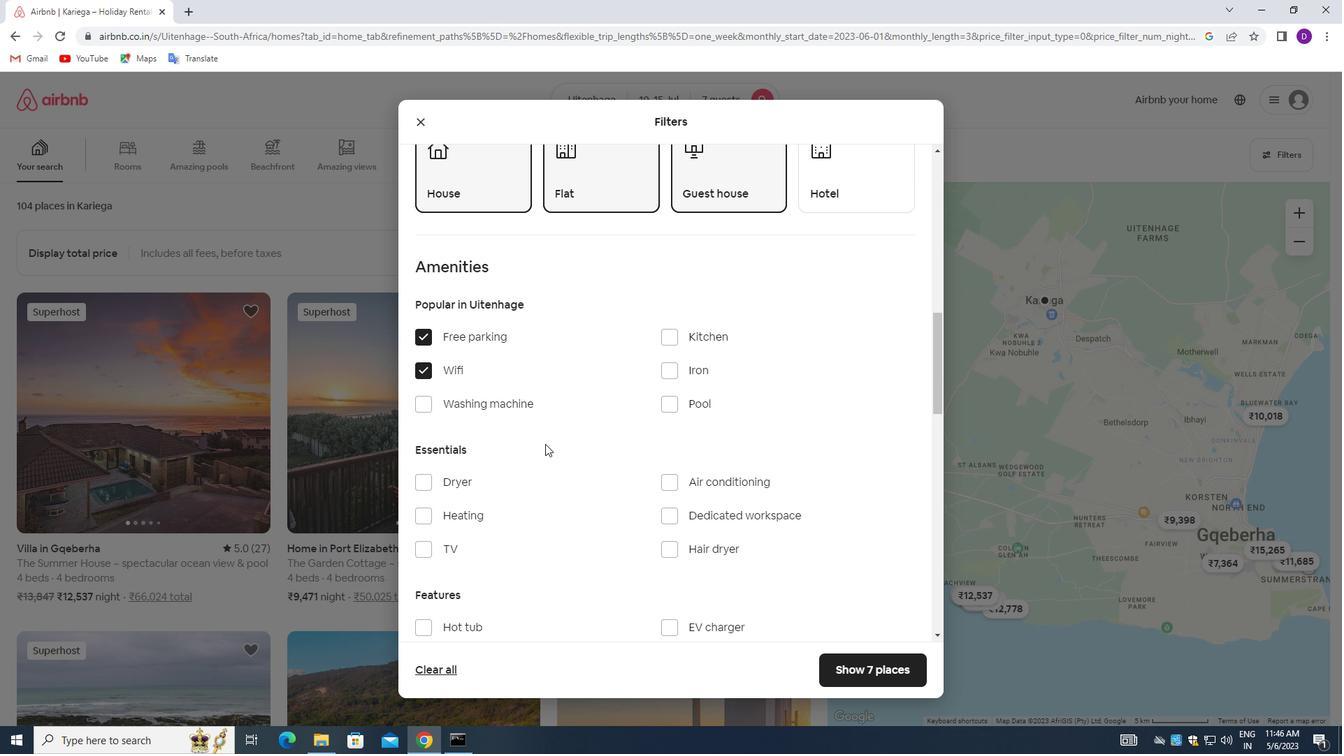 
Action: Mouse scrolled (550, 447) with delta (0, 0)
Screenshot: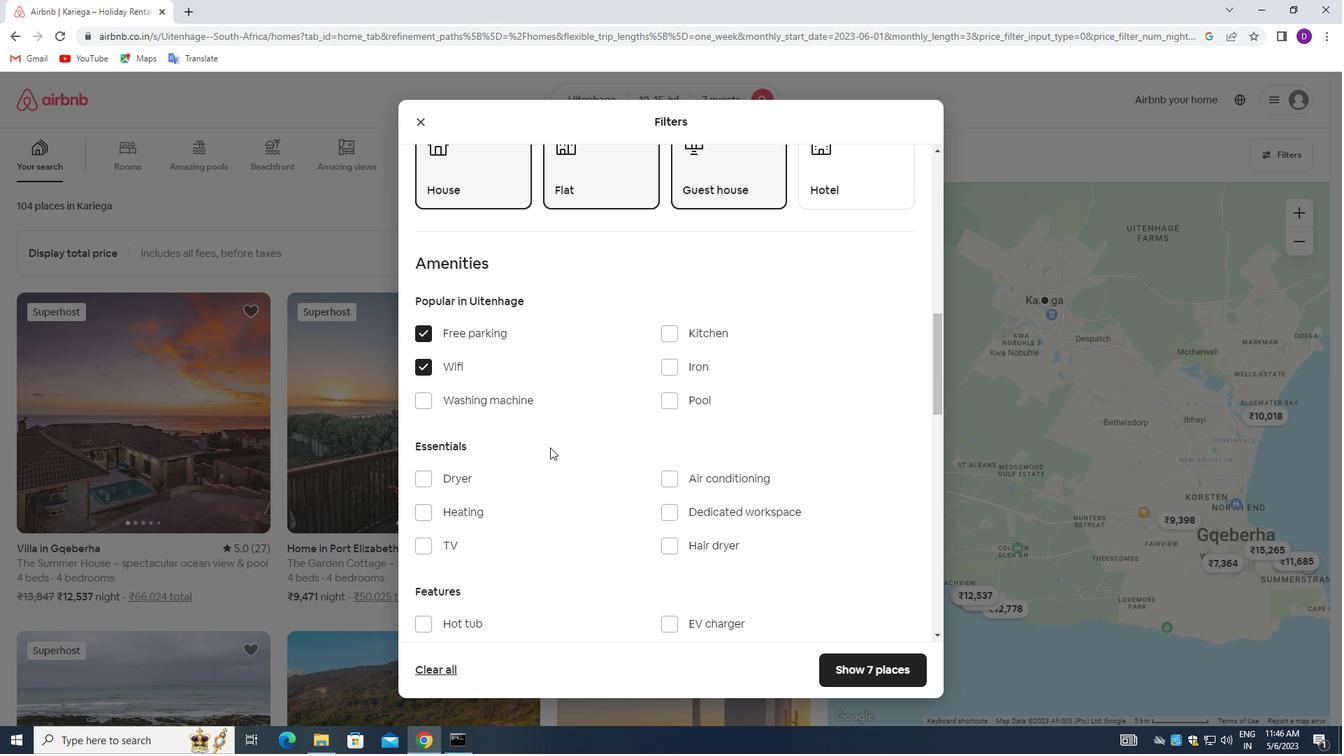 
Action: Mouse moved to (422, 412)
Screenshot: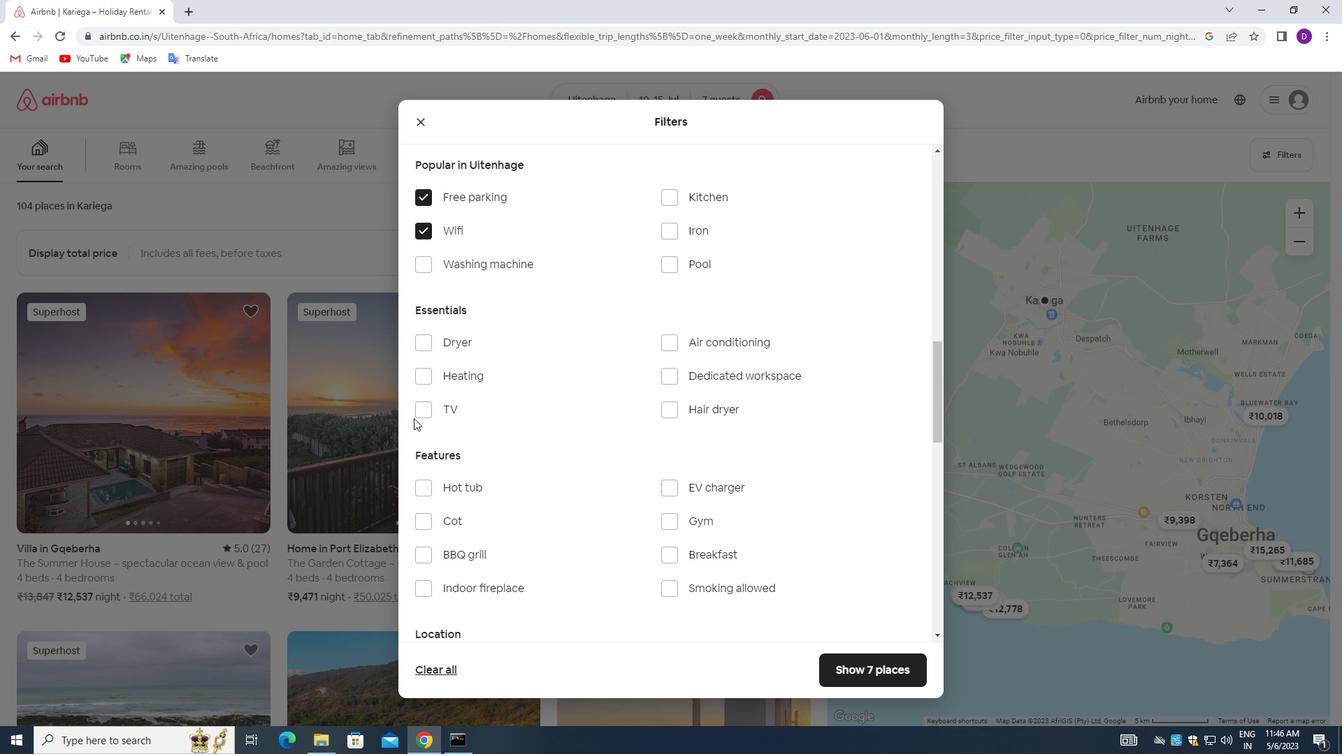 
Action: Mouse pressed left at (422, 412)
Screenshot: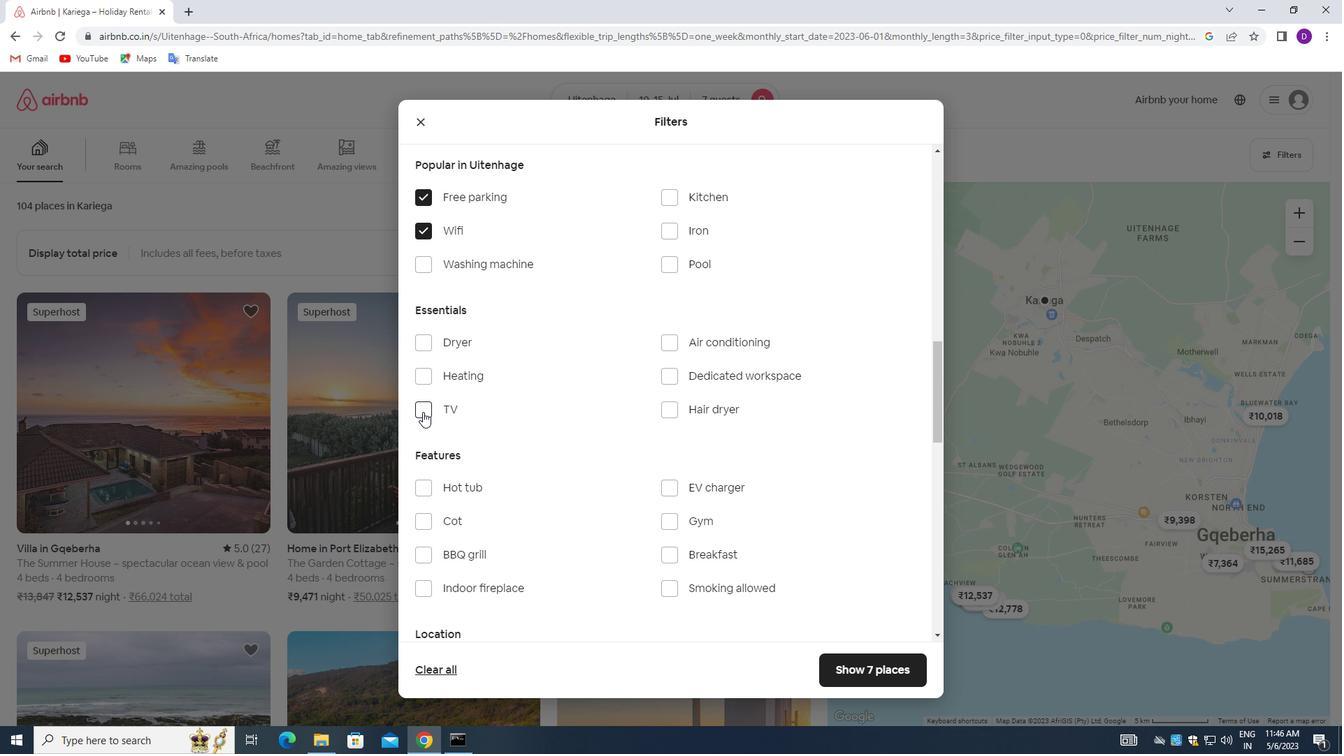 
Action: Mouse moved to (595, 496)
Screenshot: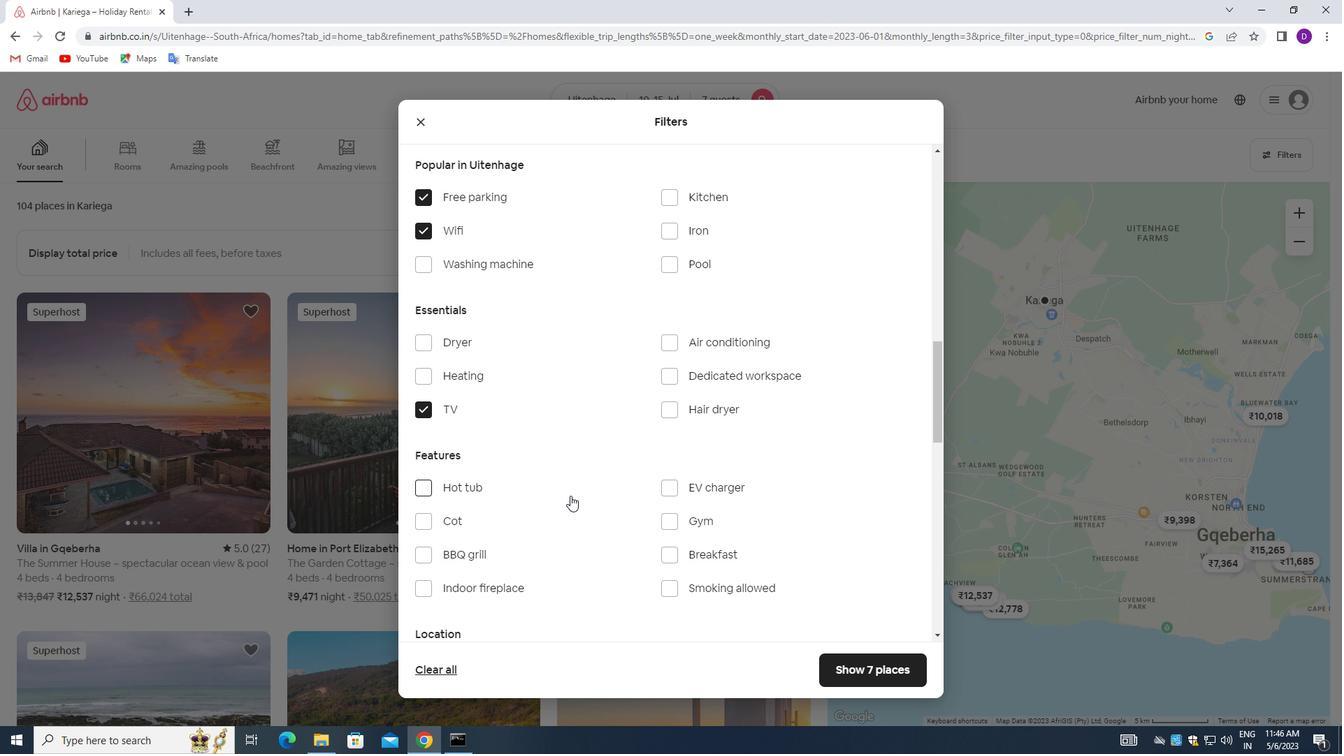 
Action: Mouse scrolled (595, 496) with delta (0, 0)
Screenshot: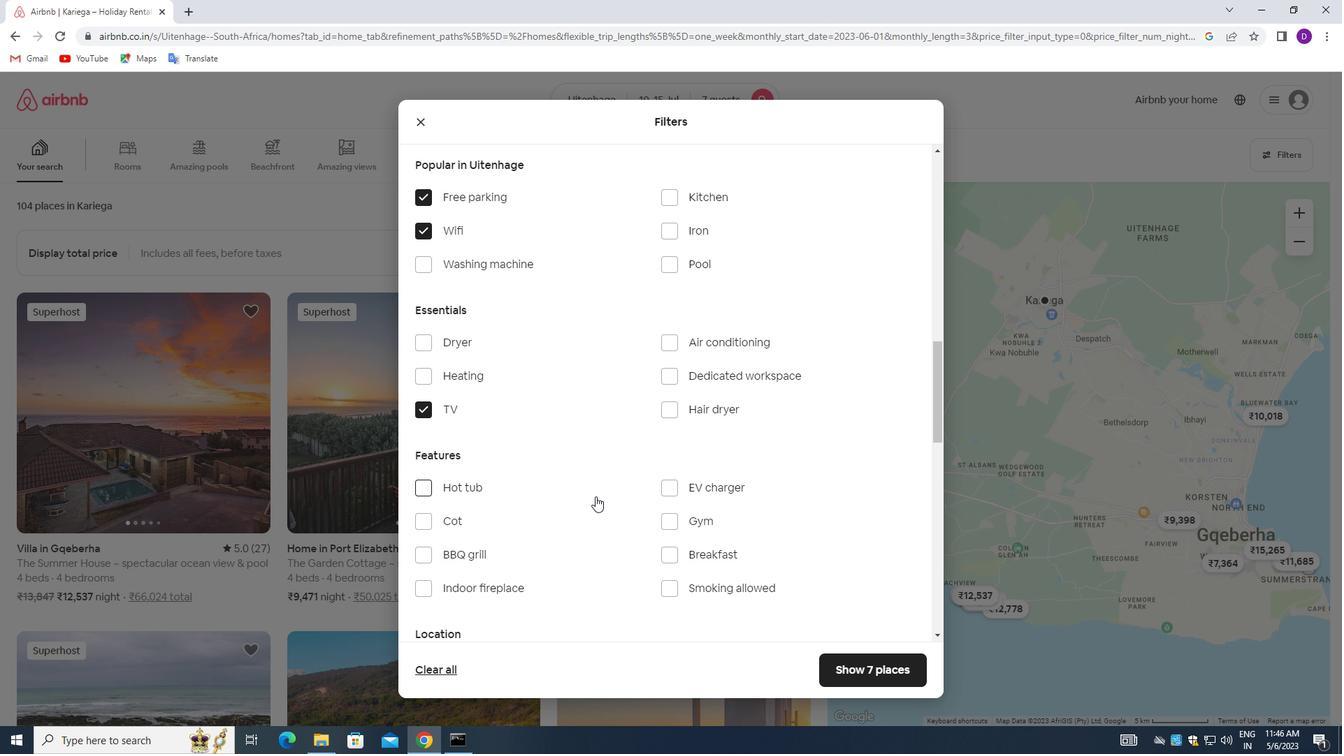 
Action: Mouse moved to (669, 455)
Screenshot: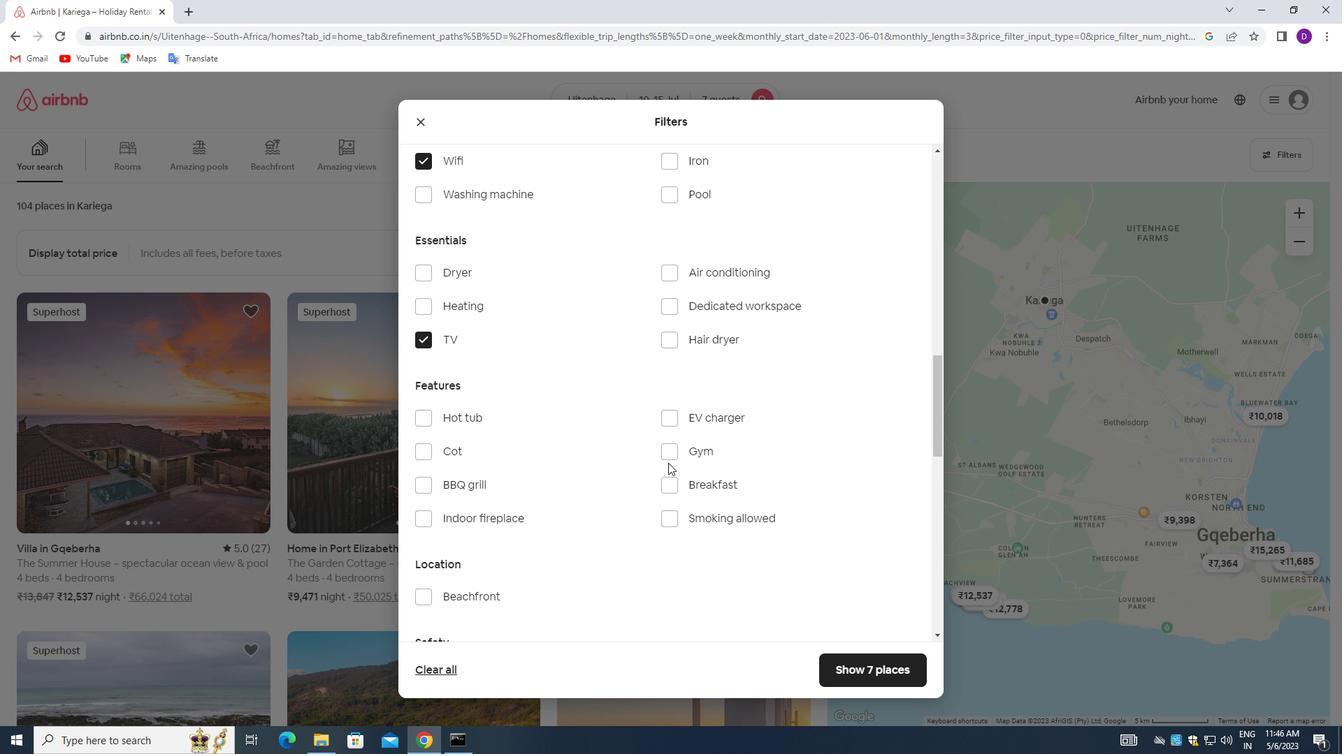 
Action: Mouse pressed left at (669, 455)
Screenshot: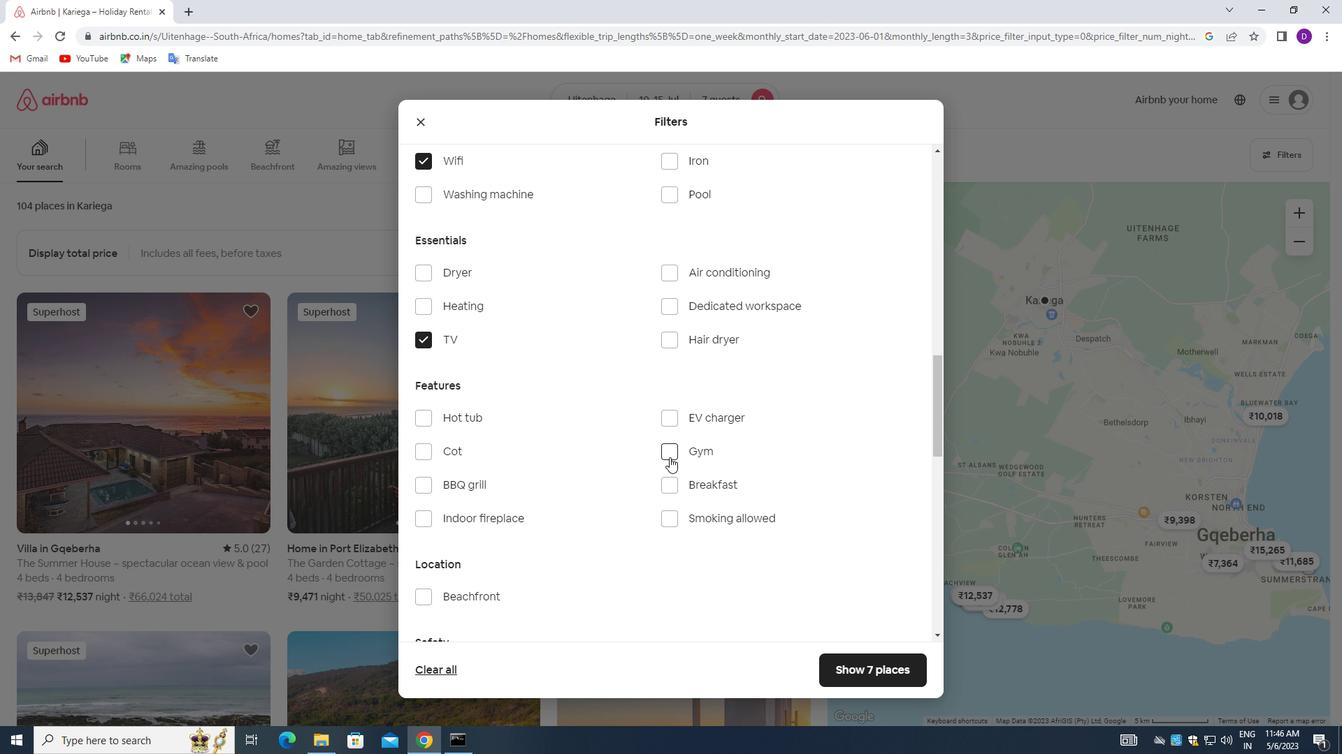 
Action: Mouse moved to (666, 476)
Screenshot: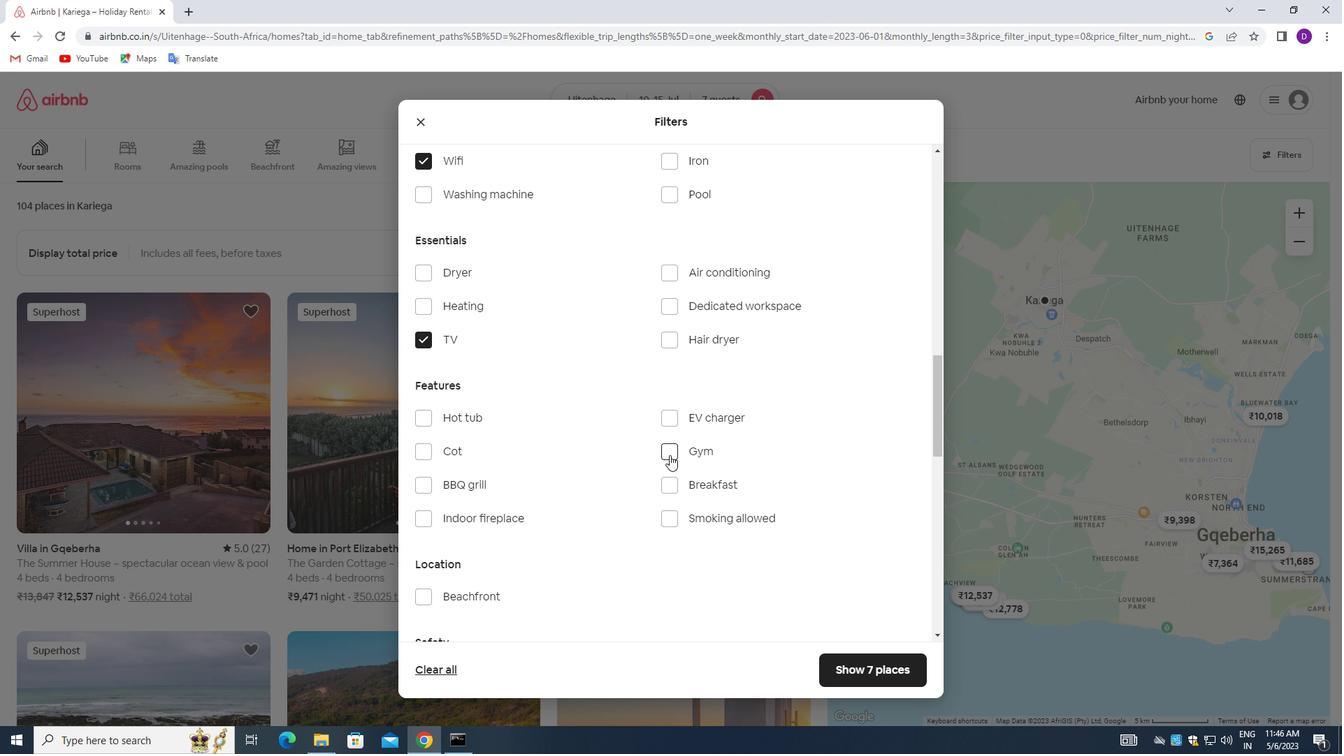 
Action: Mouse pressed left at (666, 476)
Screenshot: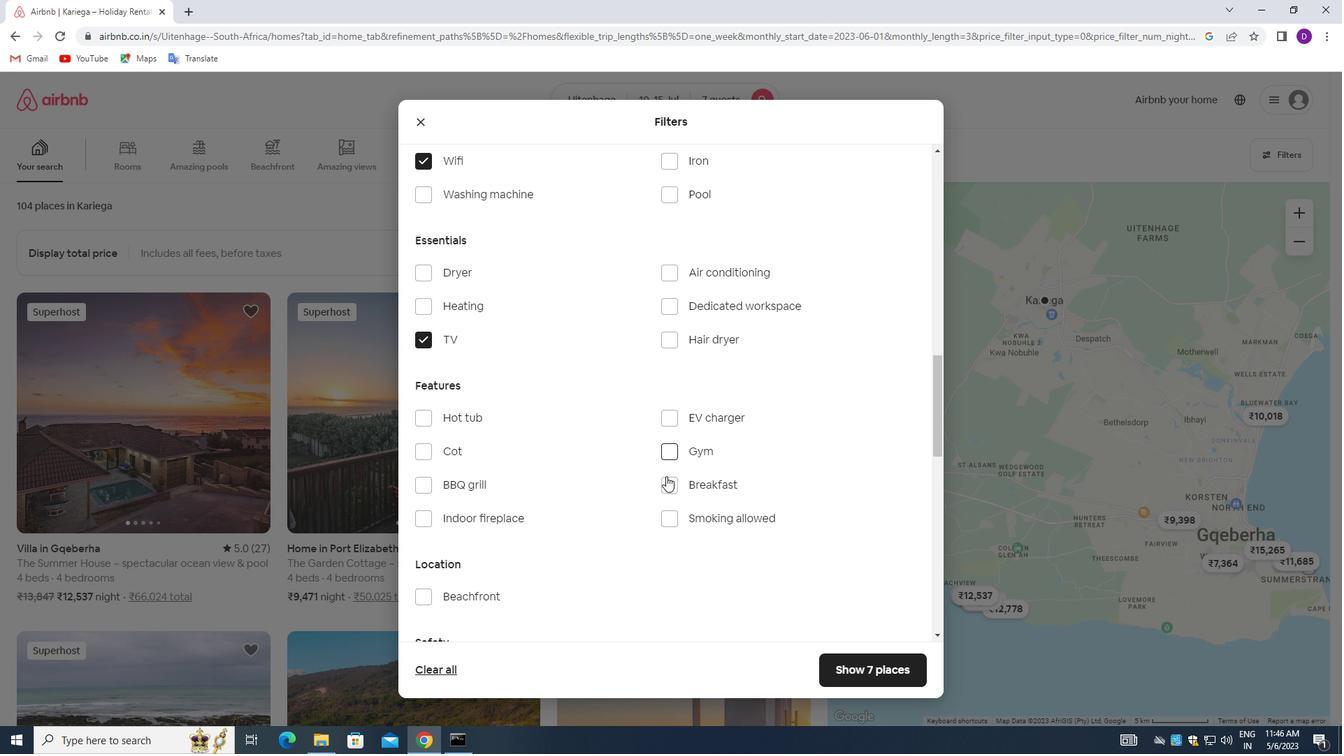 
Action: Mouse moved to (668, 490)
Screenshot: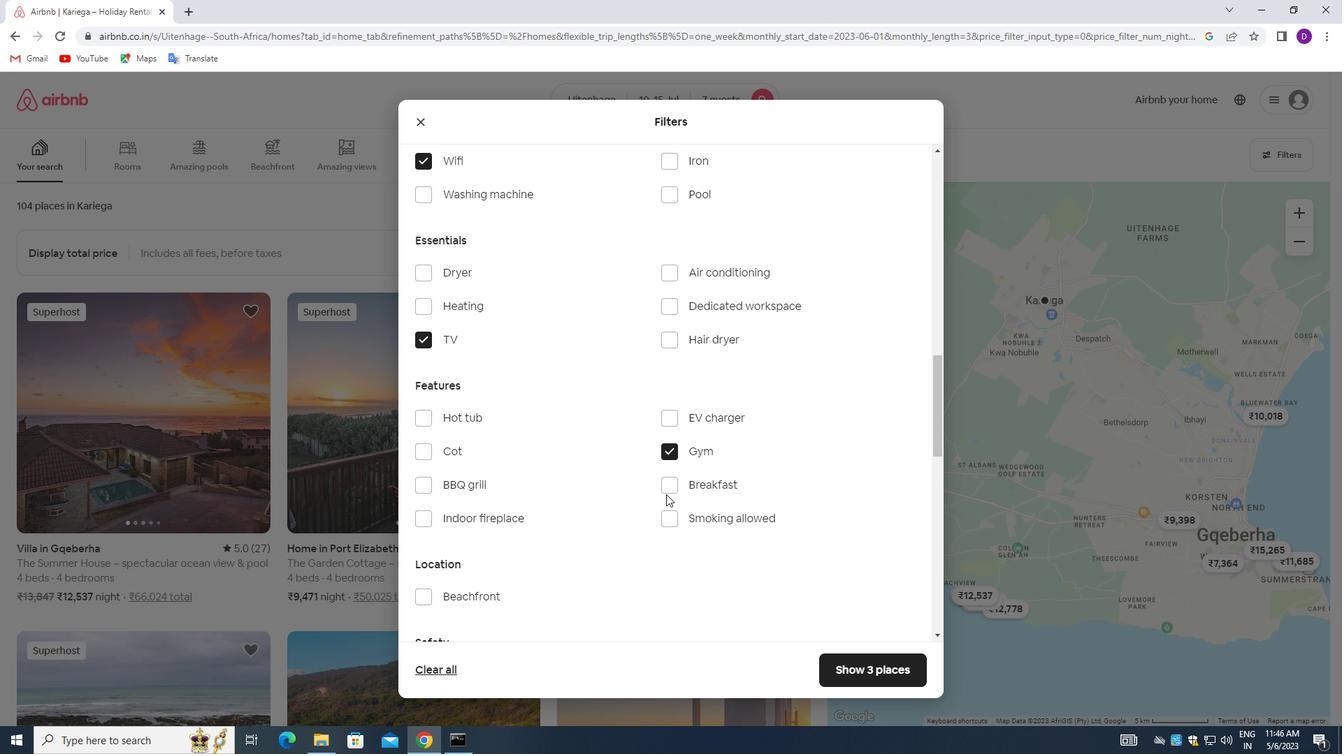 
Action: Mouse pressed left at (668, 490)
Screenshot: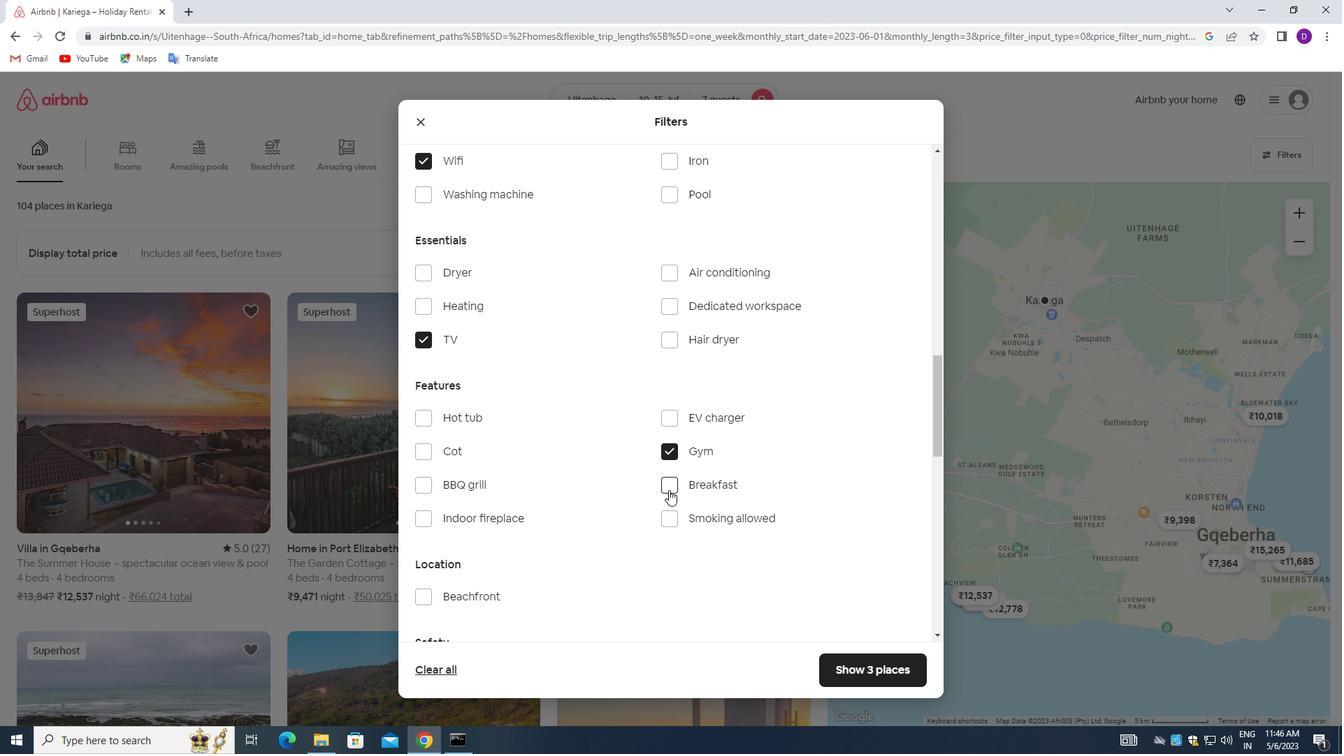 
Action: Mouse moved to (578, 469)
Screenshot: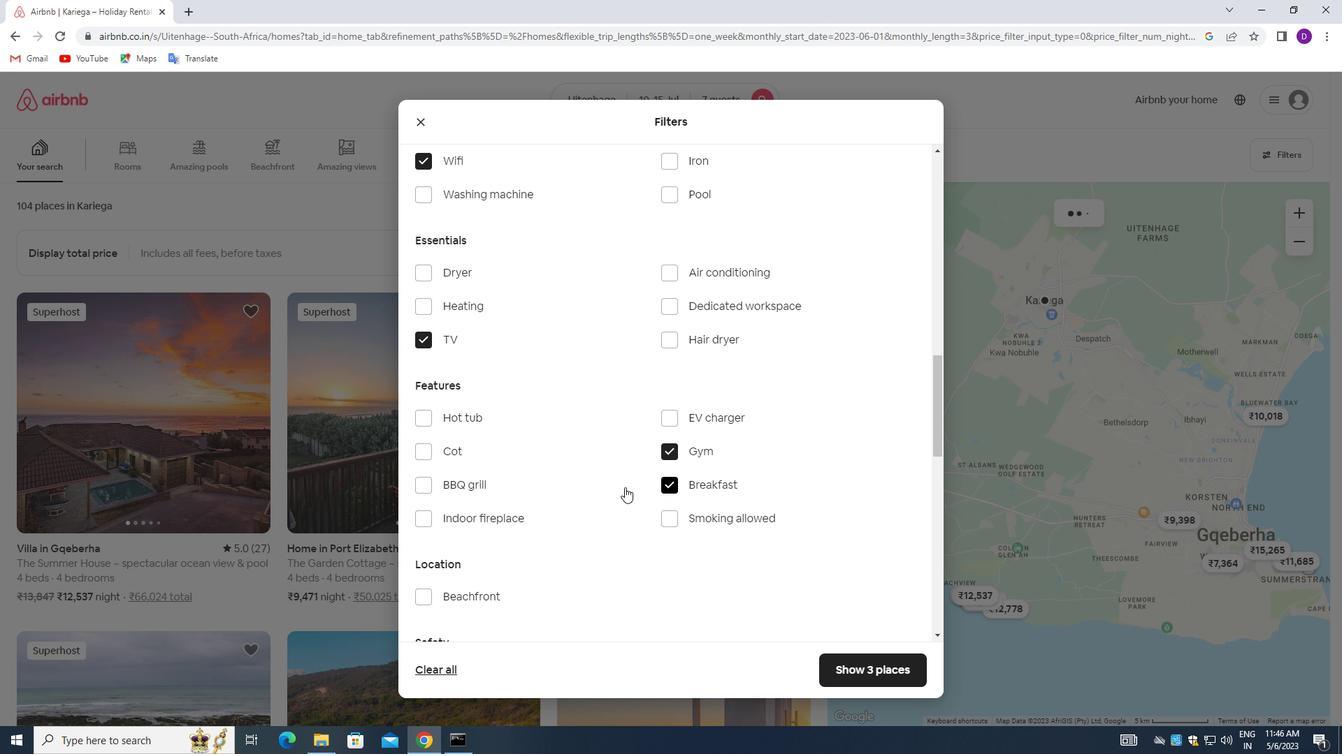 
Action: Mouse scrolled (578, 470) with delta (0, 0)
Screenshot: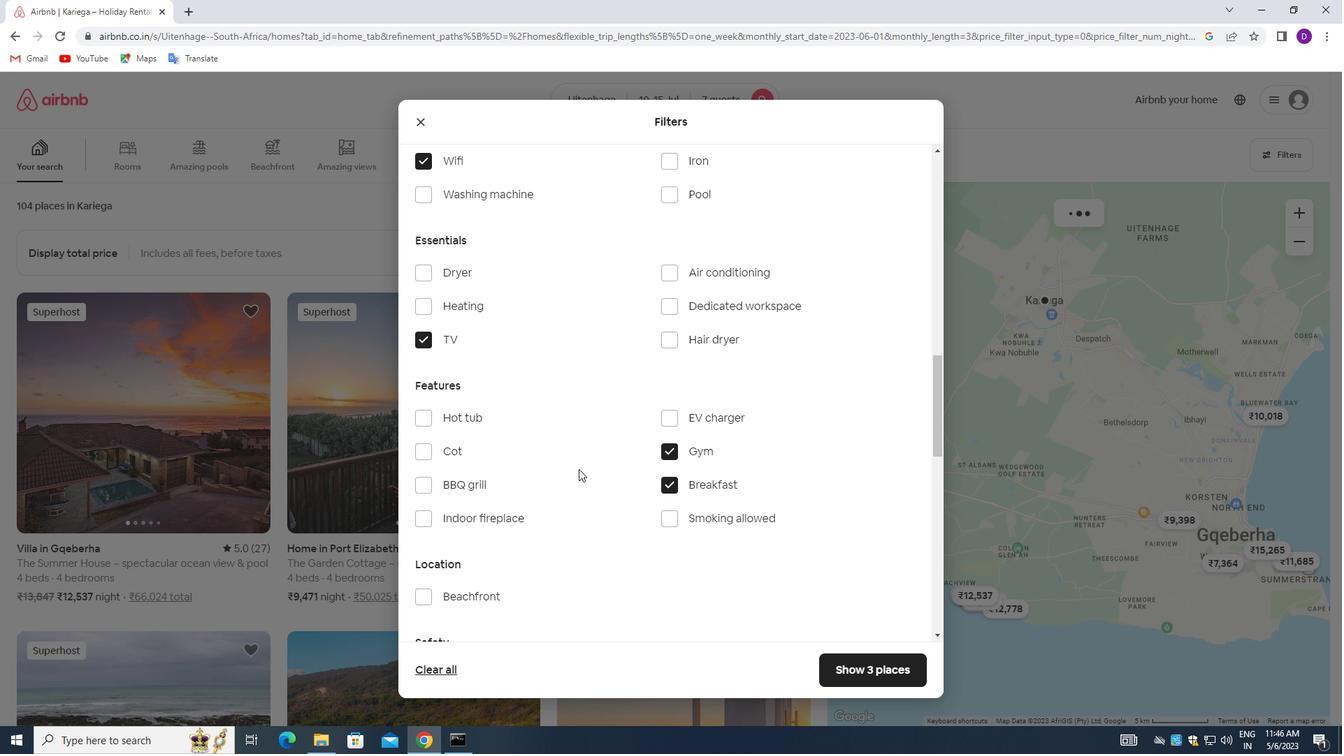 
Action: Mouse moved to (575, 469)
Screenshot: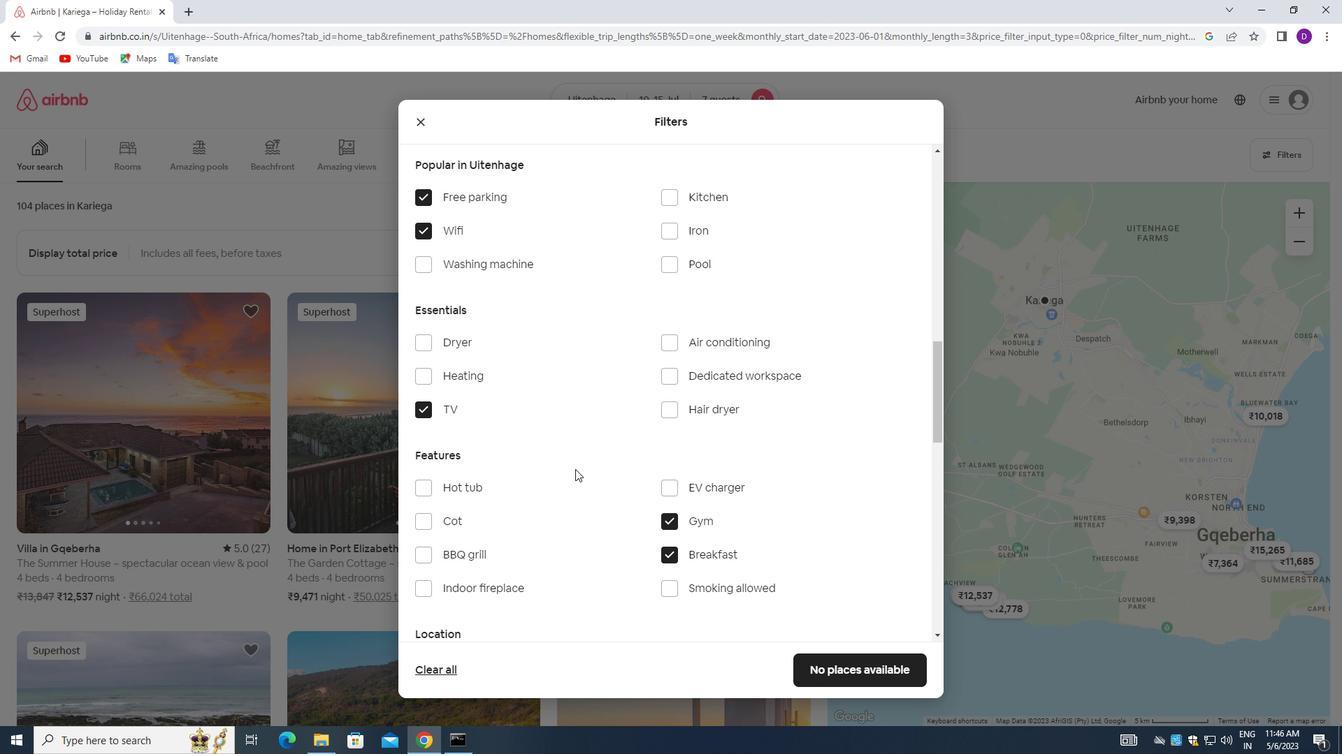 
Action: Mouse scrolled (575, 469) with delta (0, 0)
Screenshot: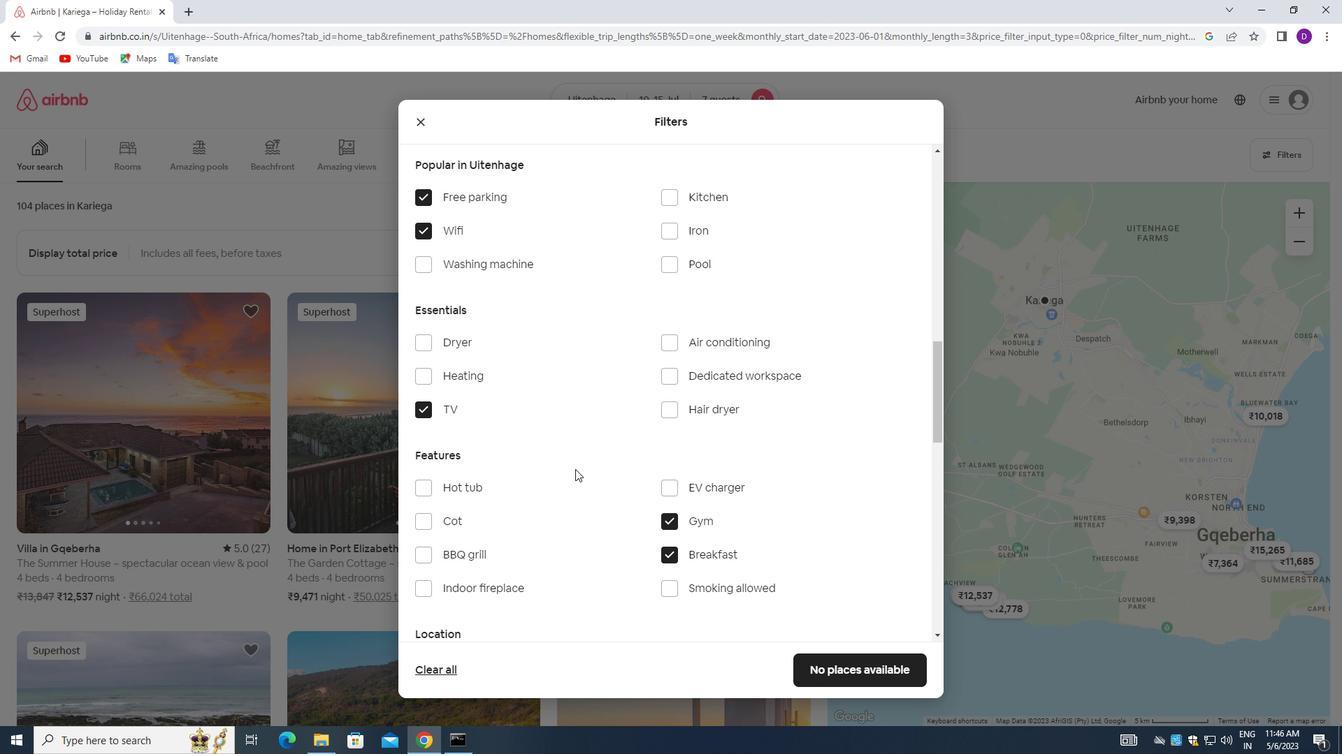 
Action: Mouse moved to (589, 483)
Screenshot: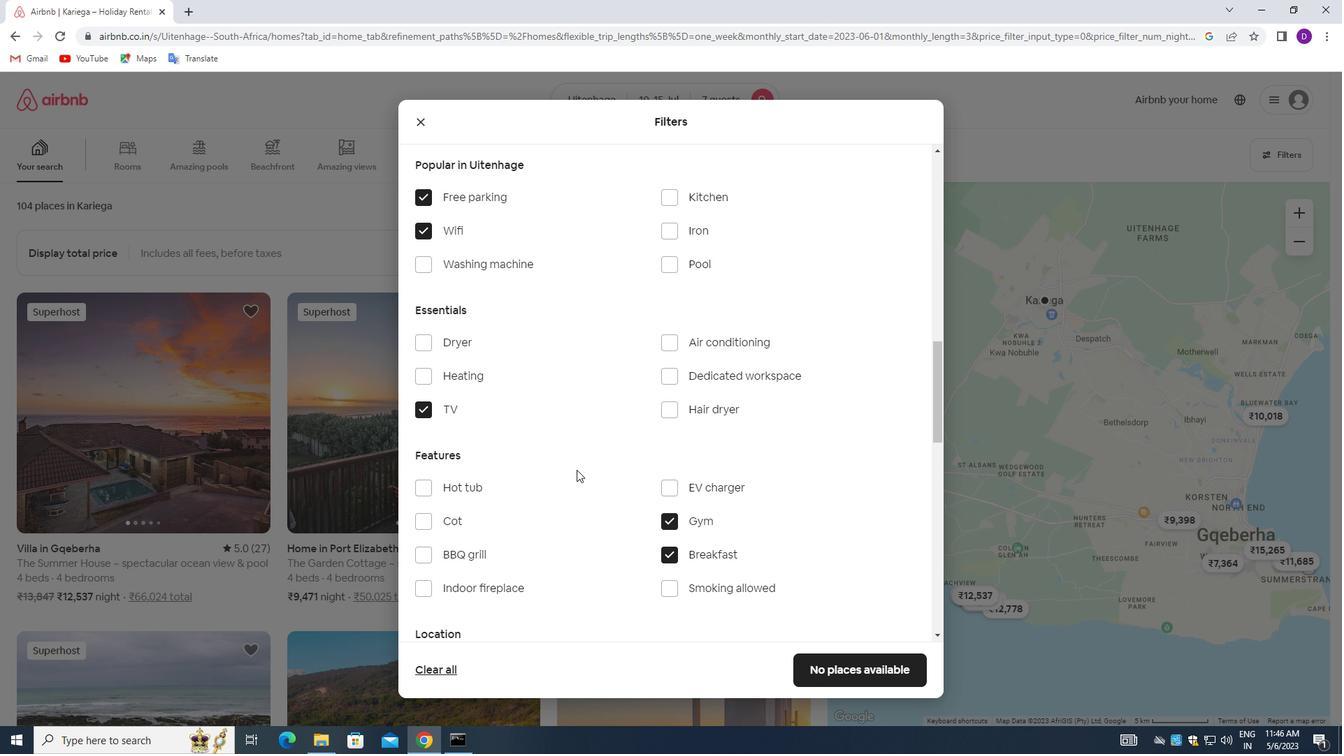 
Action: Mouse scrolled (589, 482) with delta (0, 0)
Screenshot: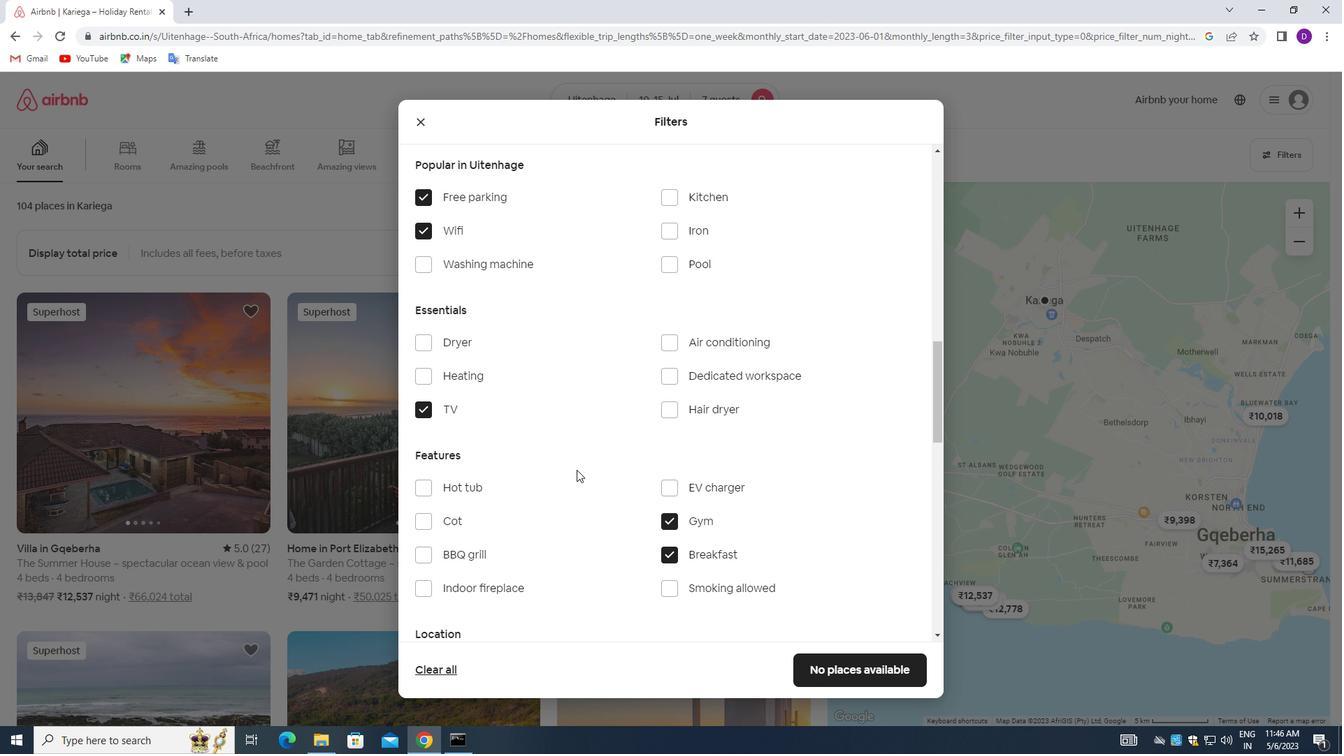 
Action: Mouse moved to (599, 487)
Screenshot: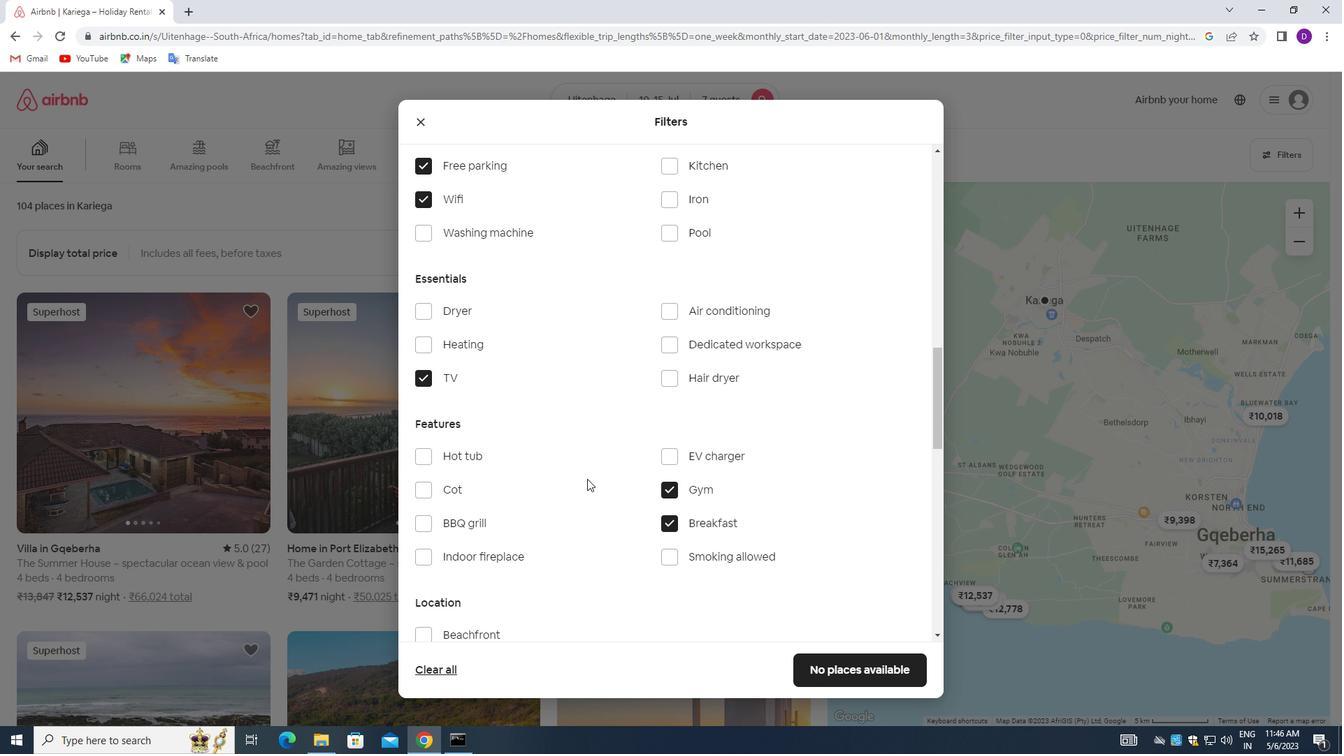 
Action: Mouse scrolled (599, 486) with delta (0, 0)
Screenshot: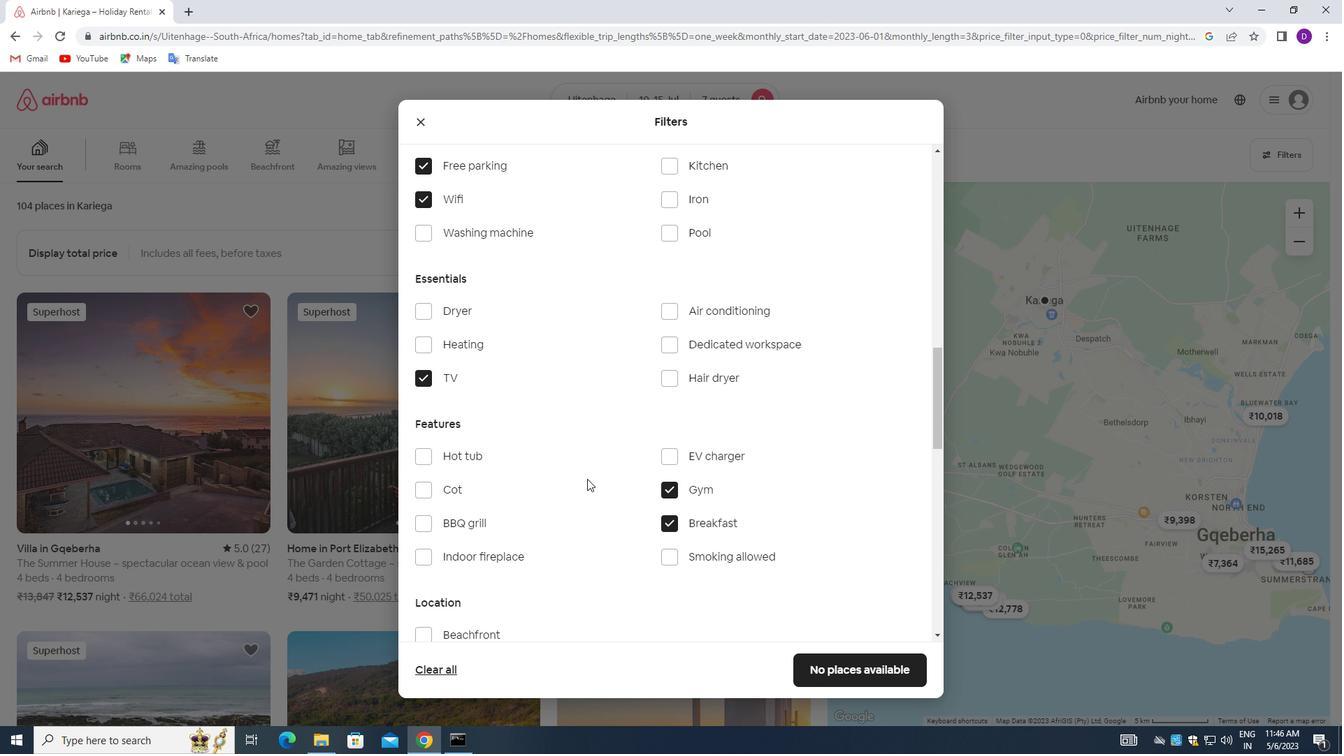 
Action: Mouse moved to (610, 490)
Screenshot: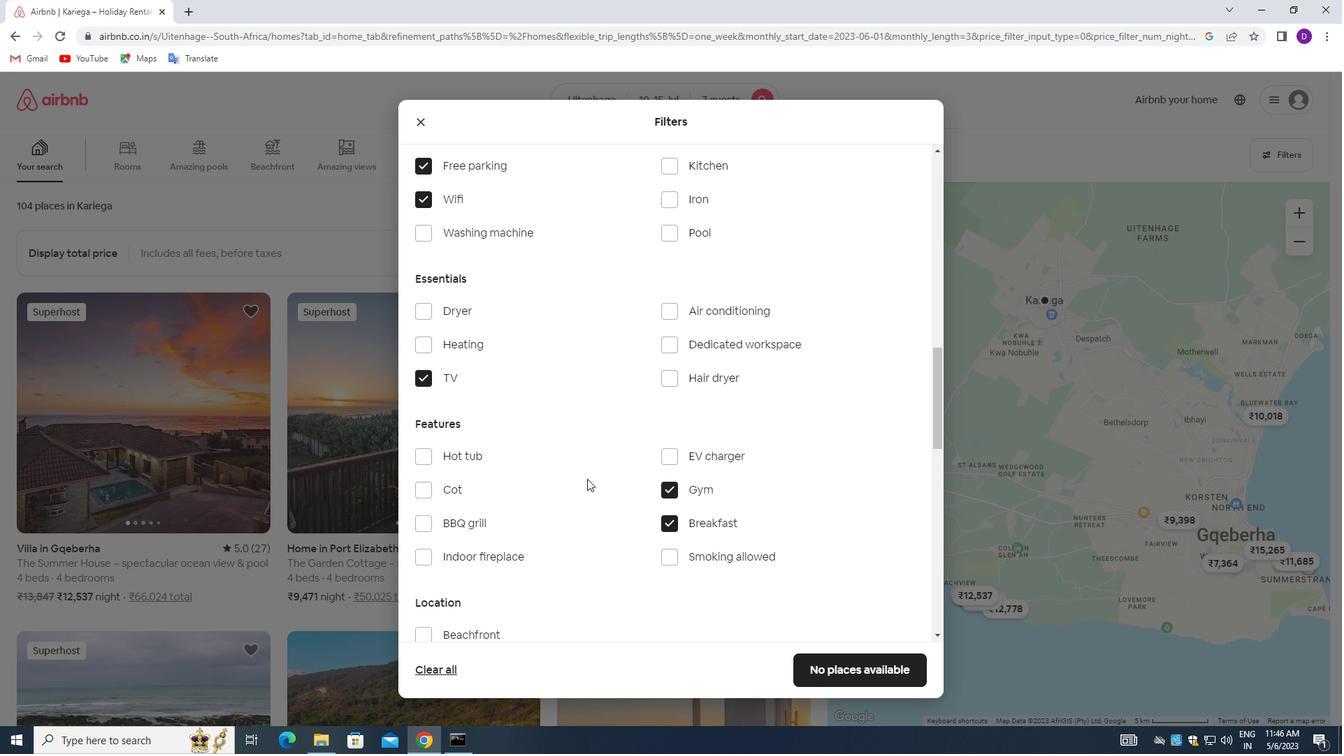 
Action: Mouse scrolled (610, 489) with delta (0, 0)
Screenshot: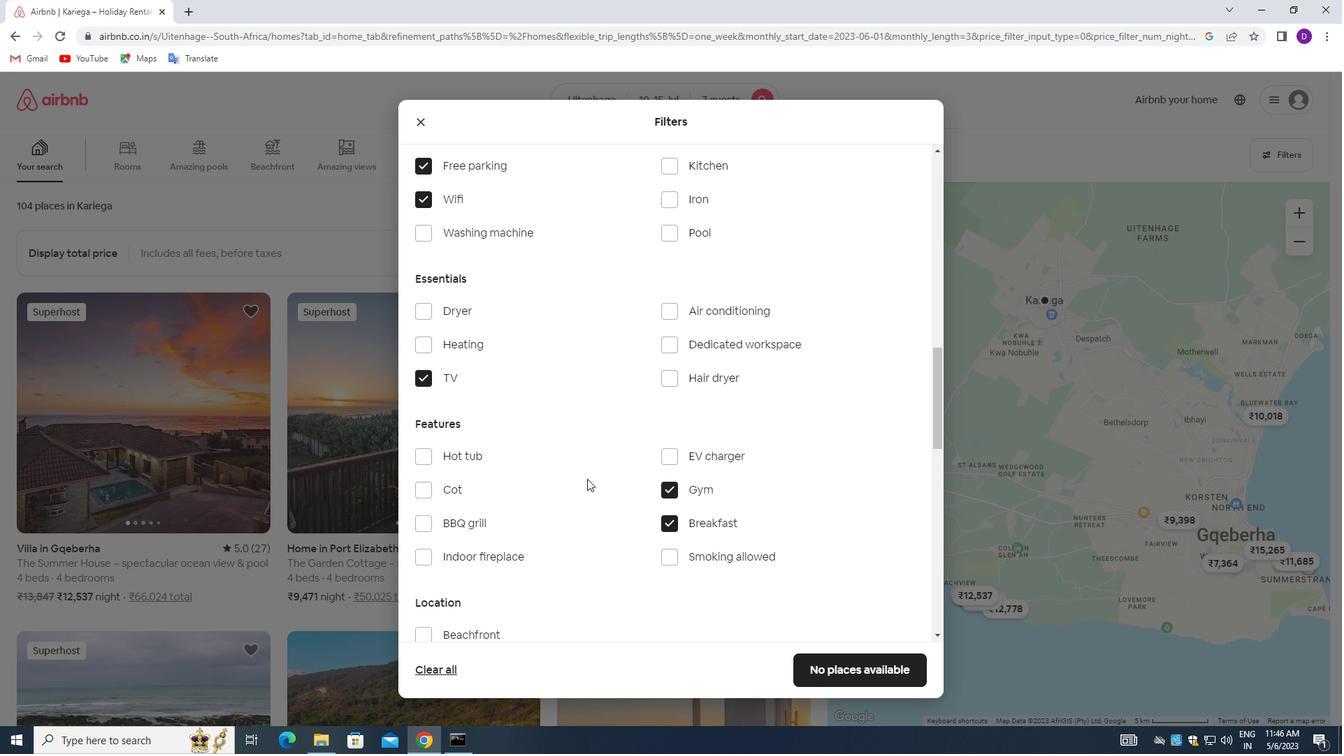 
Action: Mouse moved to (643, 506)
Screenshot: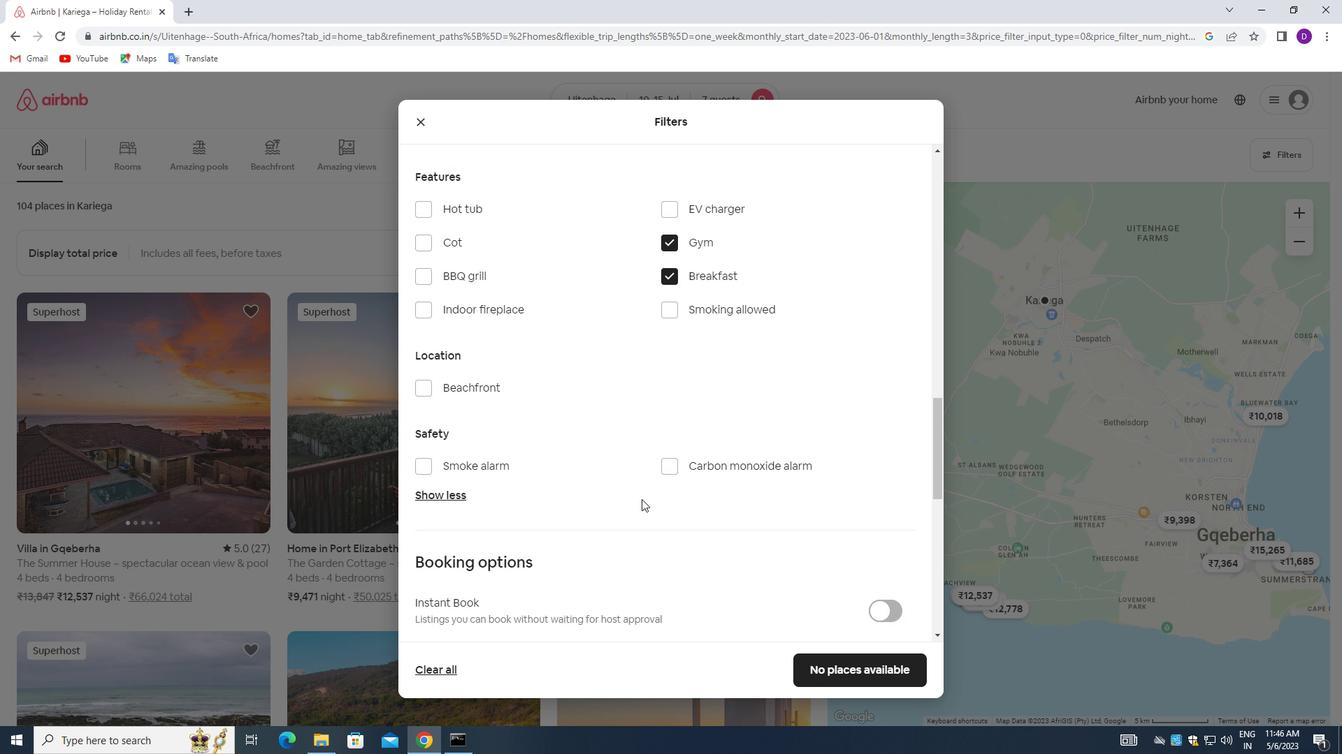 
Action: Mouse scrolled (643, 505) with delta (0, 0)
Screenshot: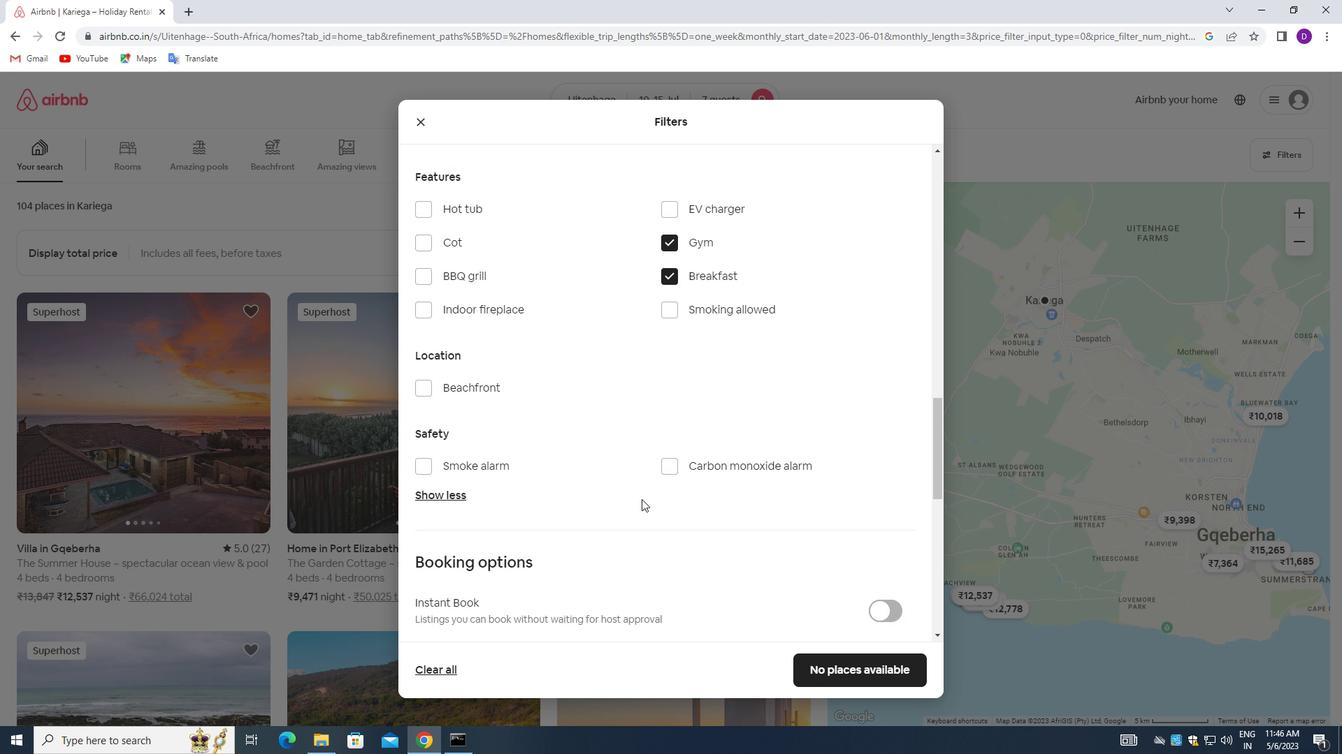 
Action: Mouse moved to (643, 506)
Screenshot: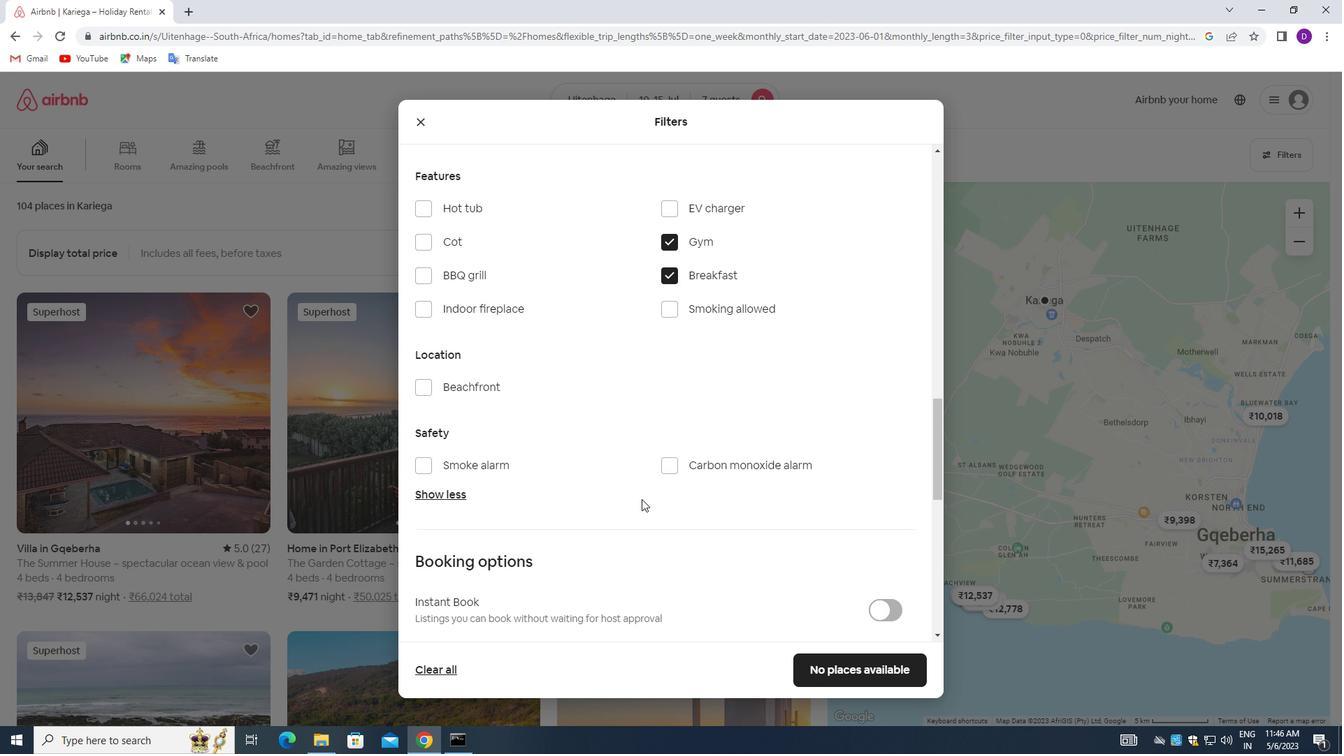 
Action: Mouse scrolled (643, 506) with delta (0, 0)
Screenshot: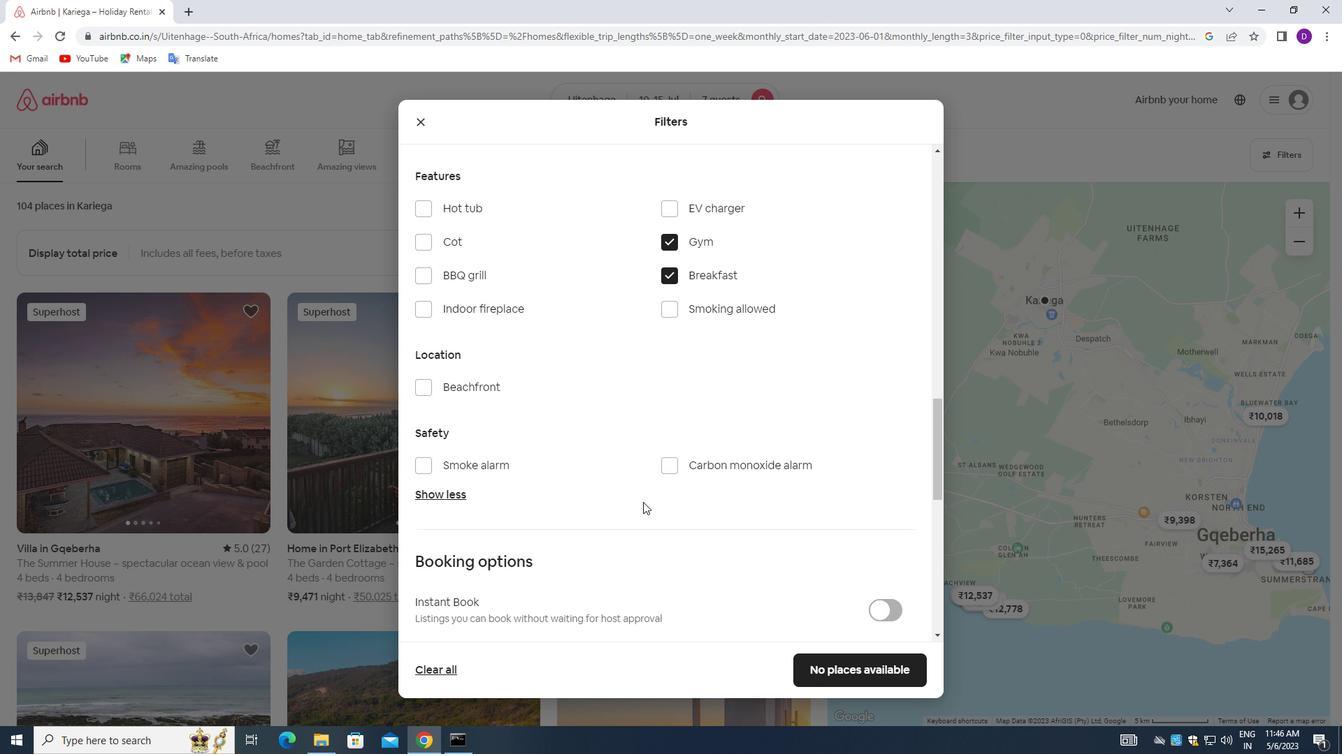 
Action: Mouse moved to (882, 521)
Screenshot: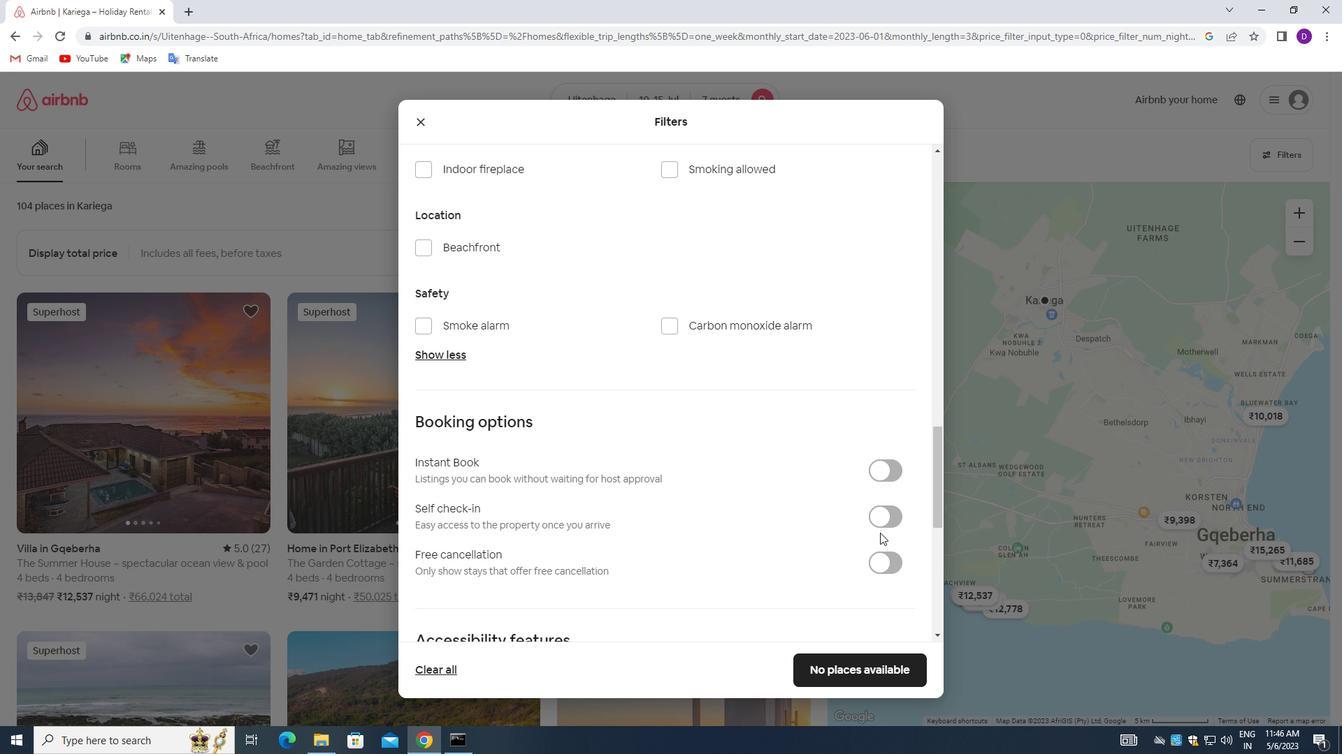 
Action: Mouse pressed left at (882, 521)
Screenshot: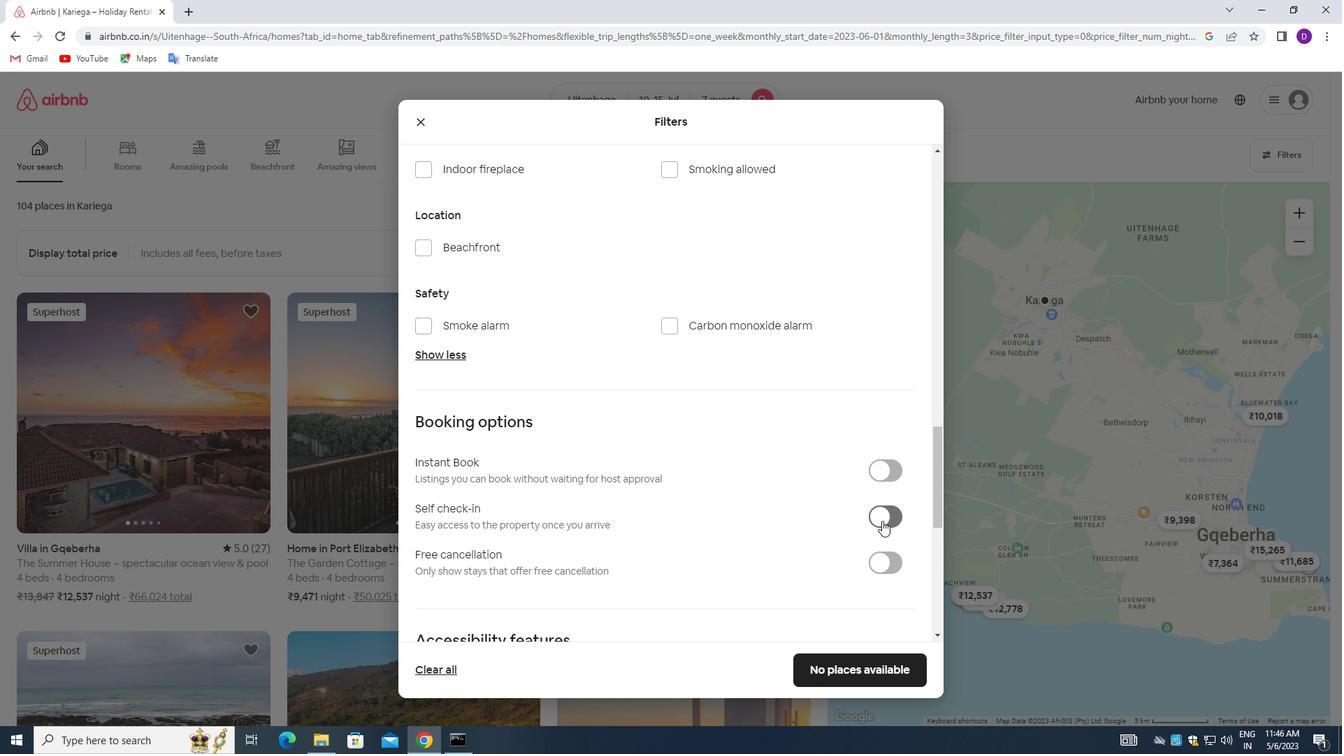 
Action: Mouse moved to (594, 527)
Screenshot: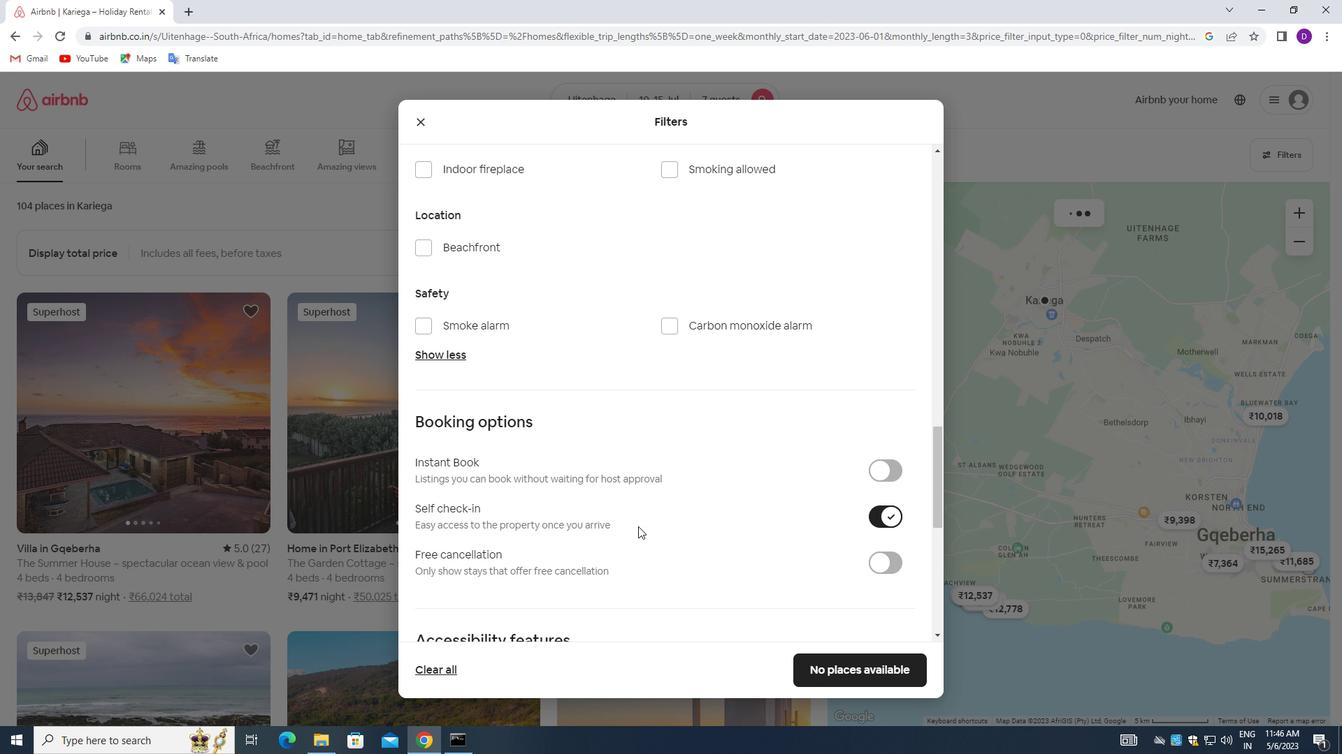 
Action: Mouse scrolled (594, 526) with delta (0, 0)
Screenshot: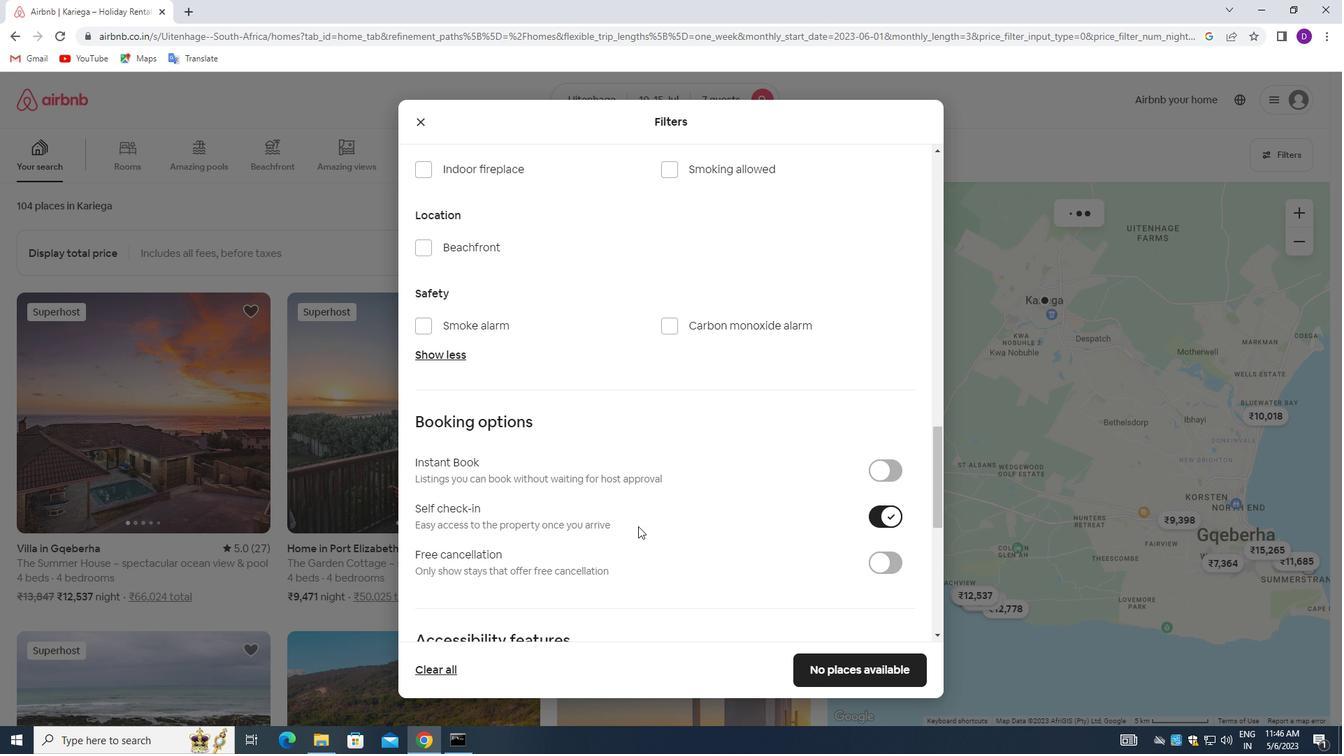 
Action: Mouse moved to (593, 527)
Screenshot: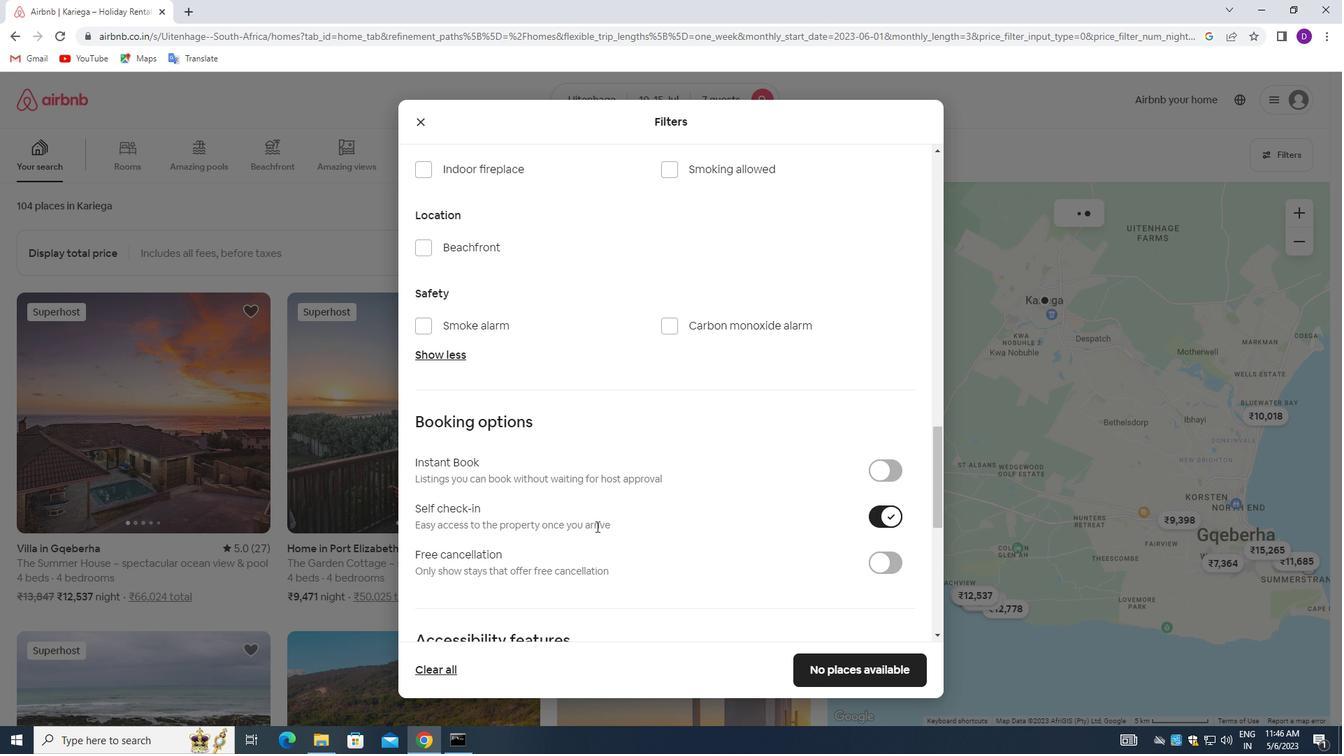 
Action: Mouse scrolled (593, 526) with delta (0, 0)
Screenshot: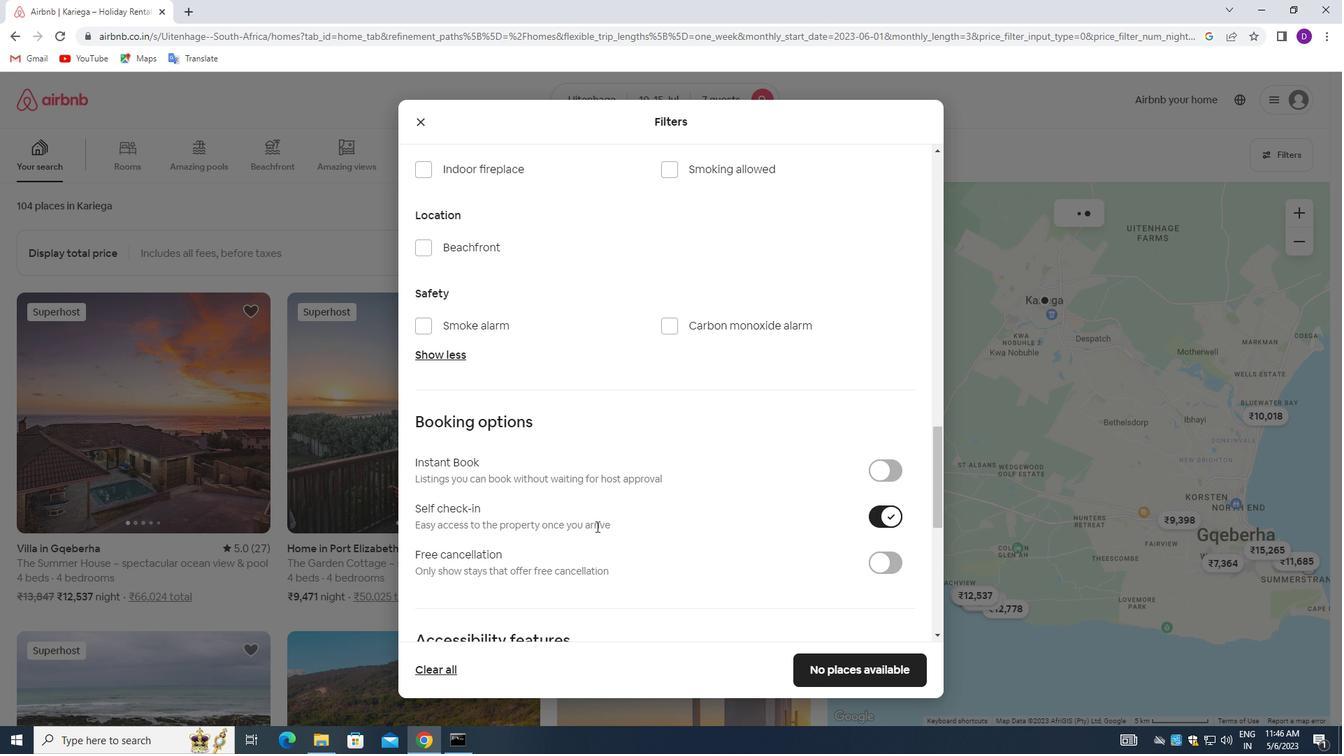 
Action: Mouse moved to (592, 527)
Screenshot: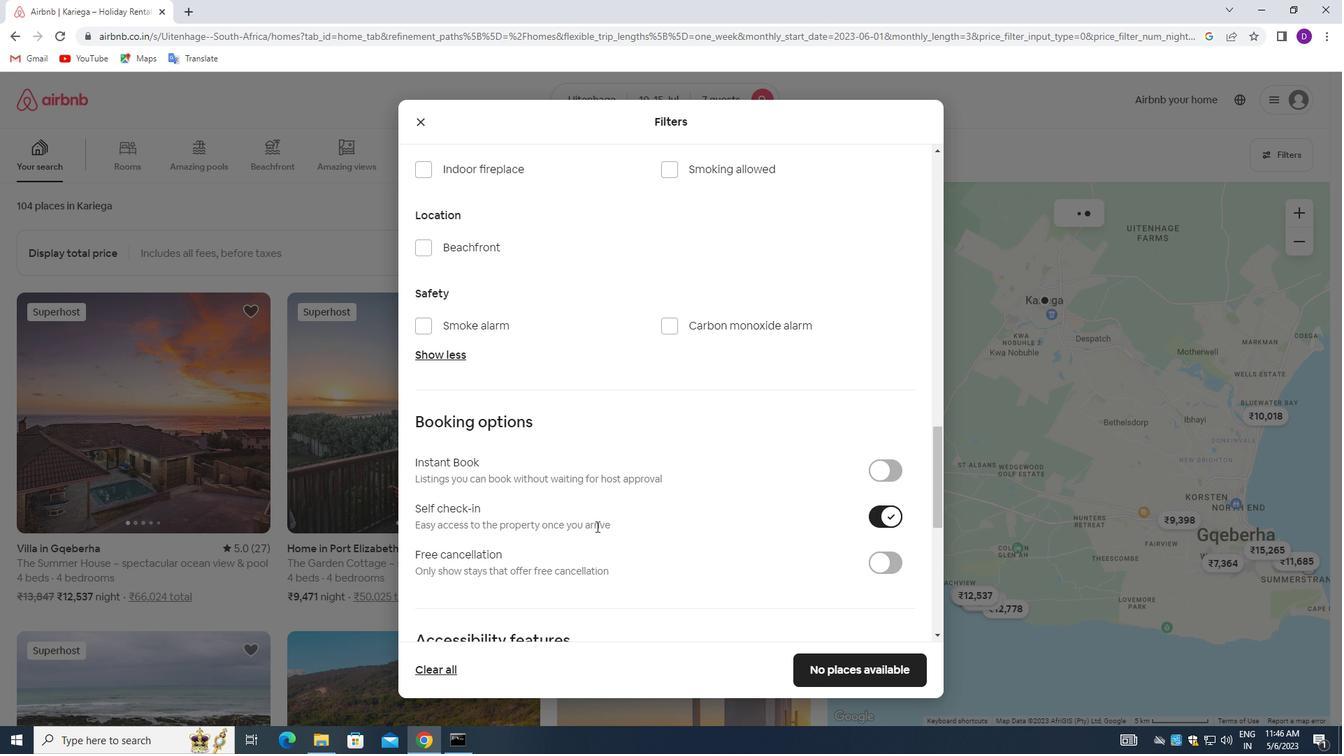 
Action: Mouse scrolled (592, 526) with delta (0, 0)
Screenshot: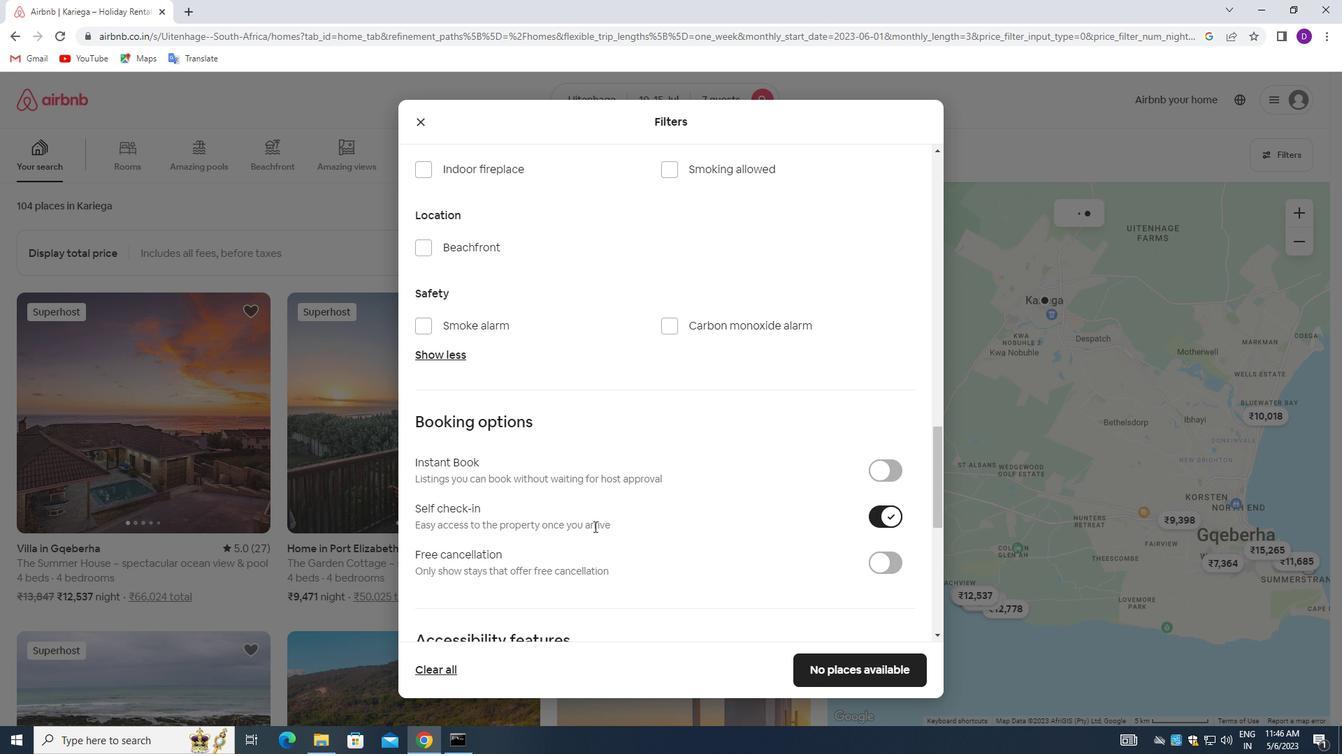
Action: Mouse moved to (591, 529)
Screenshot: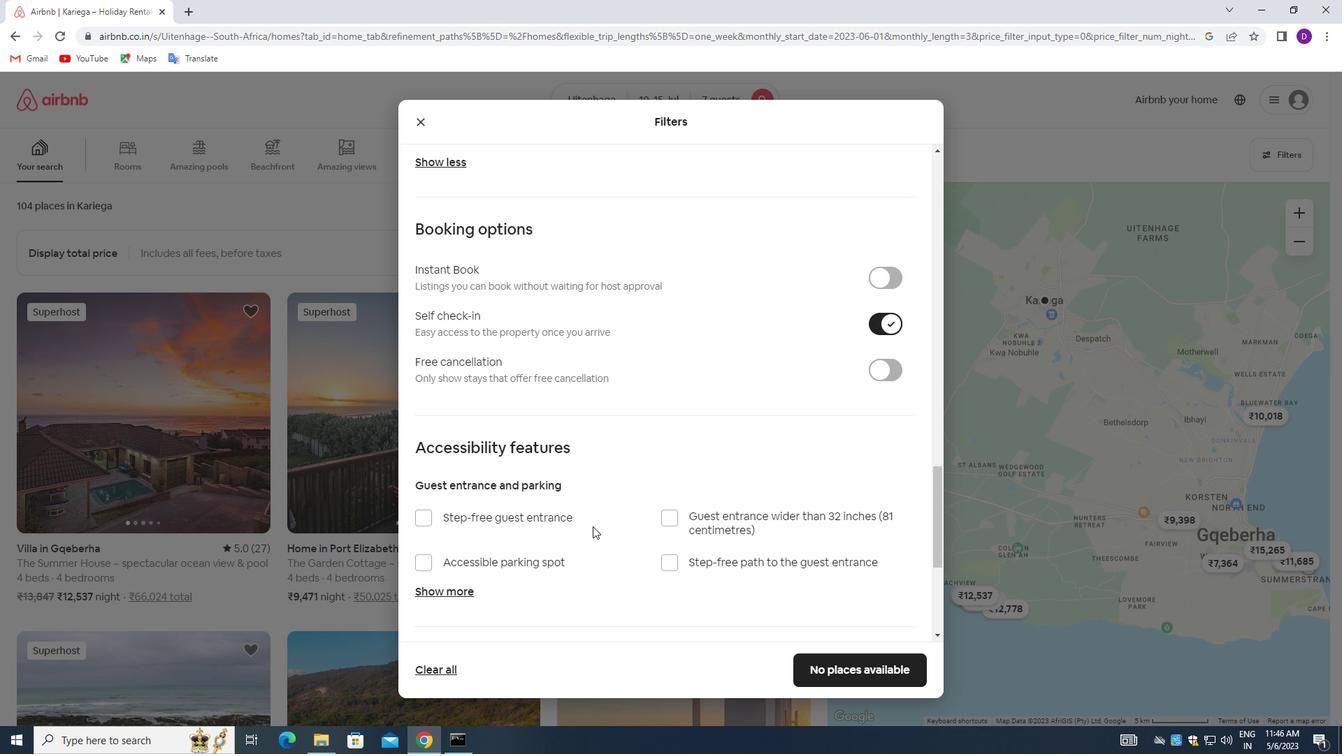 
Action: Mouse scrolled (591, 528) with delta (0, 0)
Screenshot: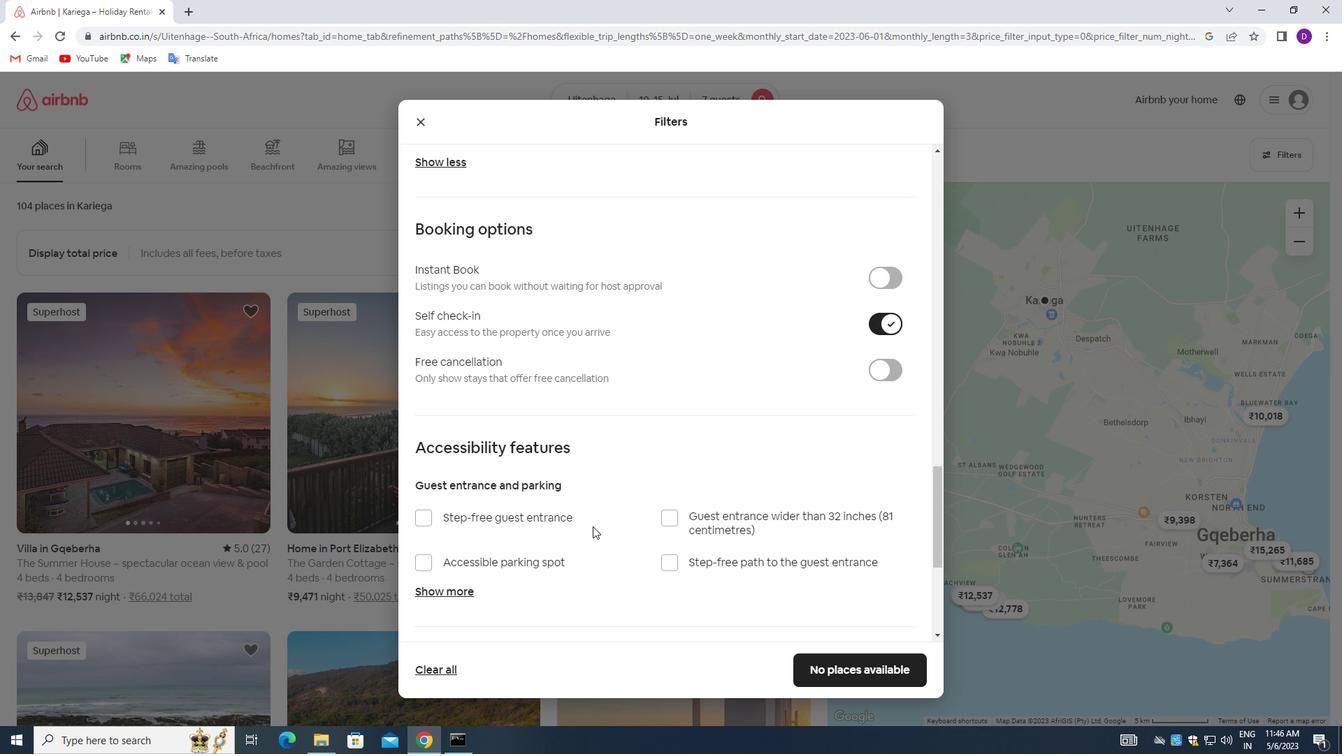 
Action: Mouse moved to (587, 534)
Screenshot: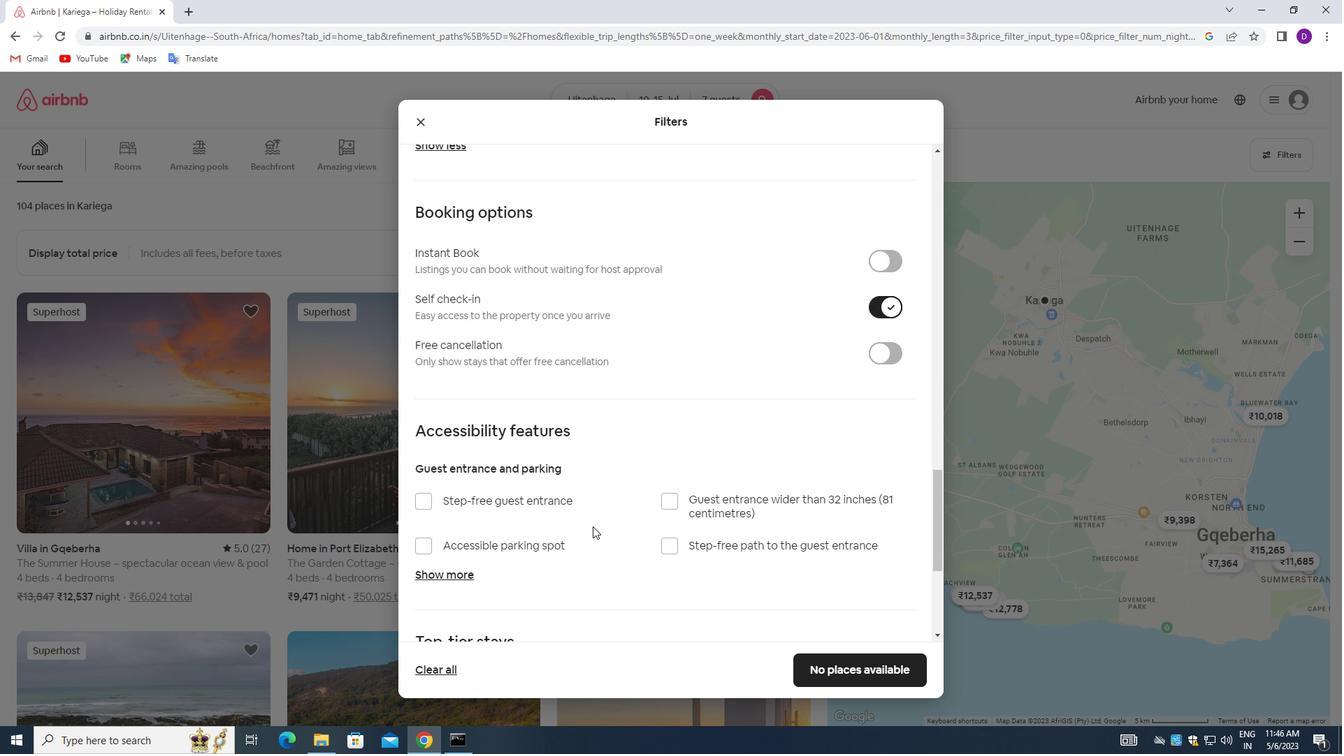 
Action: Mouse scrolled (587, 534) with delta (0, 0)
Screenshot: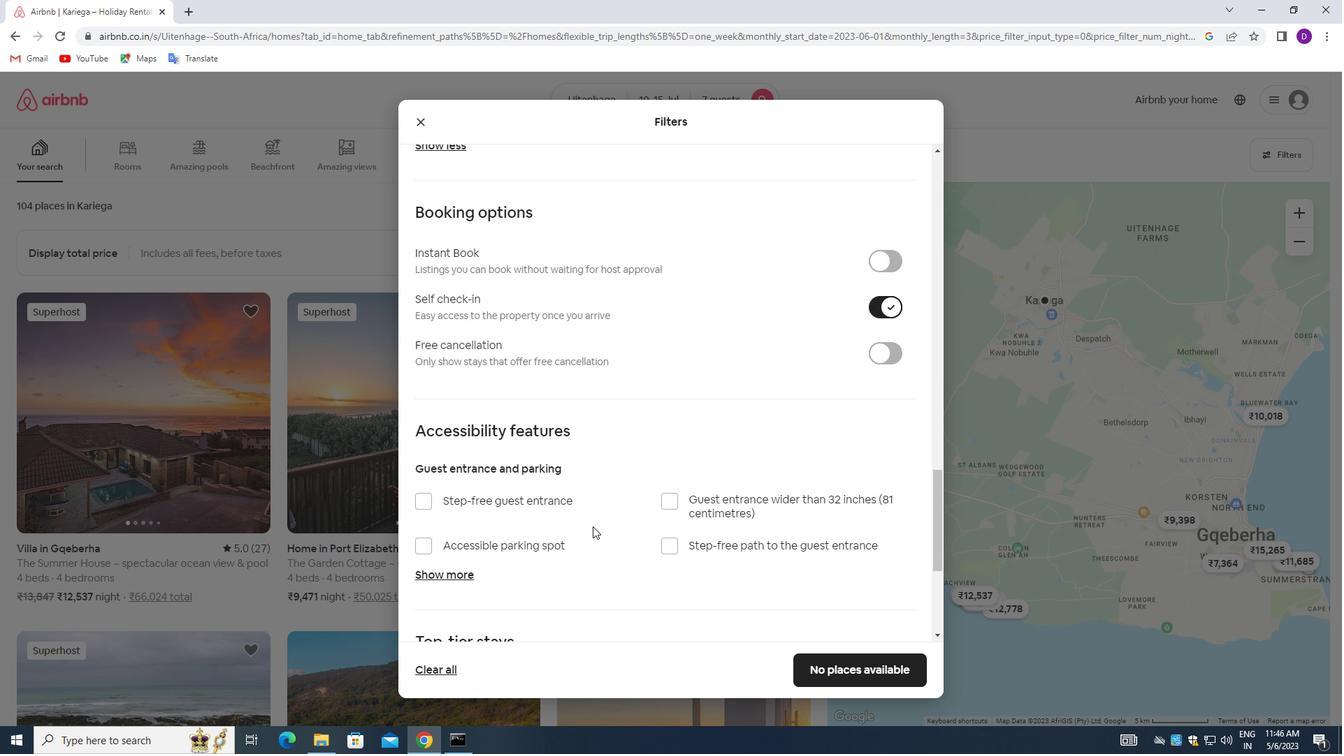 
Action: Mouse moved to (585, 536)
Screenshot: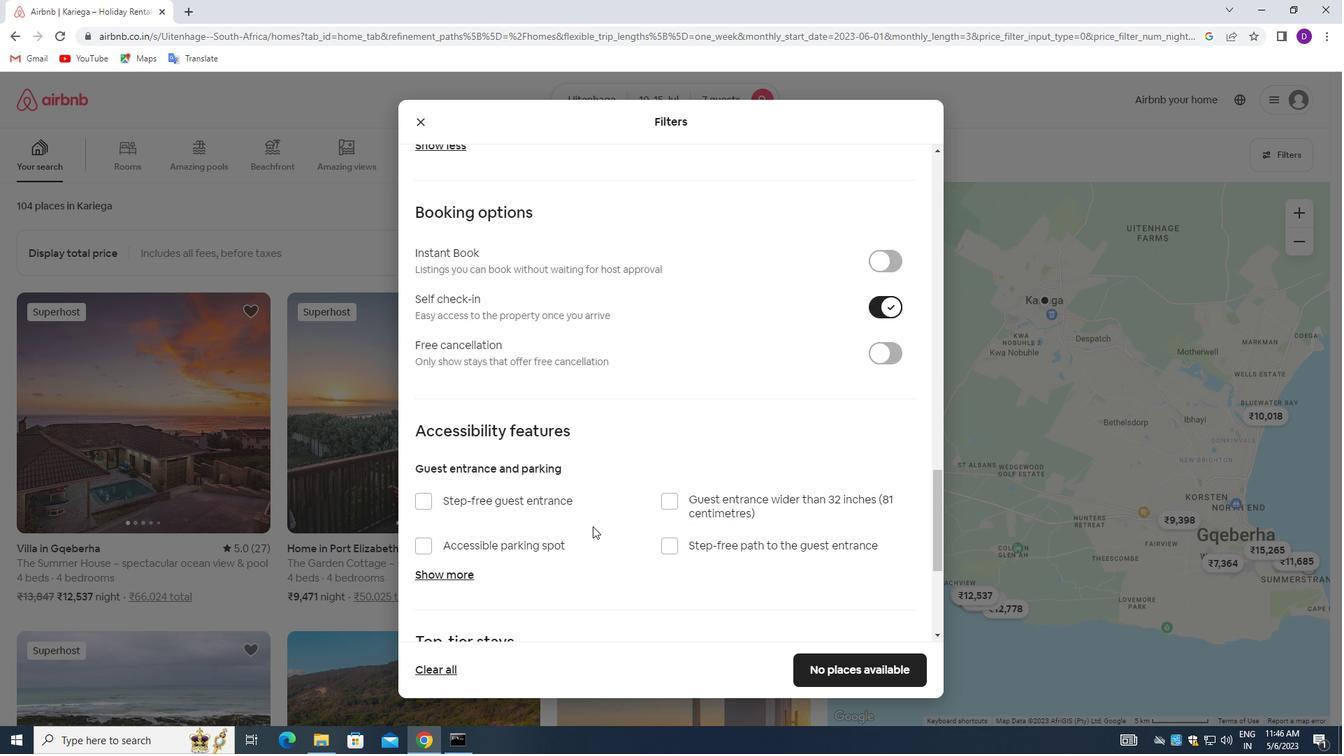
Action: Mouse scrolled (585, 535) with delta (0, 0)
Screenshot: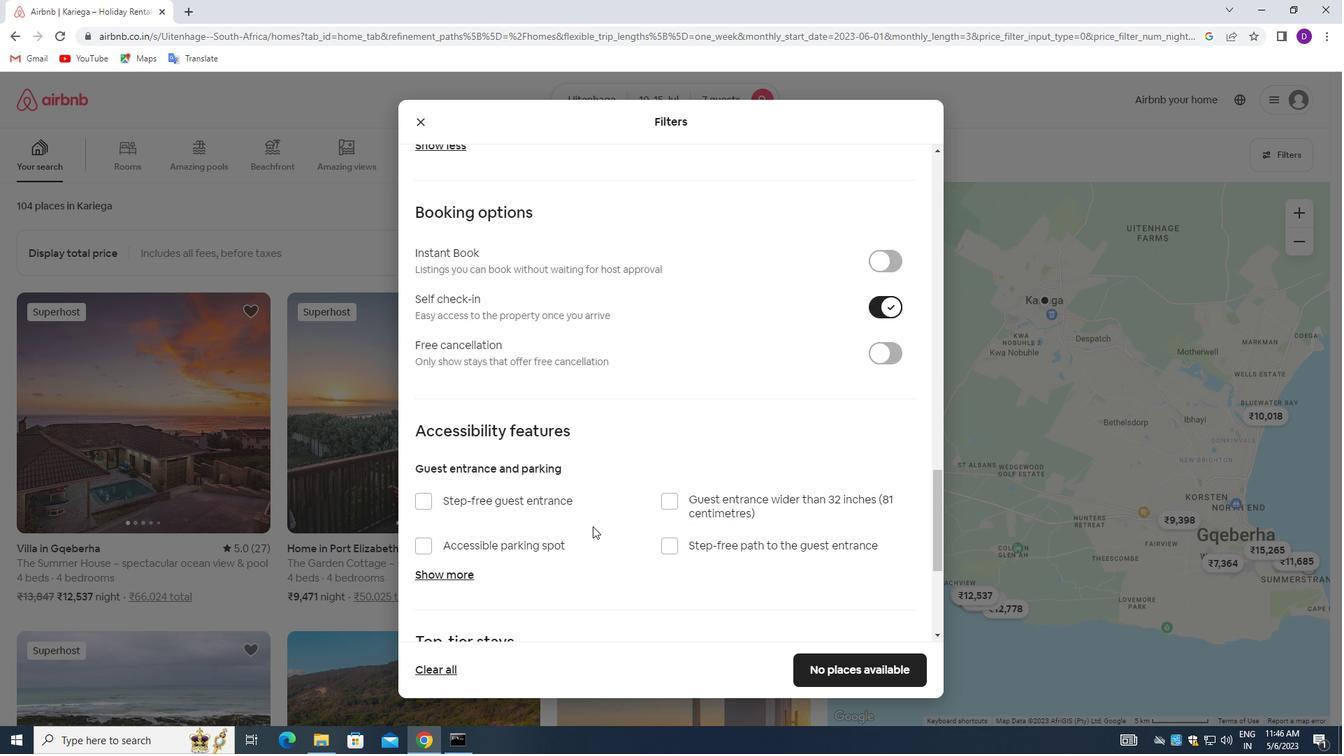 
Action: Mouse moved to (578, 538)
Screenshot: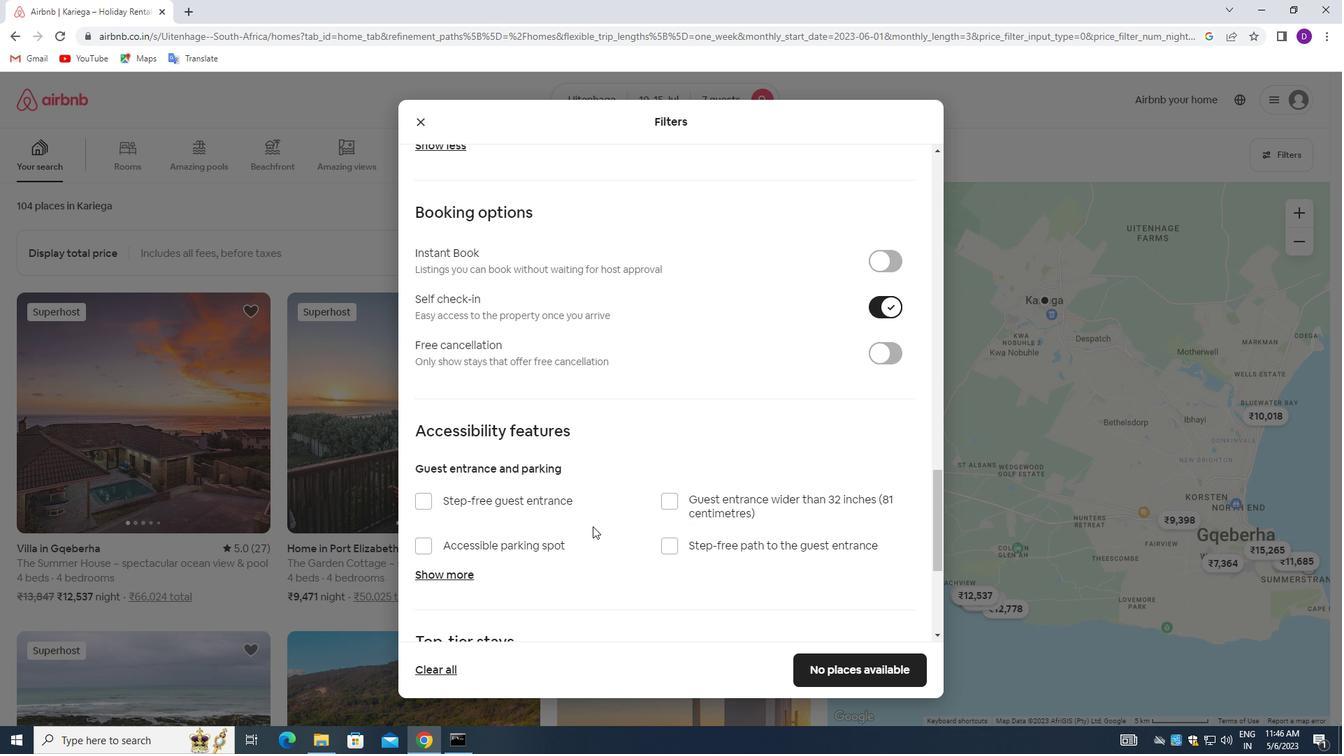 
Action: Mouse scrolled (578, 537) with delta (0, 0)
Screenshot: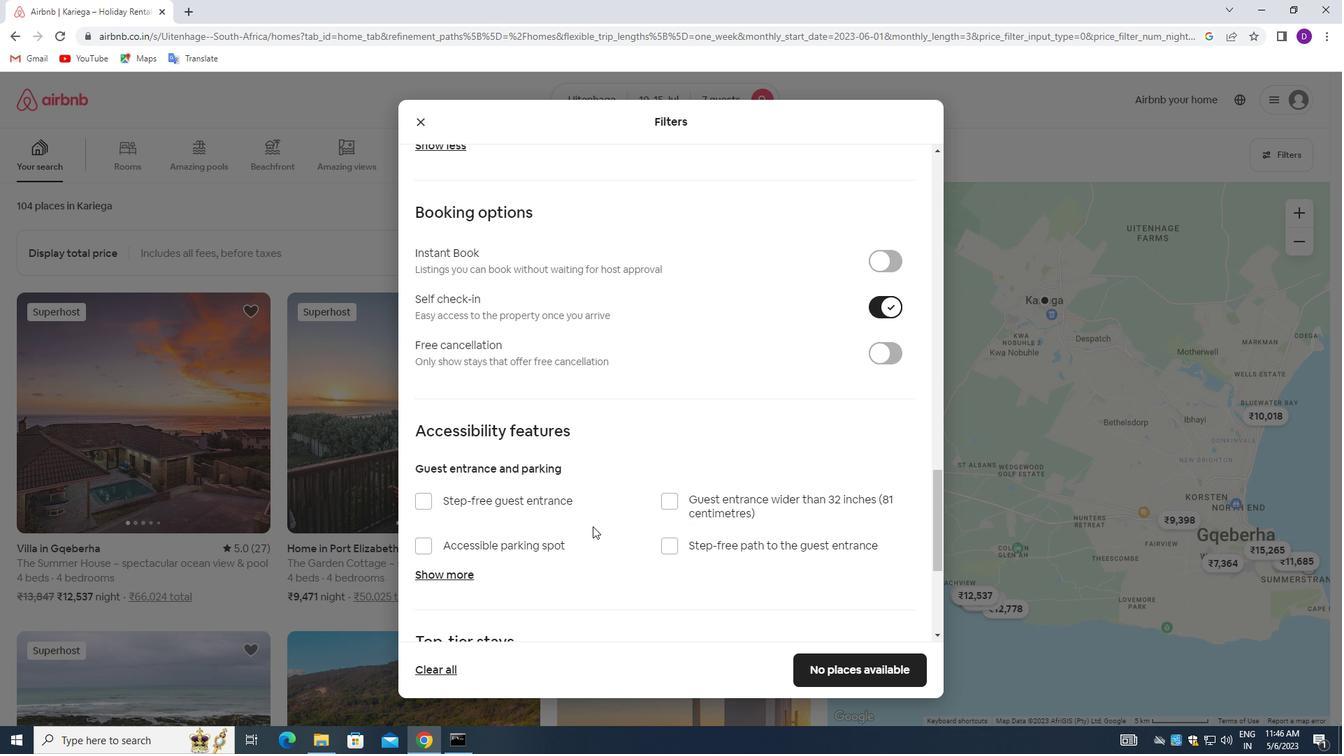 
Action: Mouse moved to (571, 543)
Screenshot: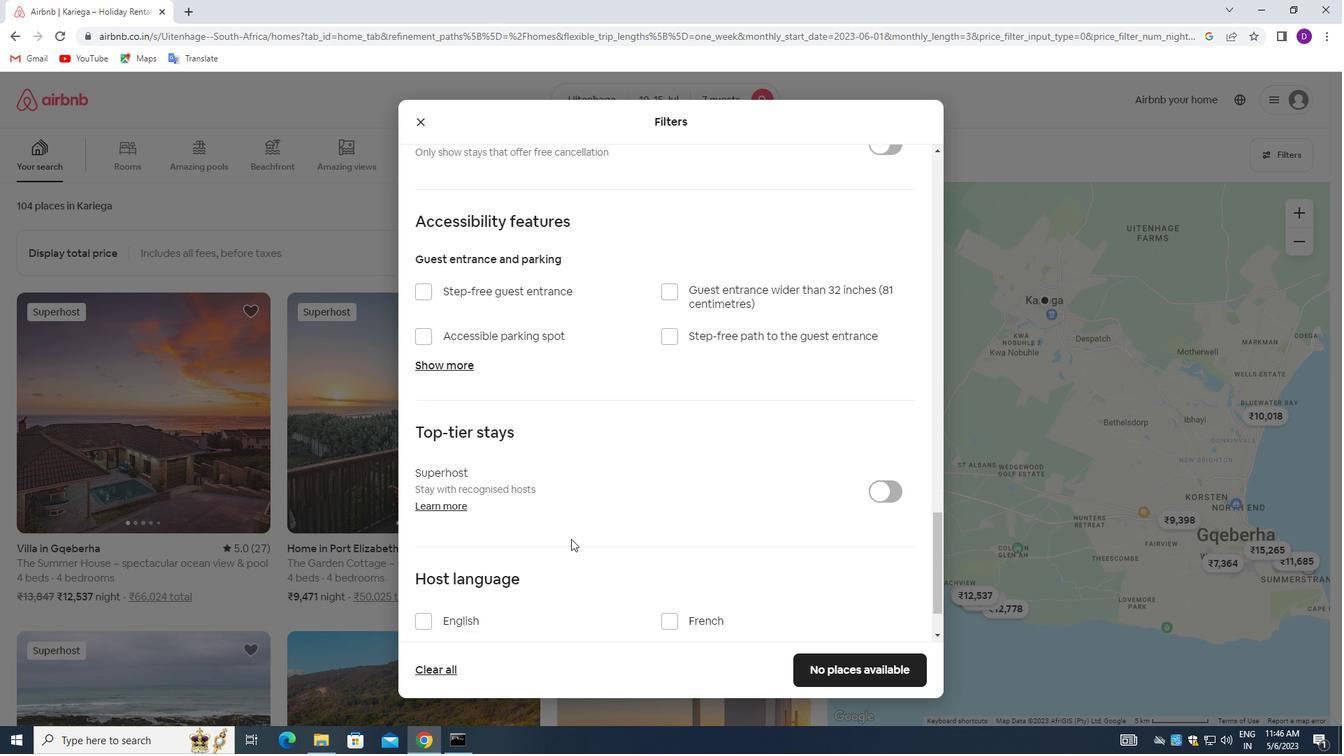 
Action: Mouse scrolled (571, 543) with delta (0, 0)
Screenshot: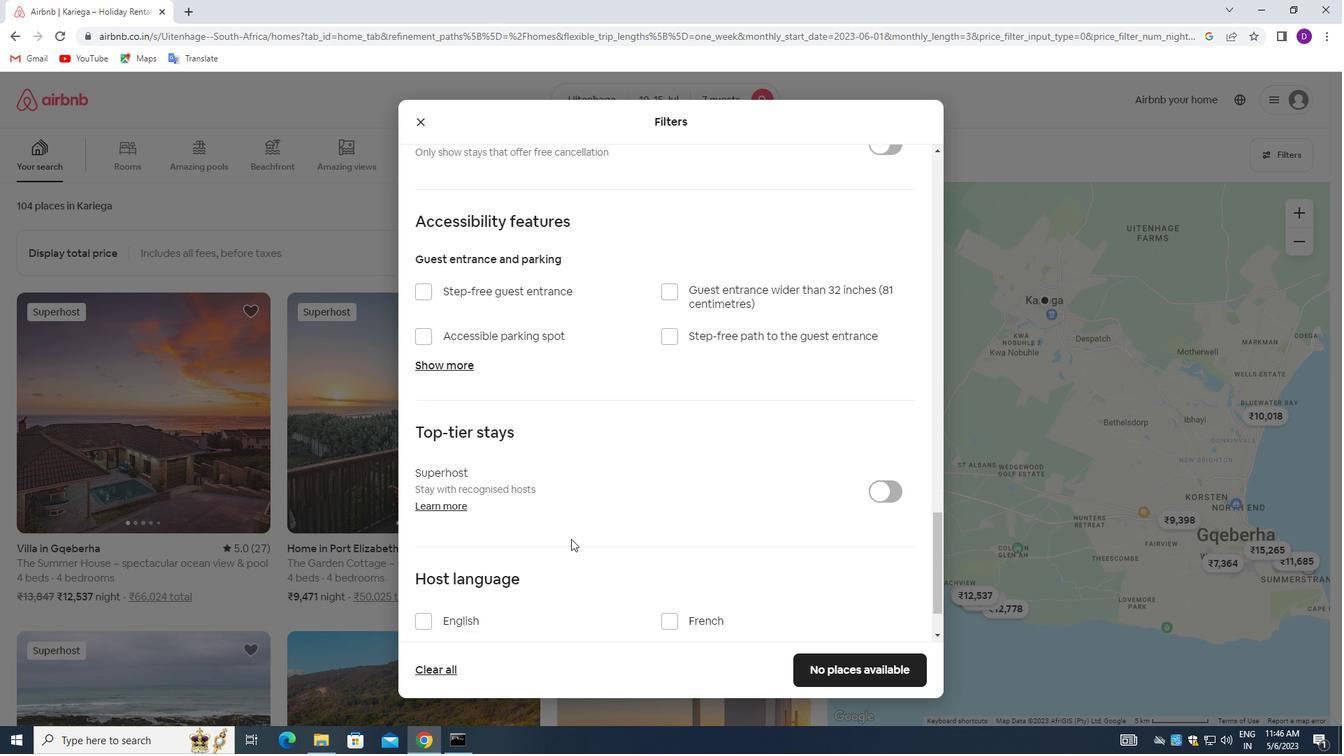 
Action: Mouse moved to (570, 545)
Screenshot: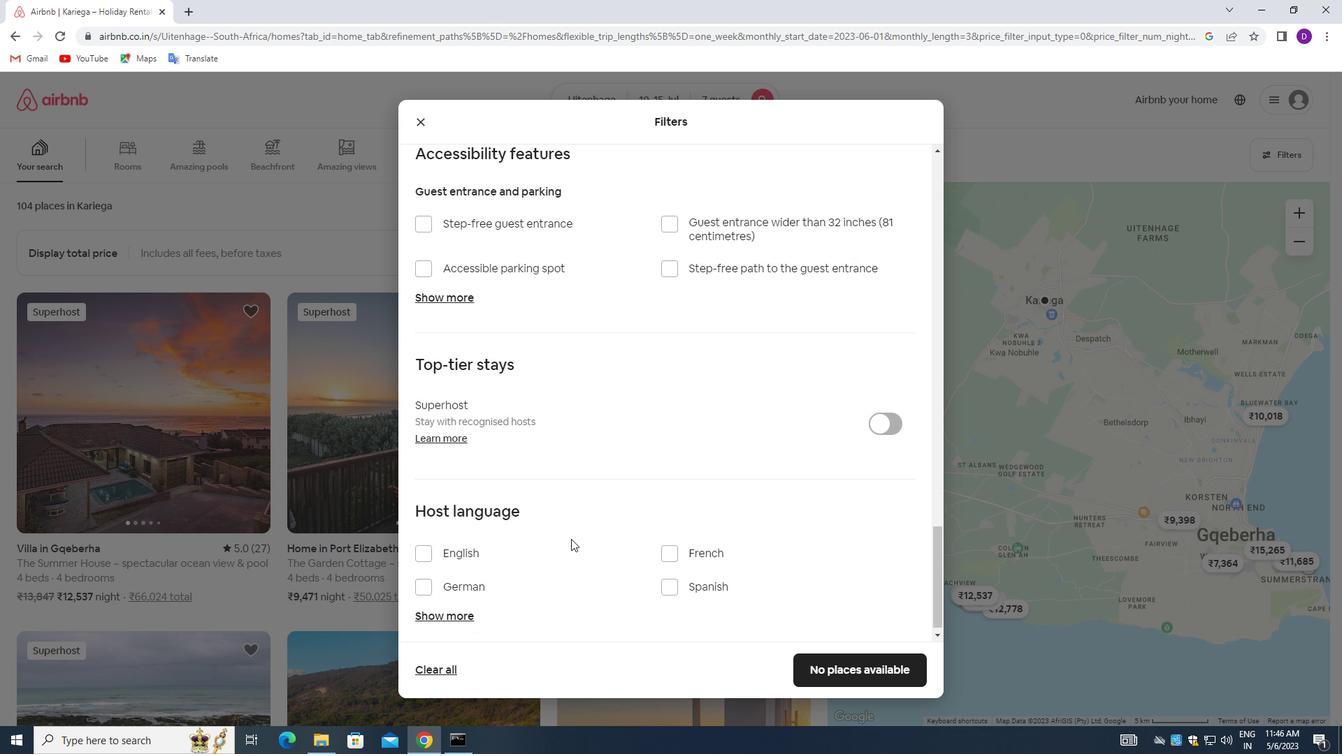 
Action: Mouse scrolled (570, 544) with delta (0, 0)
Screenshot: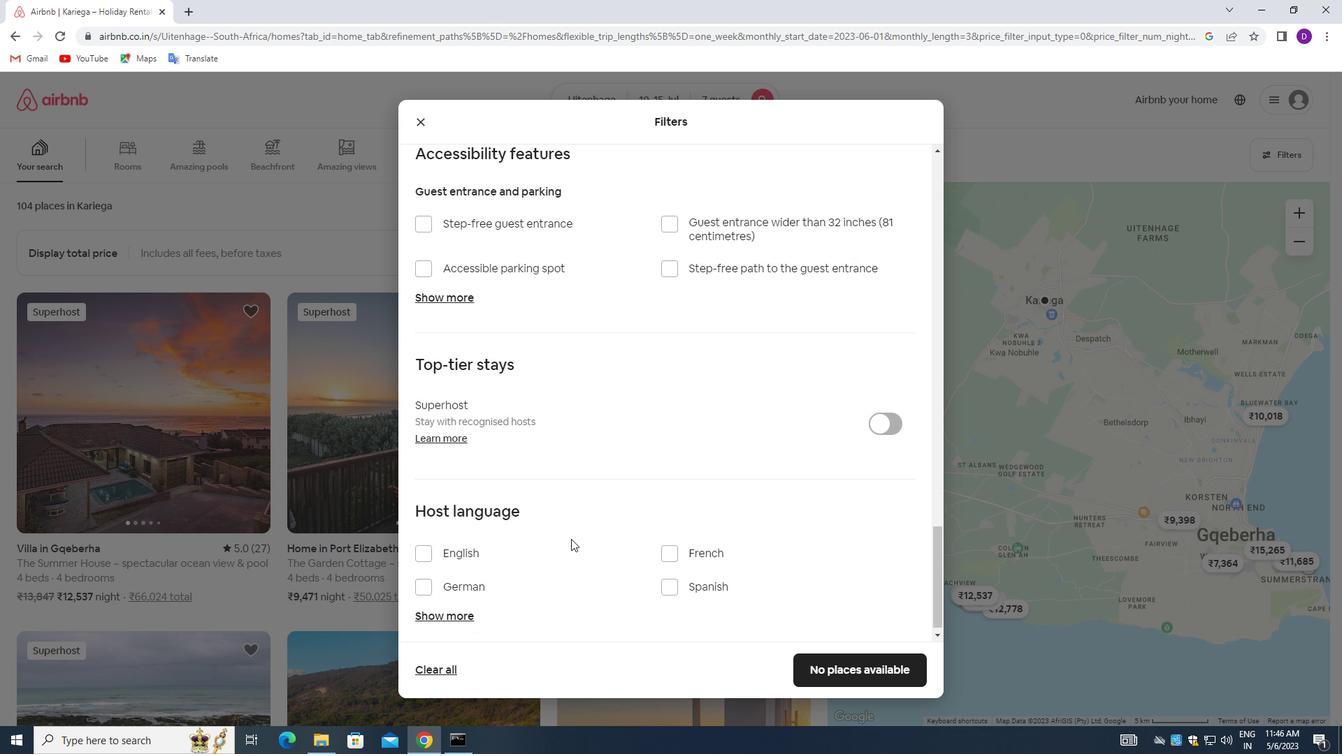 
Action: Mouse moved to (570, 545)
Screenshot: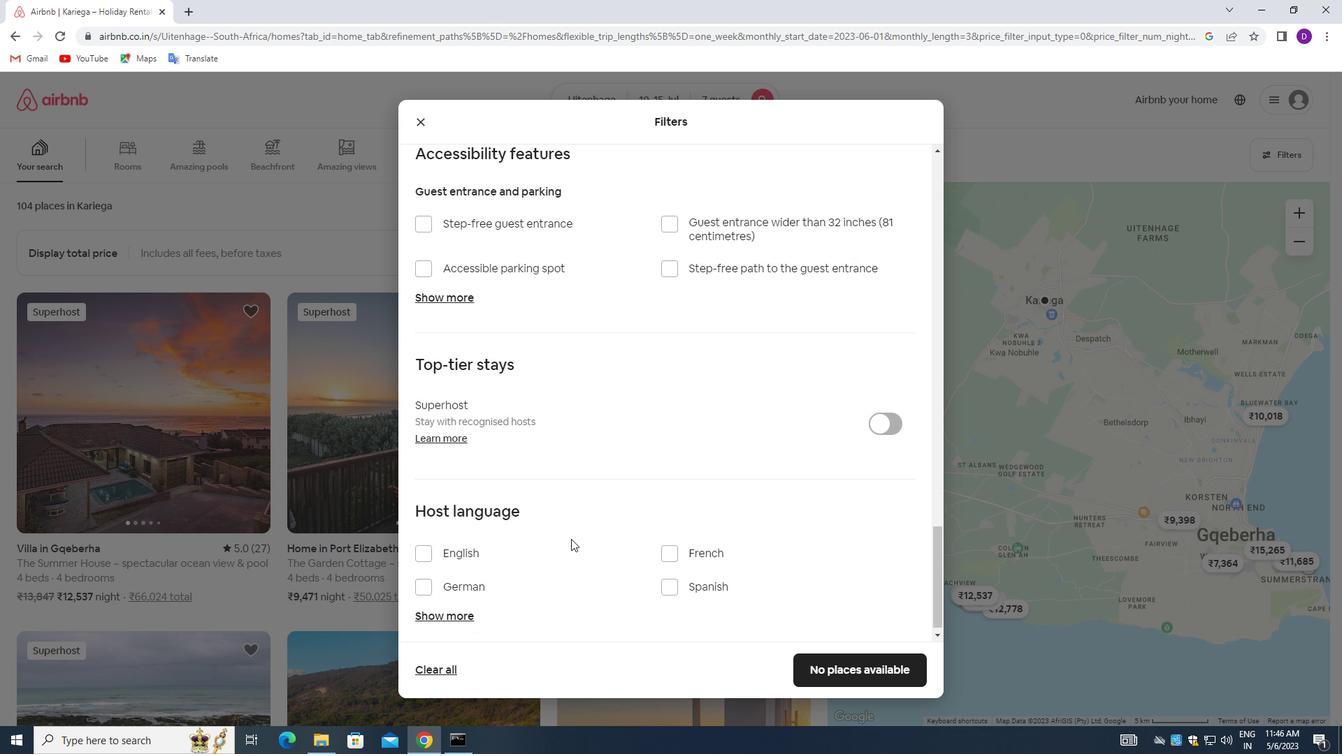 
Action: Mouse scrolled (570, 545) with delta (0, 0)
Screenshot: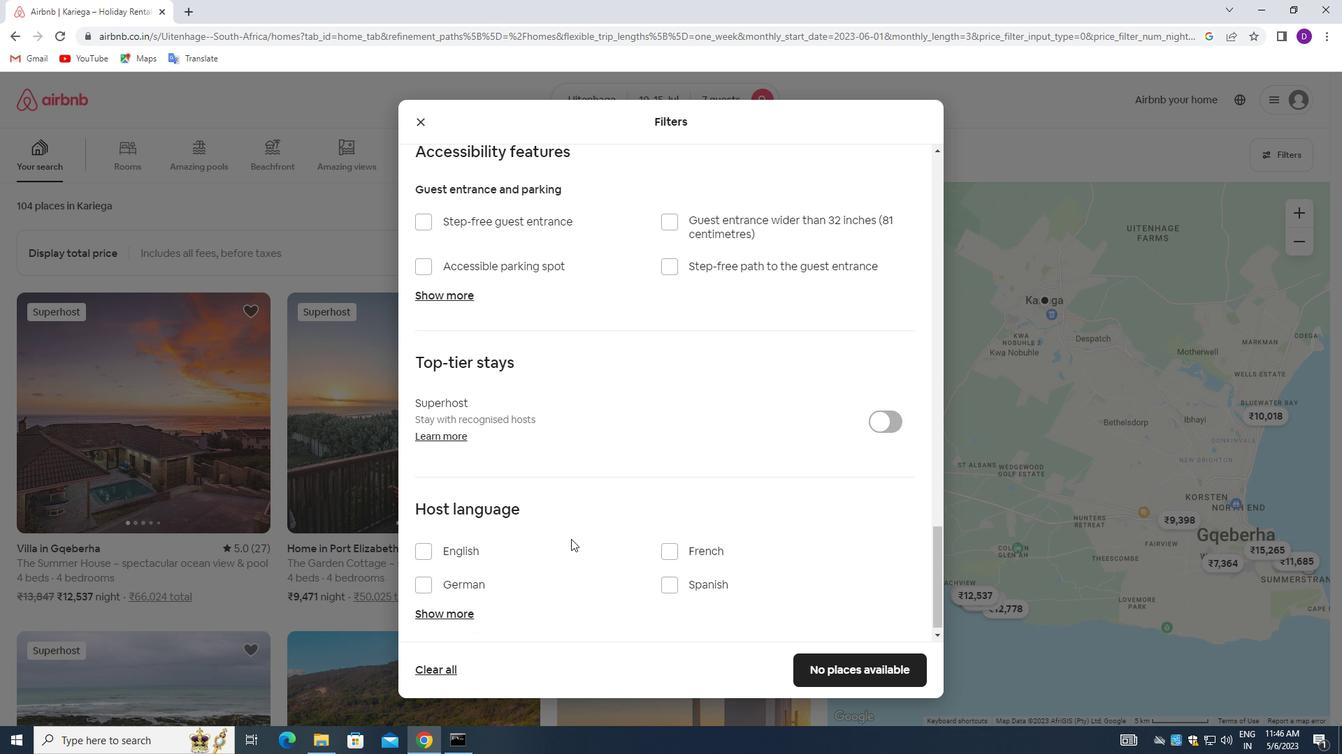 
Action: Mouse moved to (569, 546)
Screenshot: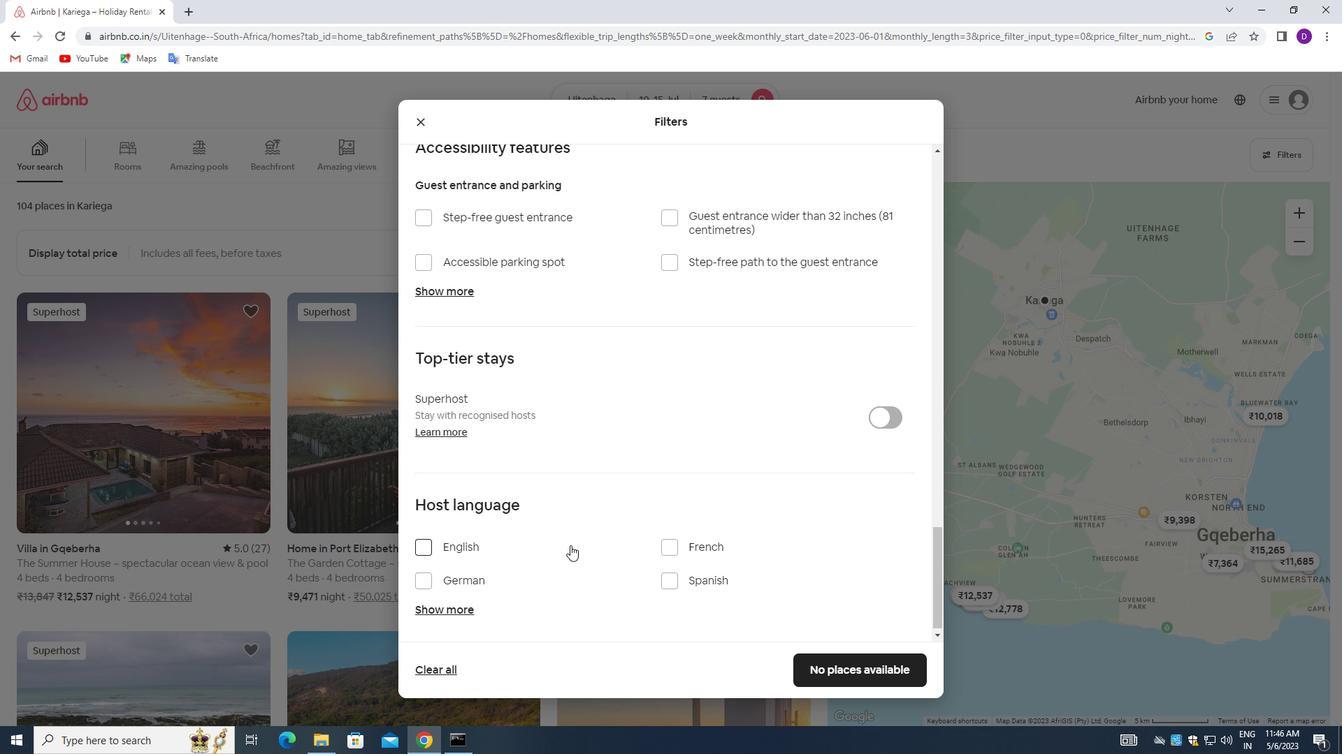 
Action: Mouse scrolled (569, 545) with delta (0, 0)
Screenshot: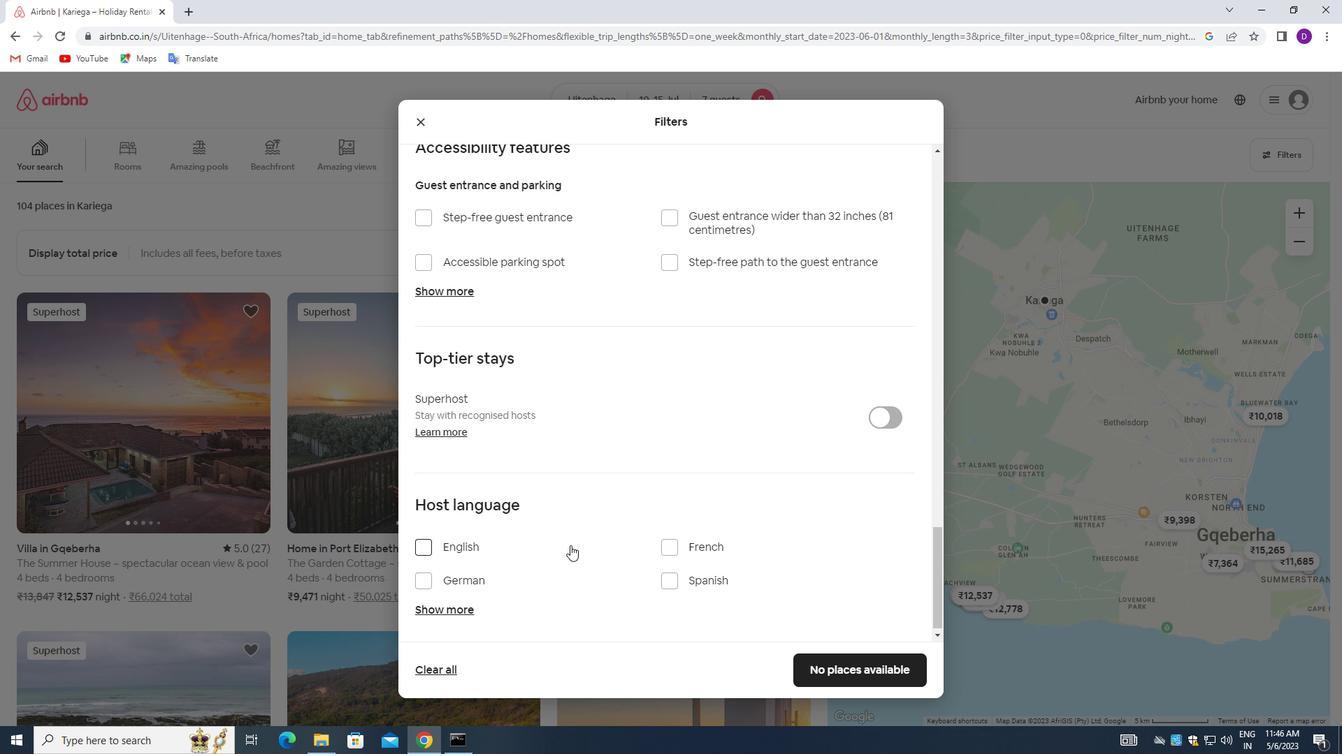 
Action: Mouse moved to (568, 547)
Screenshot: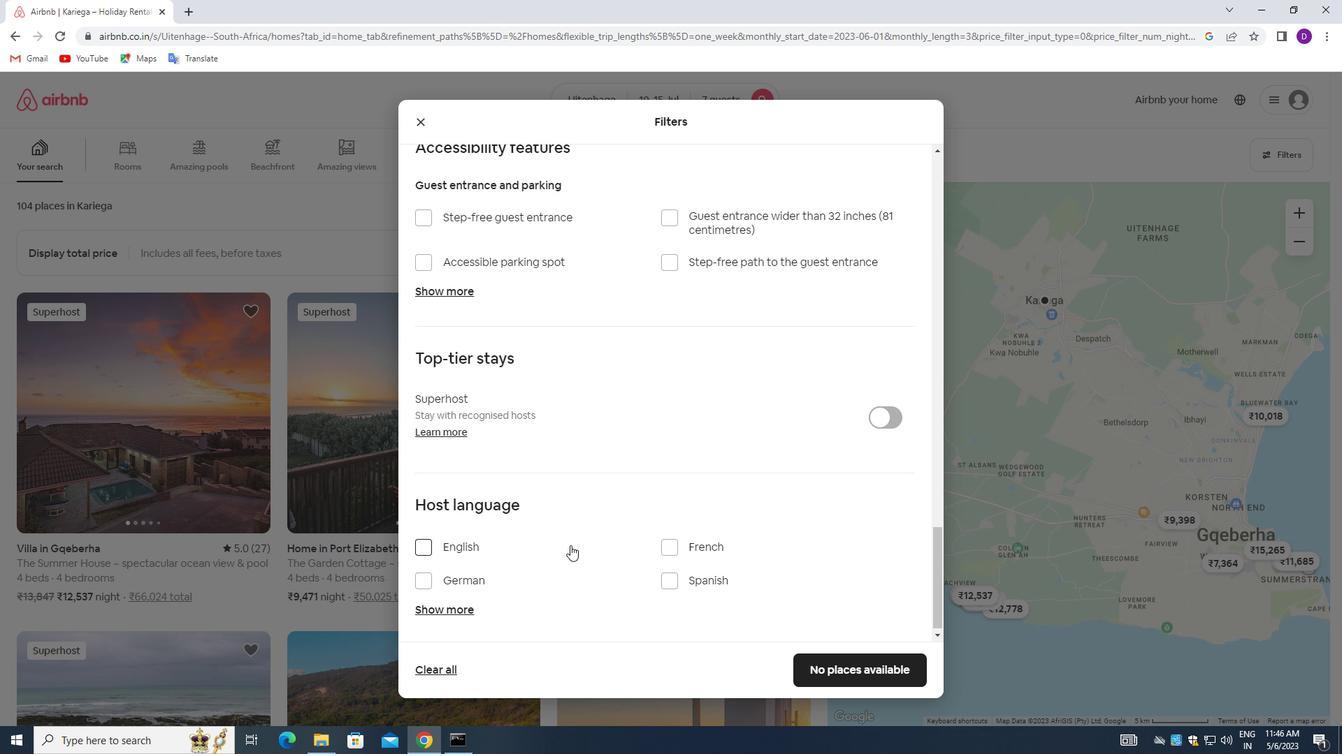 
Action: Mouse scrolled (568, 546) with delta (0, 0)
Screenshot: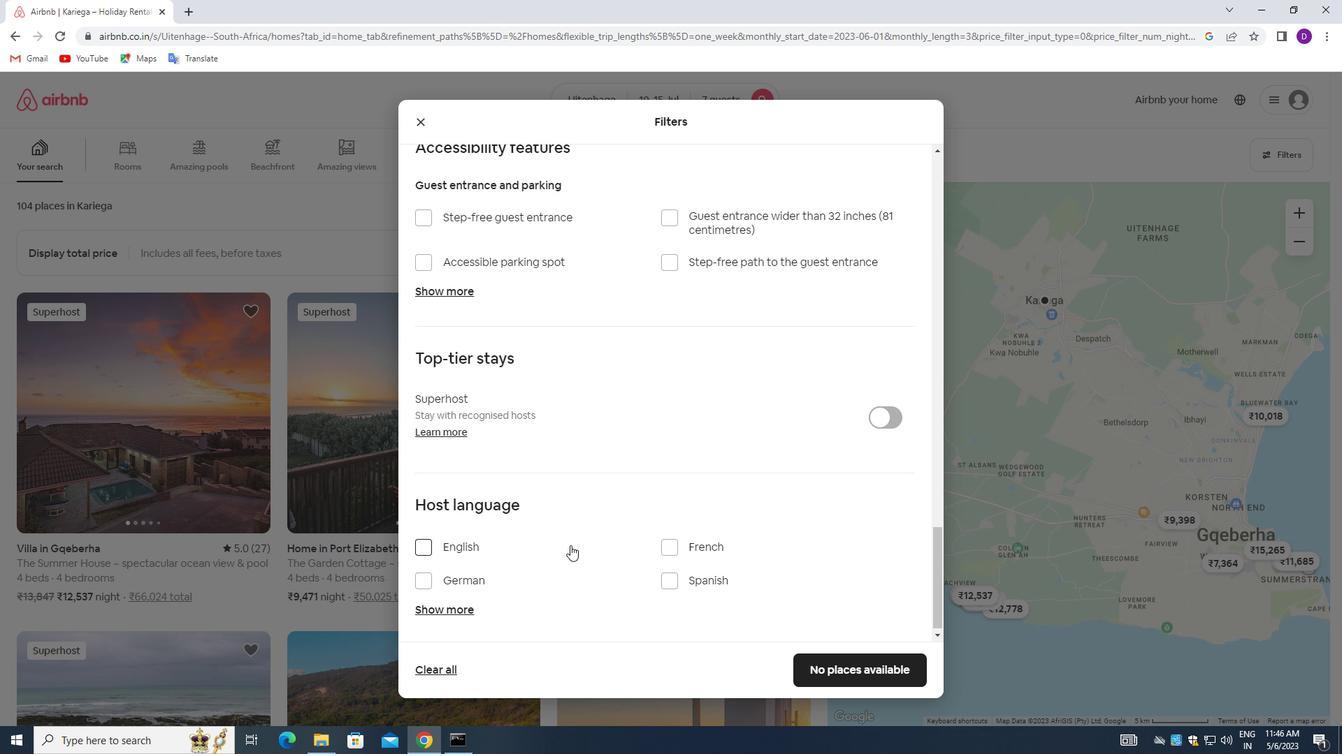 
Action: Mouse moved to (564, 550)
Screenshot: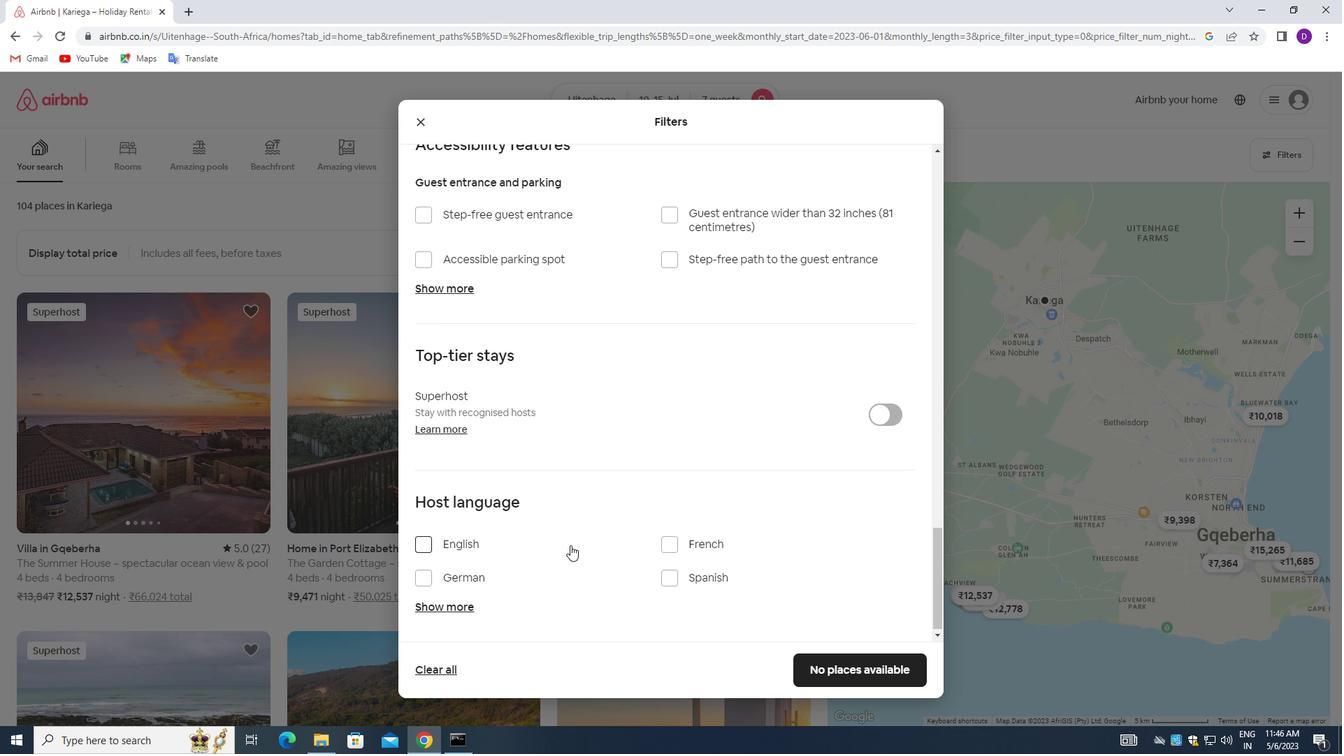 
Action: Mouse scrolled (564, 549) with delta (0, 0)
Screenshot: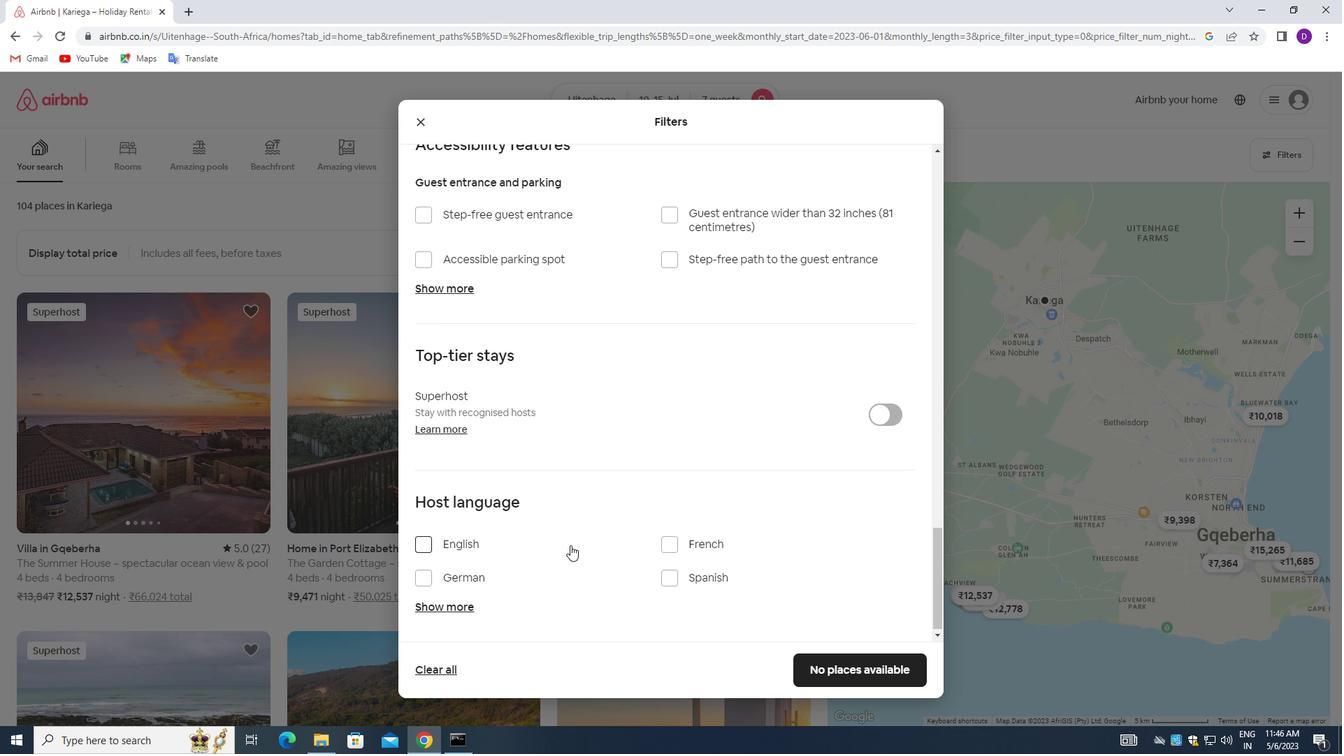 
Action: Mouse moved to (421, 541)
Screenshot: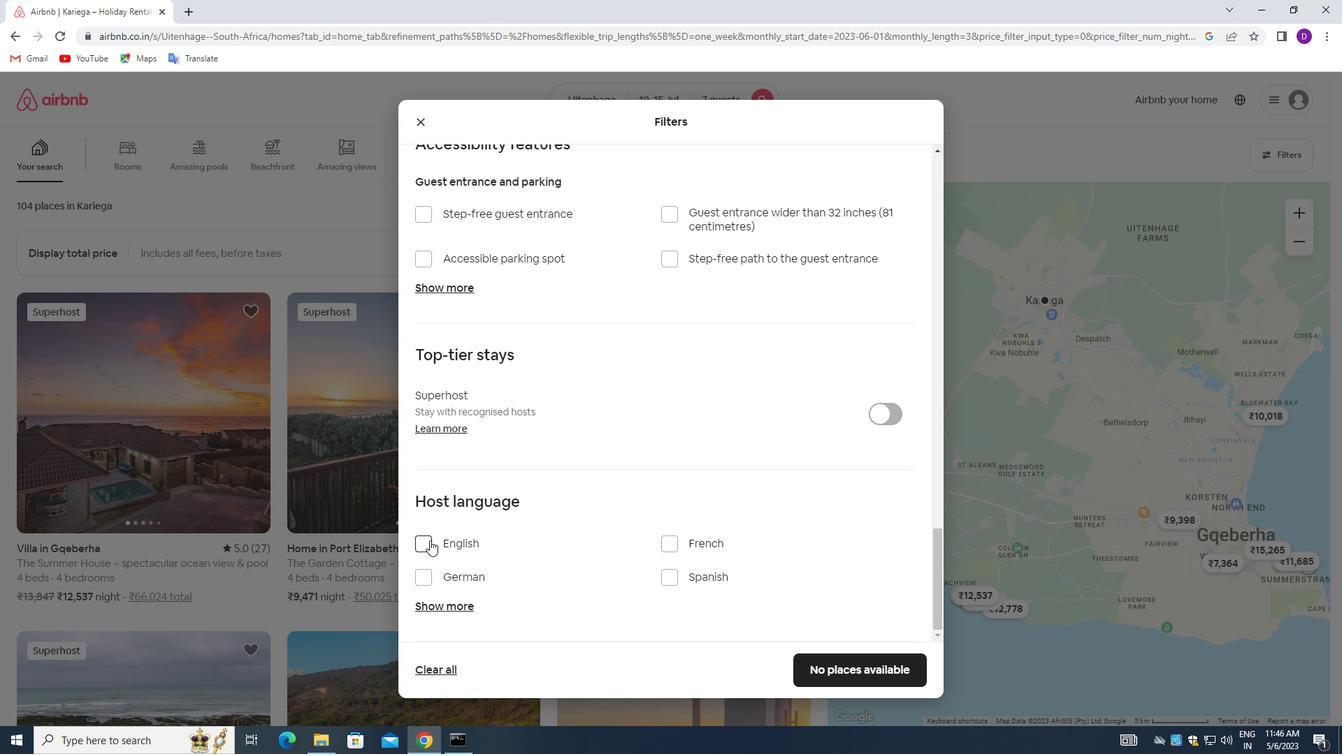 
Action: Mouse pressed left at (421, 541)
Screenshot: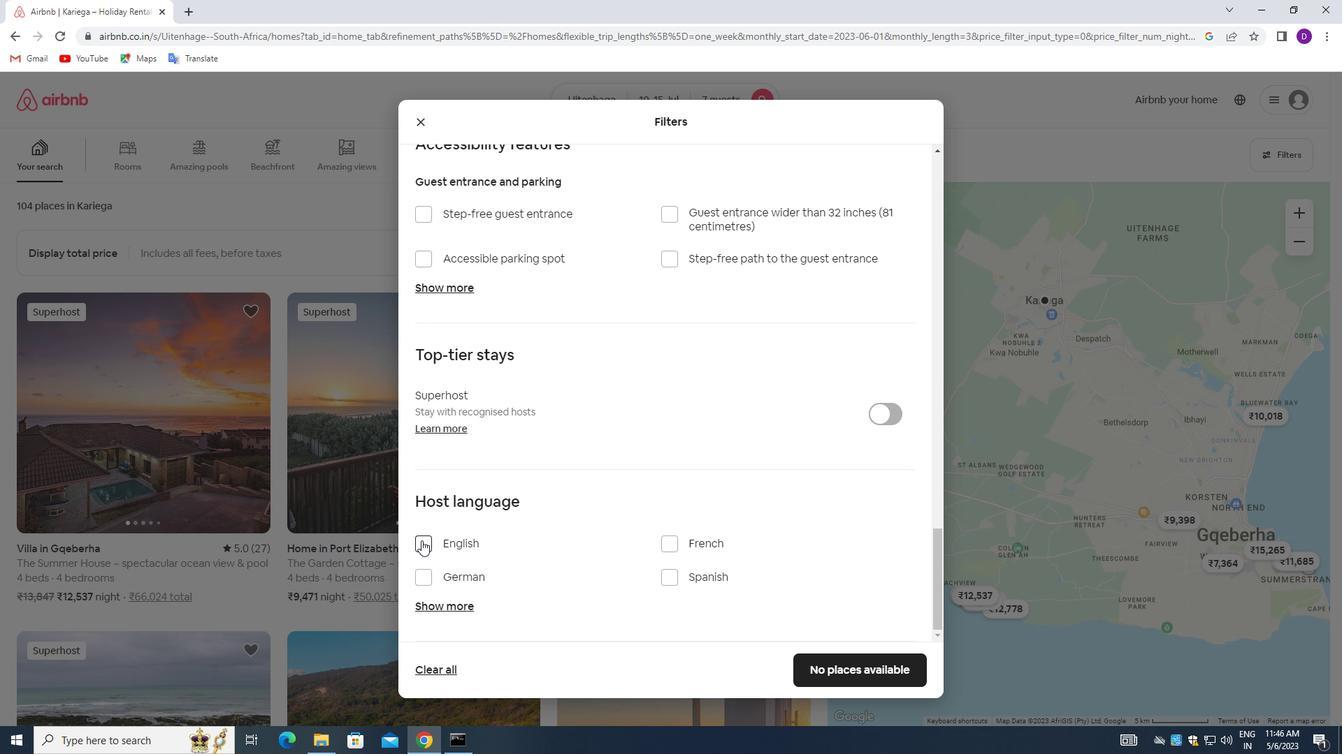 
Action: Mouse moved to (805, 664)
Screenshot: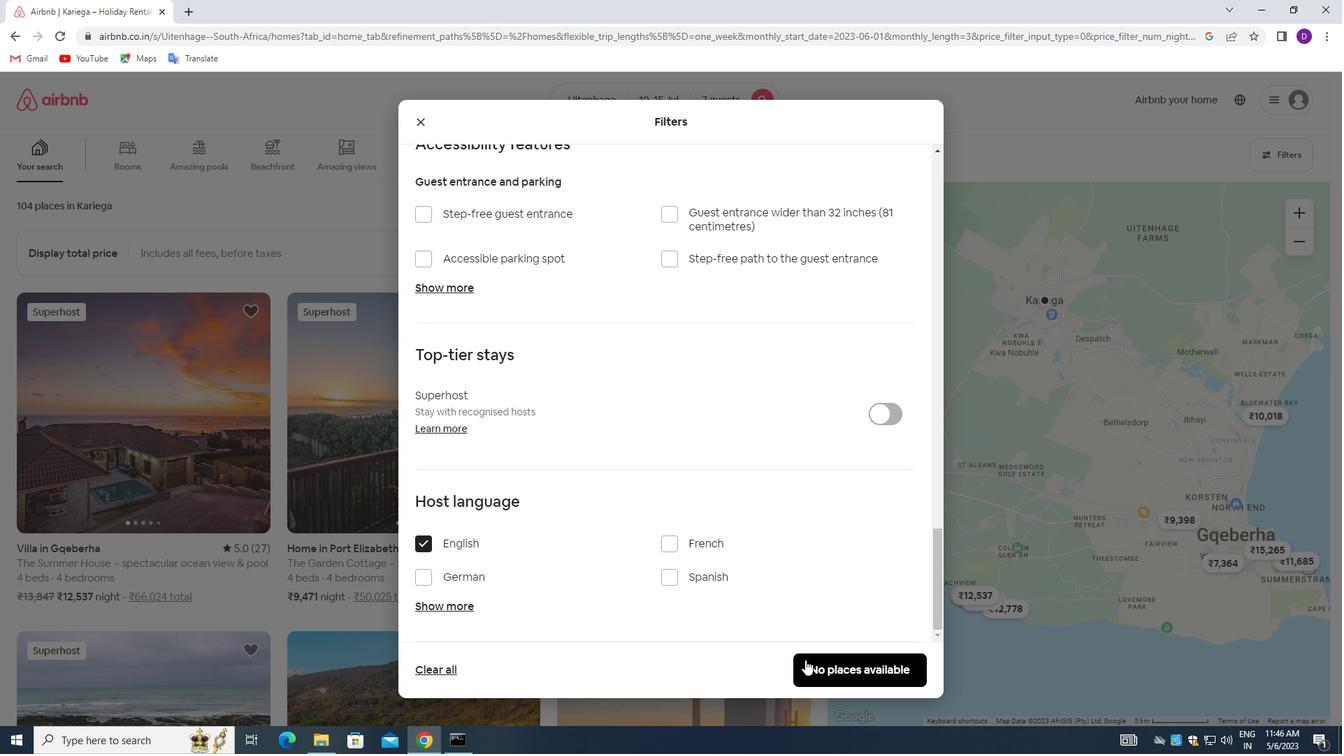 
Action: Mouse pressed left at (805, 664)
Screenshot: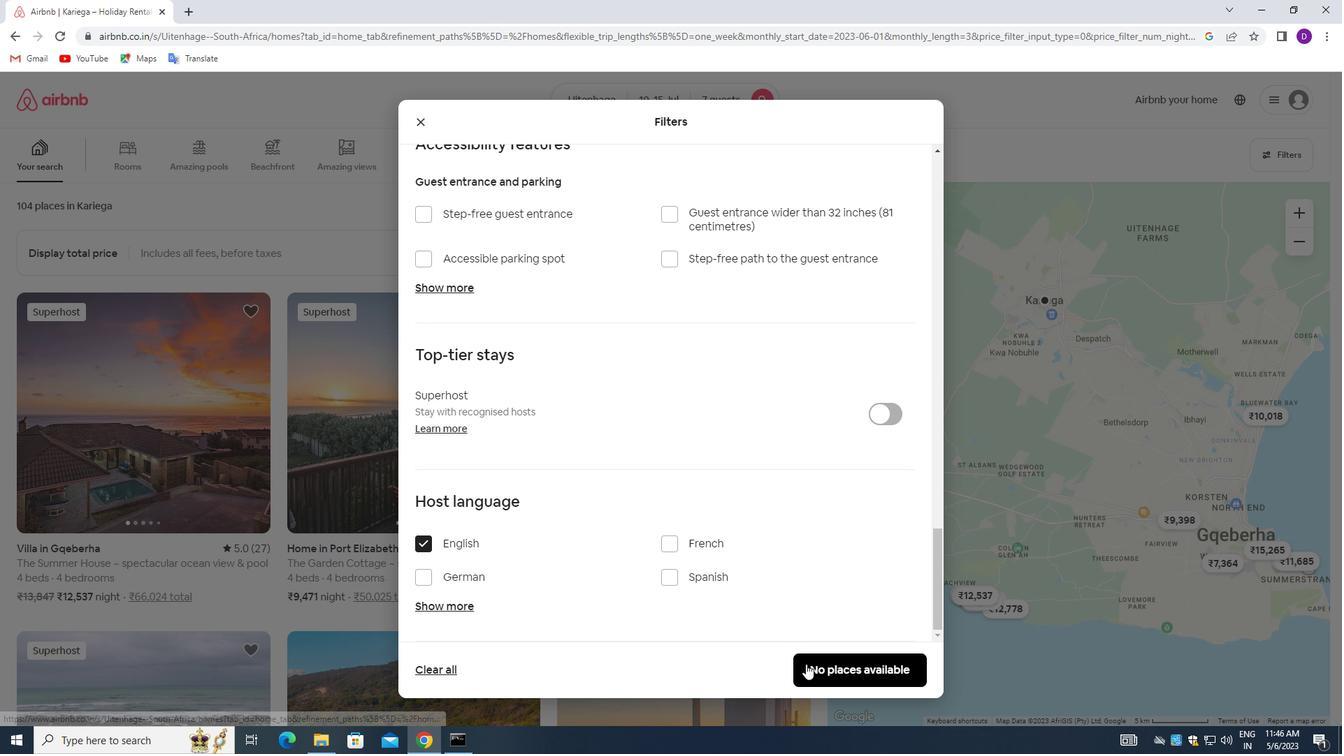 
Action: Mouse moved to (771, 499)
Screenshot: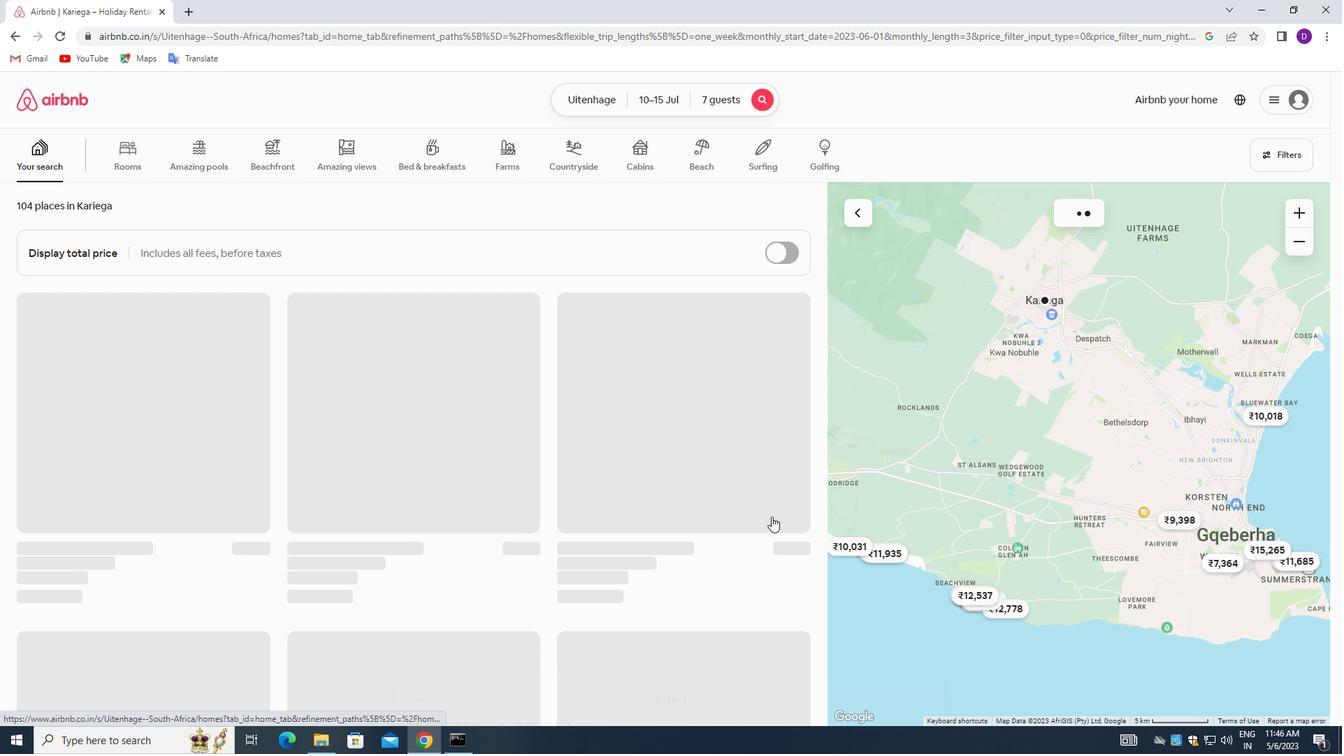 
